 Task: Look for space in Montecchio Maggiore-Alte Ceccato, Italy from 11th June, 2023 to 15th June, 2023 for 2 adults in price range Rs.7000 to Rs.16000. Place can be private room with 1  bedroom having 2 beds and 1 bathroom. Property type can be house, flat, guest house, hotel. Booking option can be shelf check-in. Required host language is English.
Action: Mouse moved to (491, 145)
Screenshot: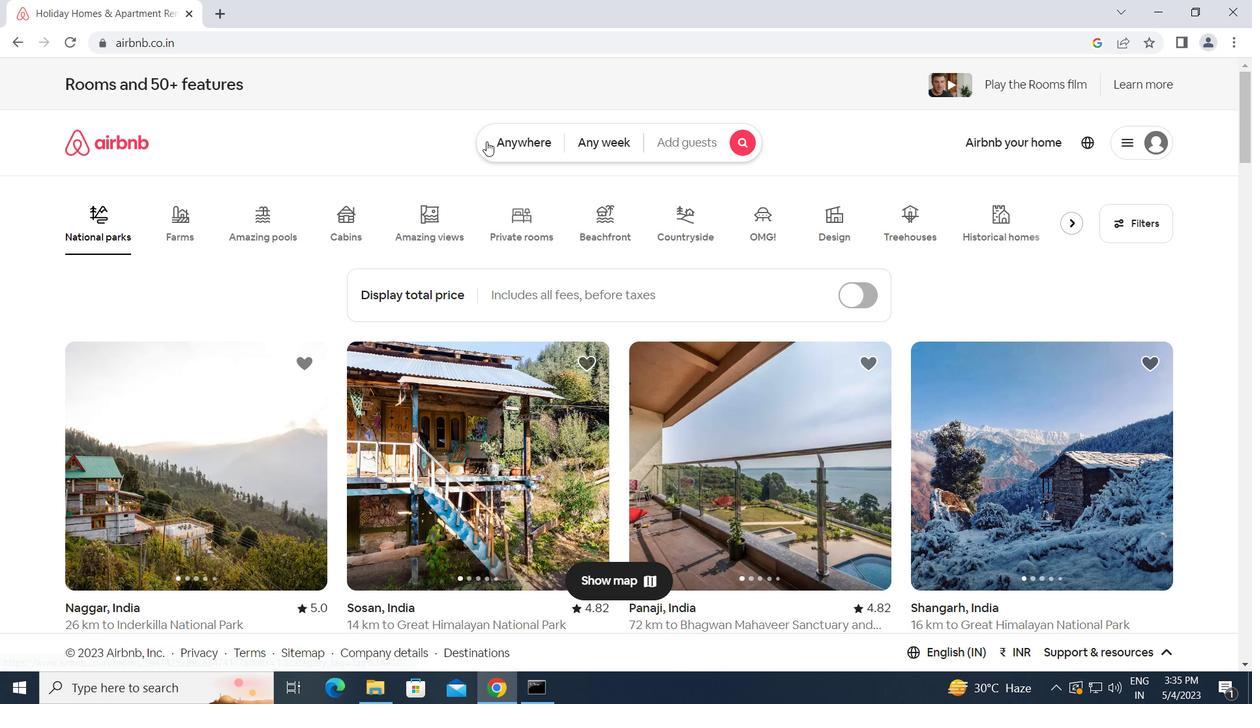 
Action: Mouse pressed left at (491, 145)
Screenshot: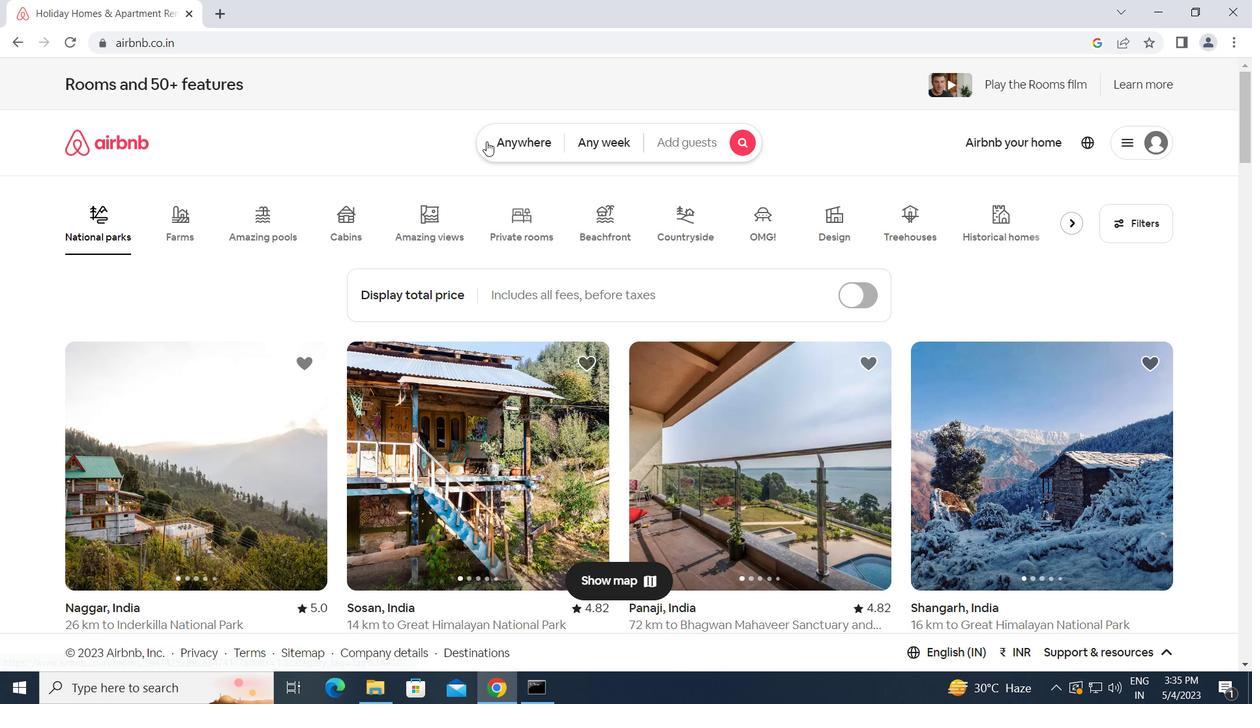 
Action: Mouse moved to (411, 193)
Screenshot: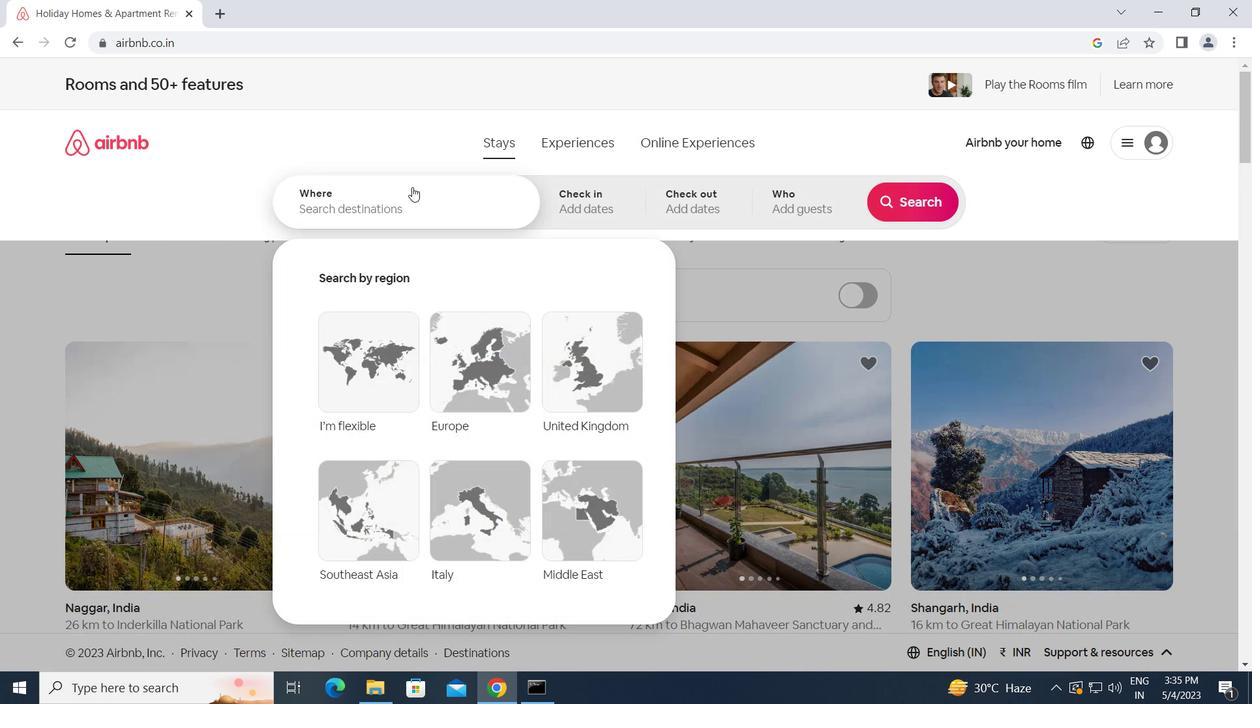 
Action: Mouse pressed left at (411, 193)
Screenshot: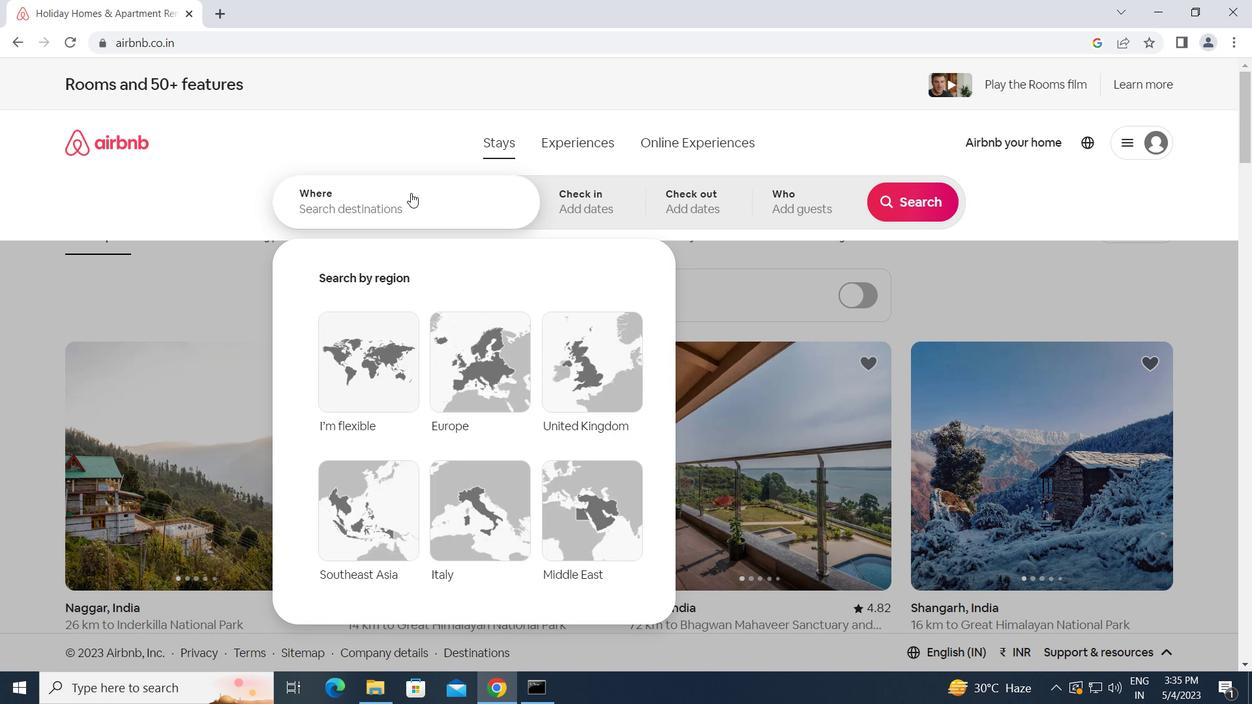 
Action: Key pressed m<Key.caps_lock>ontecchio<Key.space>m<Key.backspace><Key.caps_lock>m<Key.caps_lock>aggiore-<Key.caps_lock>a<Key.caps_lock>l
Screenshot: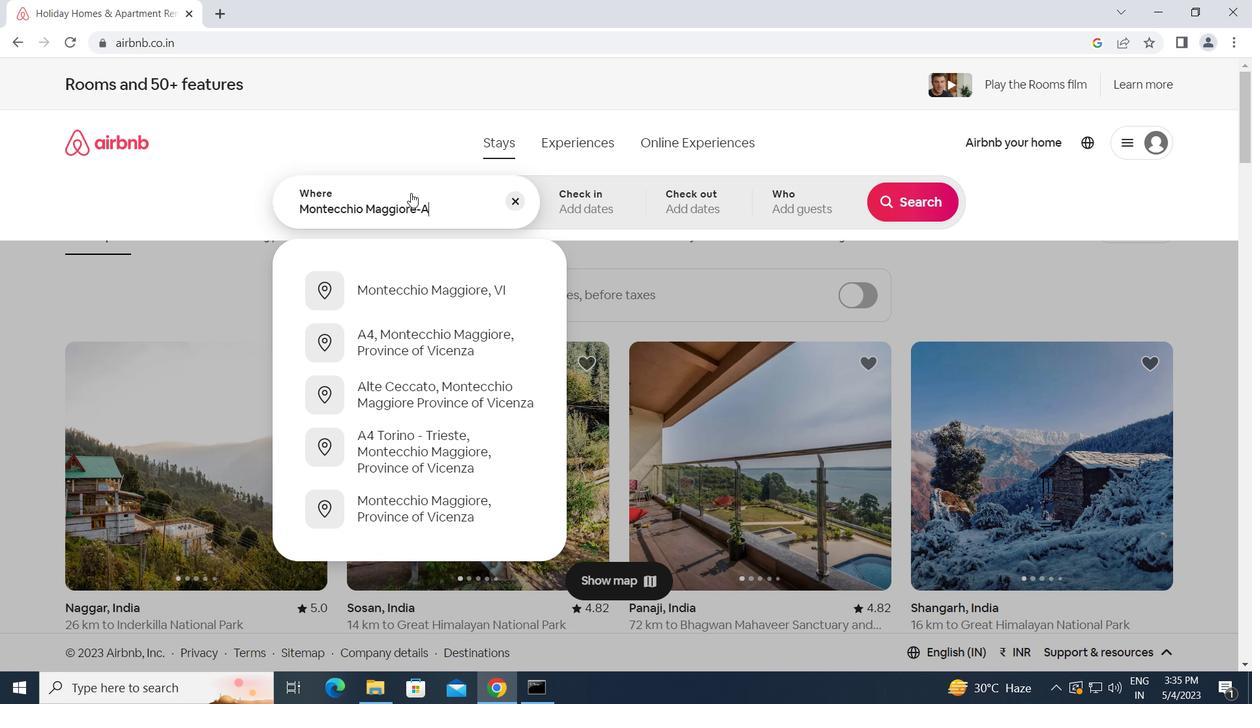 
Action: Mouse moved to (440, 178)
Screenshot: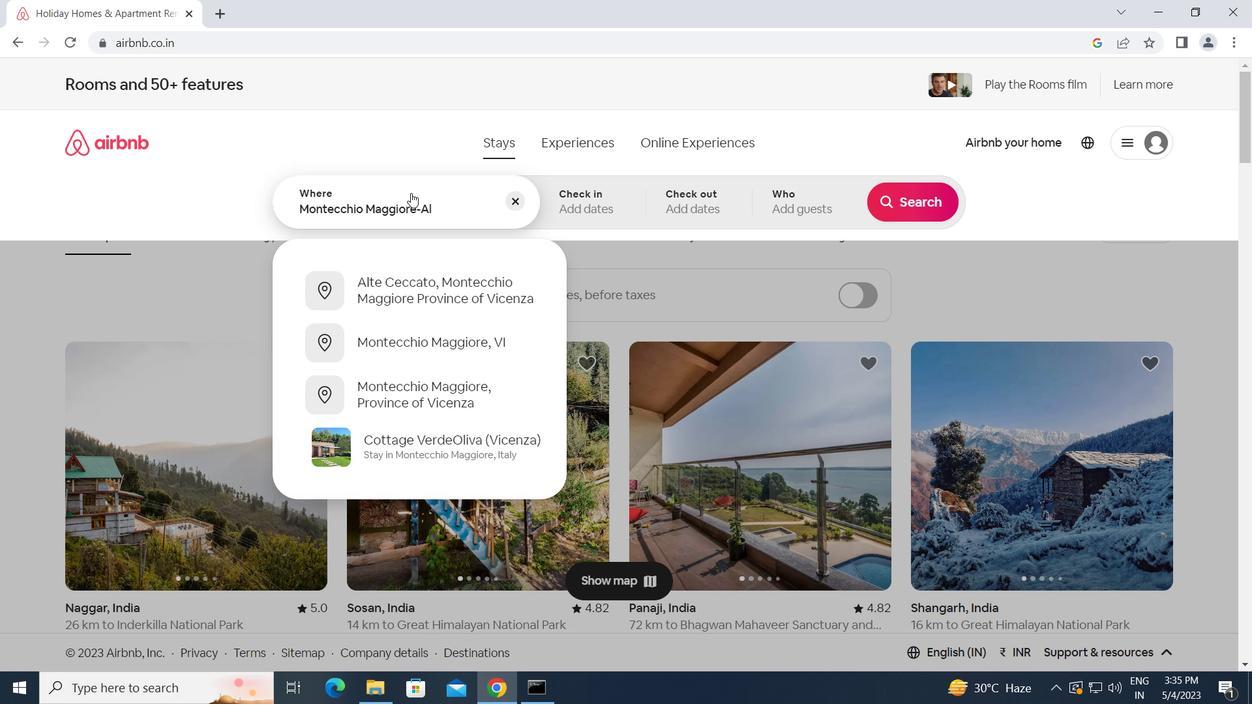 
Action: Key pressed t
Screenshot: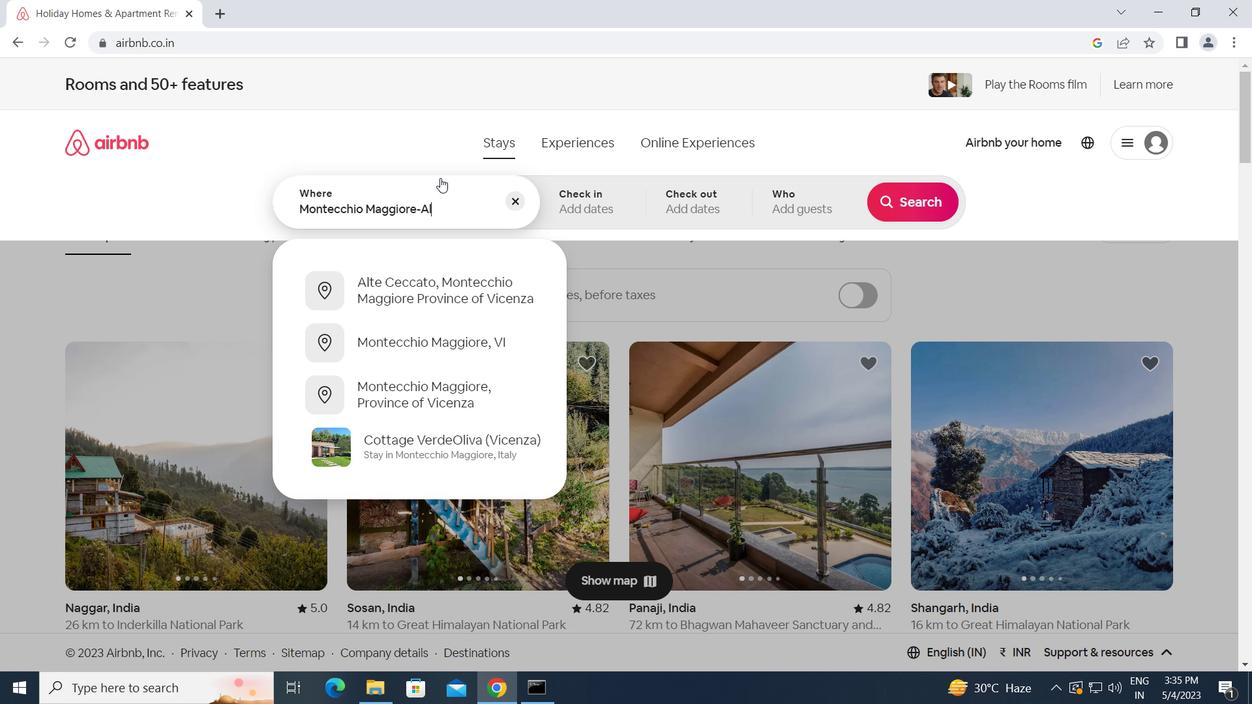 
Action: Mouse moved to (557, 110)
Screenshot: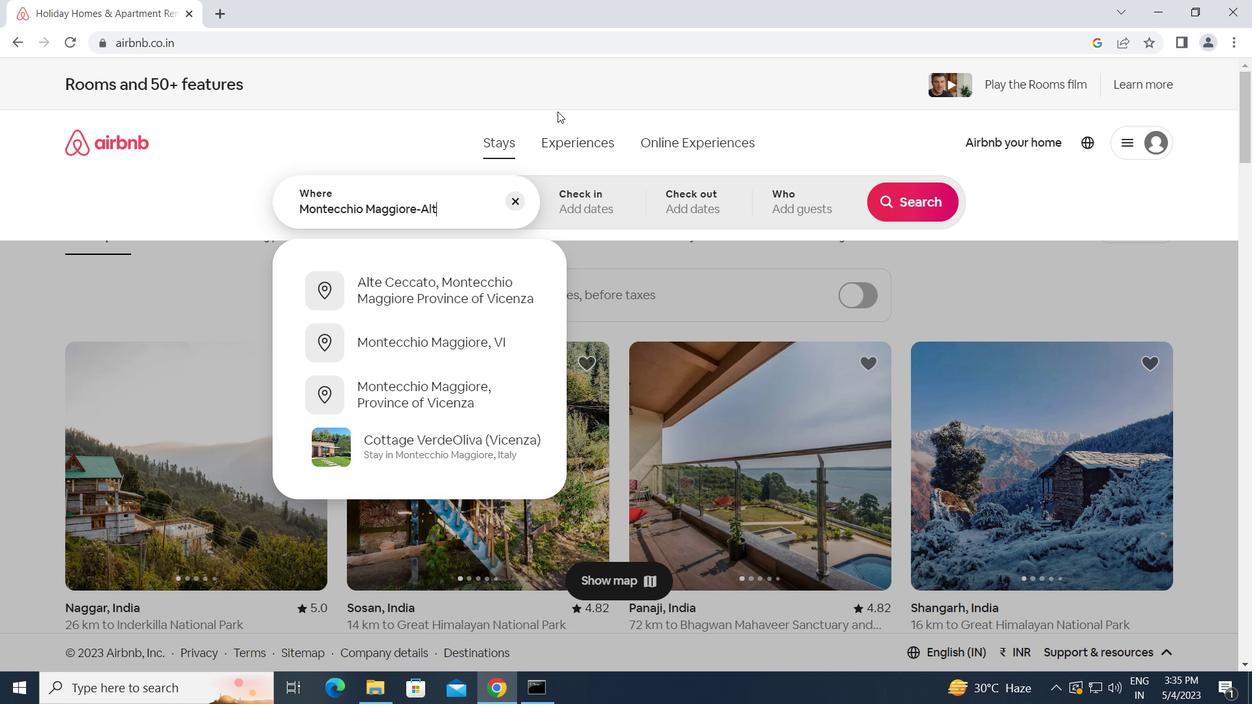 
Action: Key pressed e<Key.space><Key.caps_lock>c<Key.caps_lock>eccato,<Key.space><Key.caps_lock>i<Key.caps_lock>taly
Screenshot: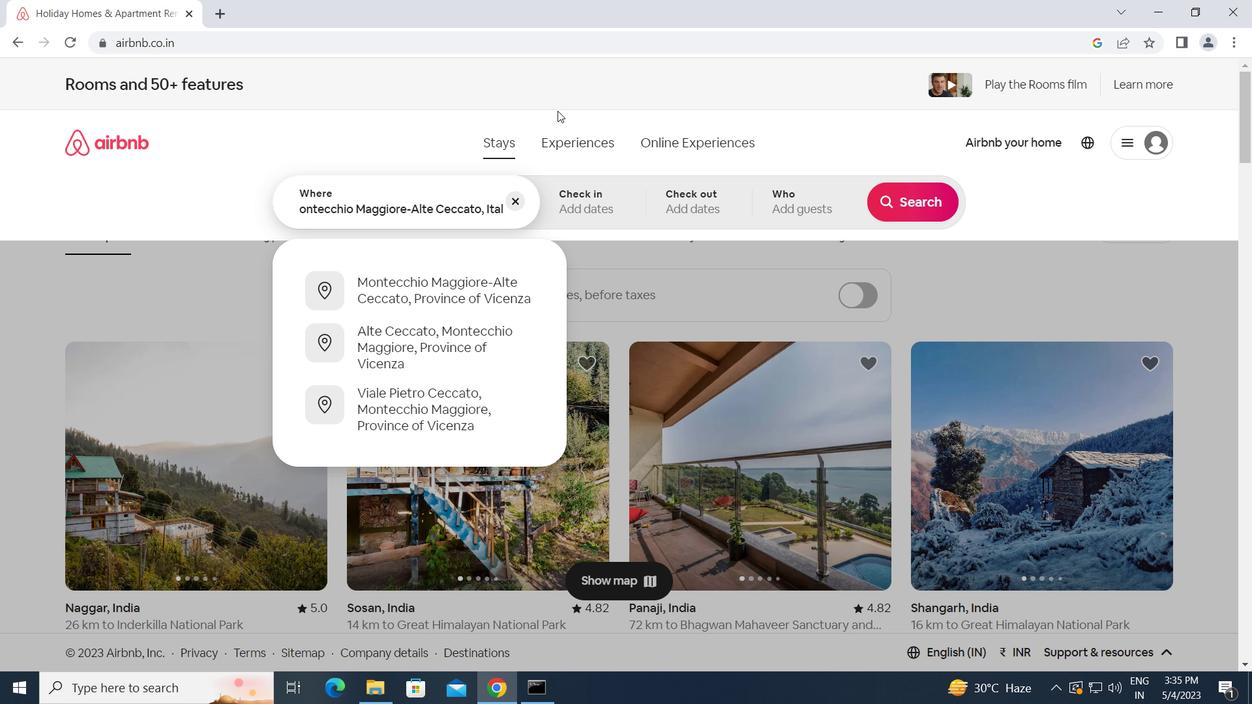 
Action: Mouse moved to (643, 201)
Screenshot: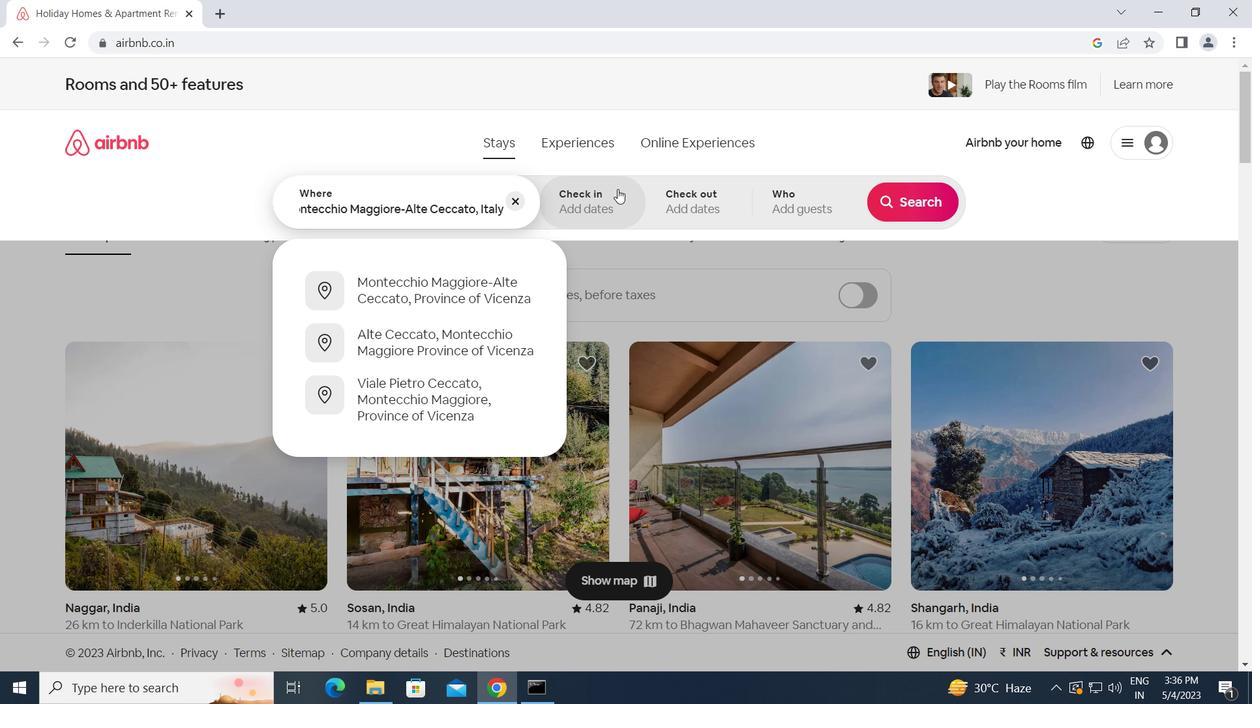 
Action: Key pressed <Key.enter>
Screenshot: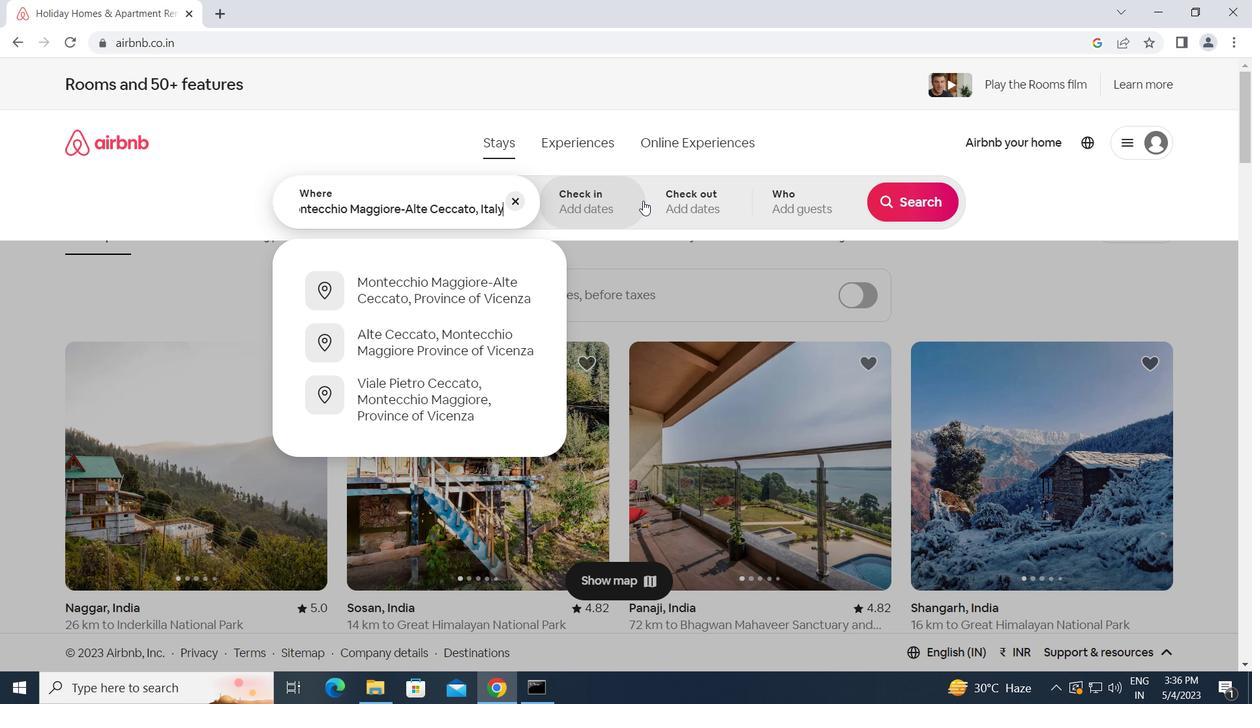 
Action: Mouse moved to (670, 482)
Screenshot: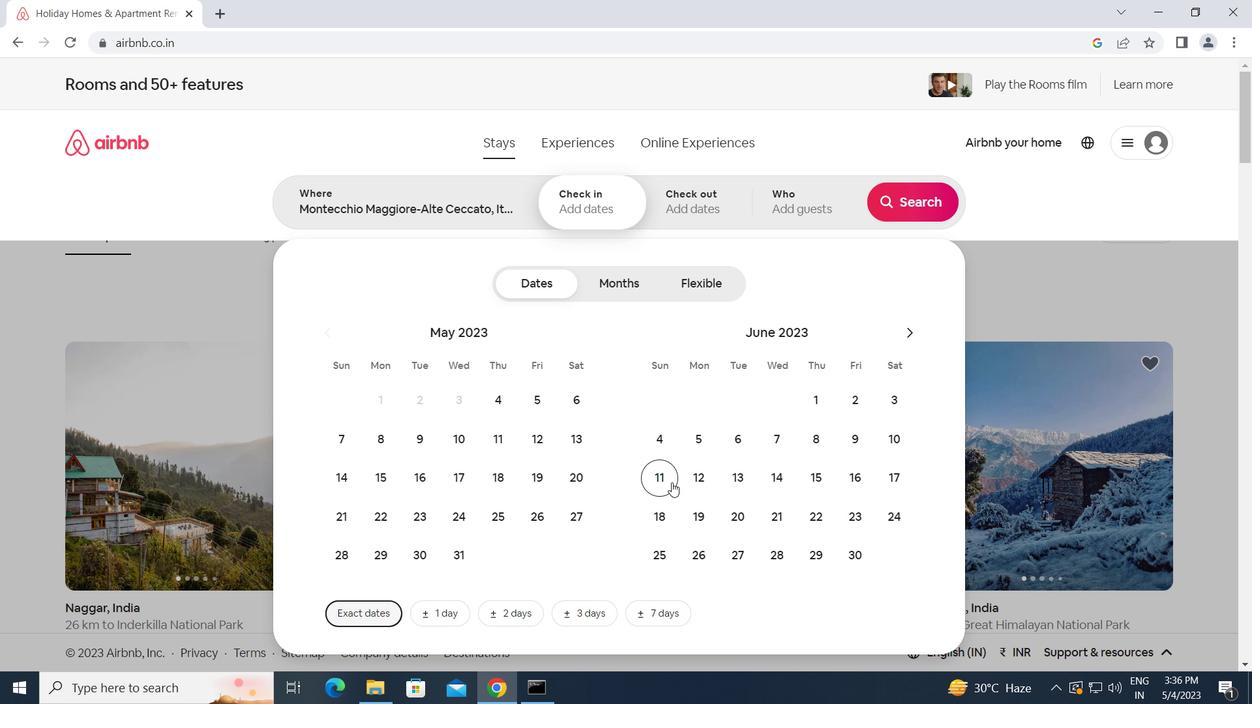 
Action: Mouse pressed left at (670, 482)
Screenshot: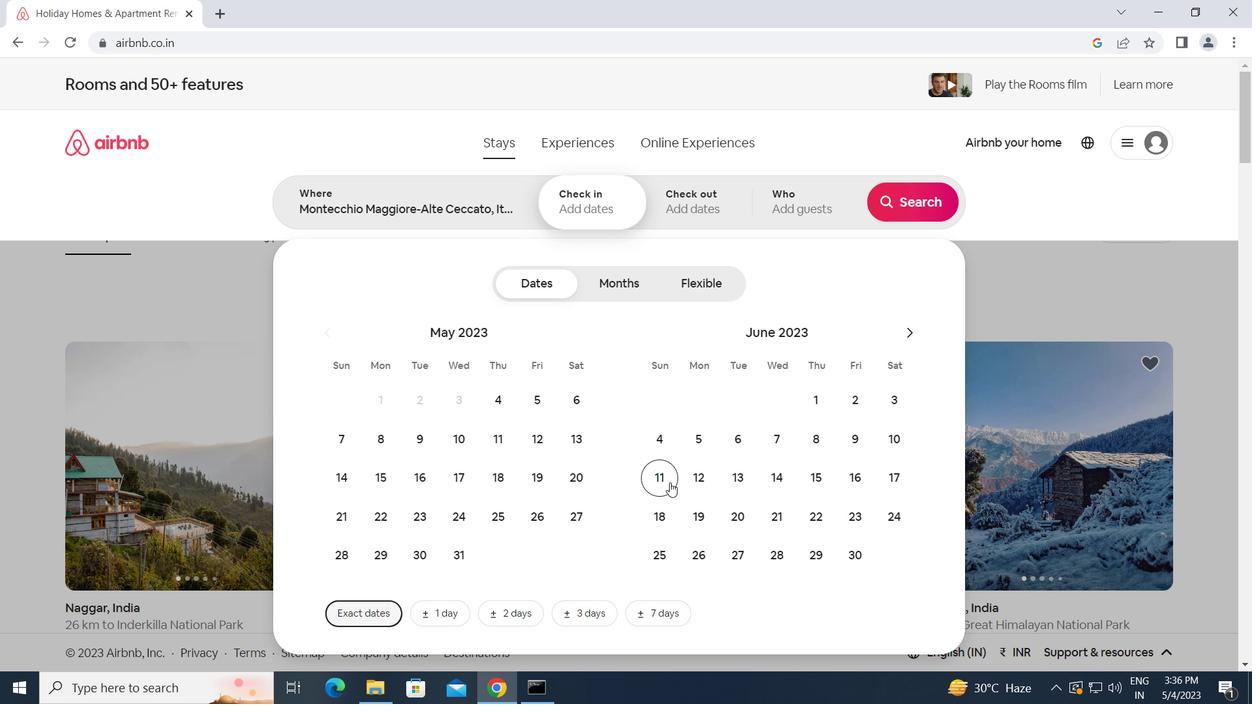 
Action: Mouse moved to (814, 476)
Screenshot: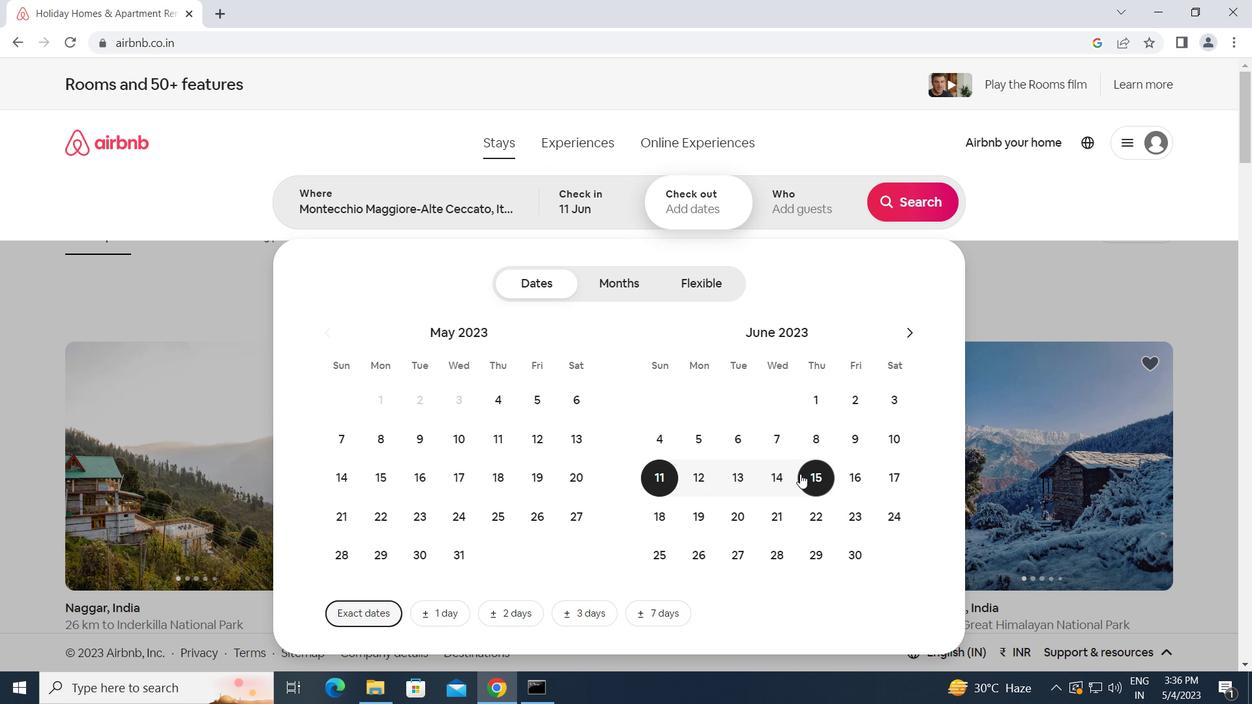 
Action: Mouse pressed left at (814, 476)
Screenshot: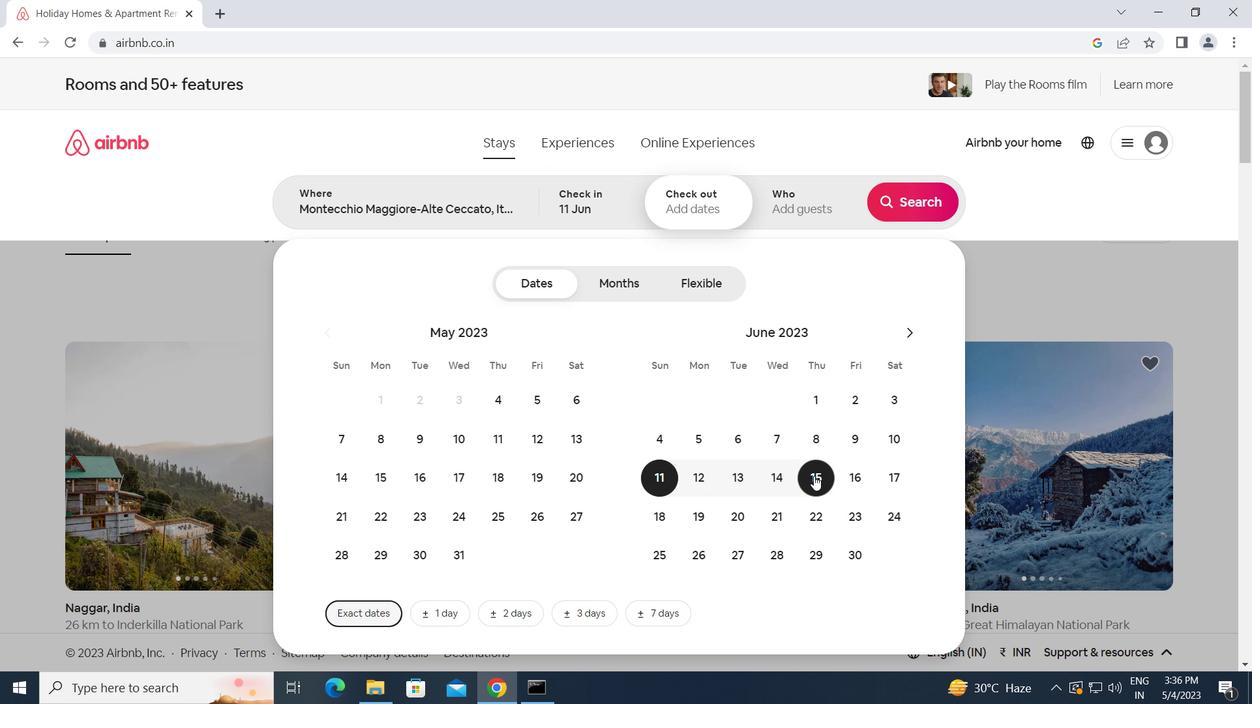 
Action: Mouse moved to (803, 212)
Screenshot: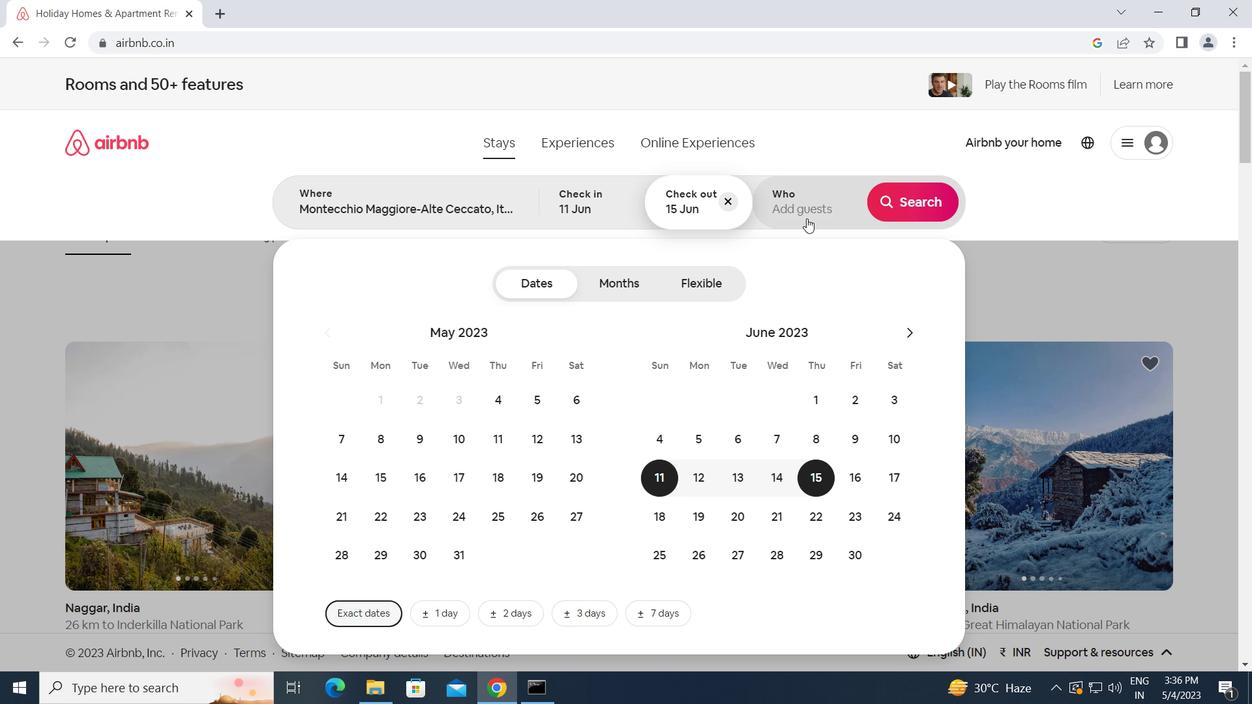 
Action: Mouse pressed left at (803, 212)
Screenshot: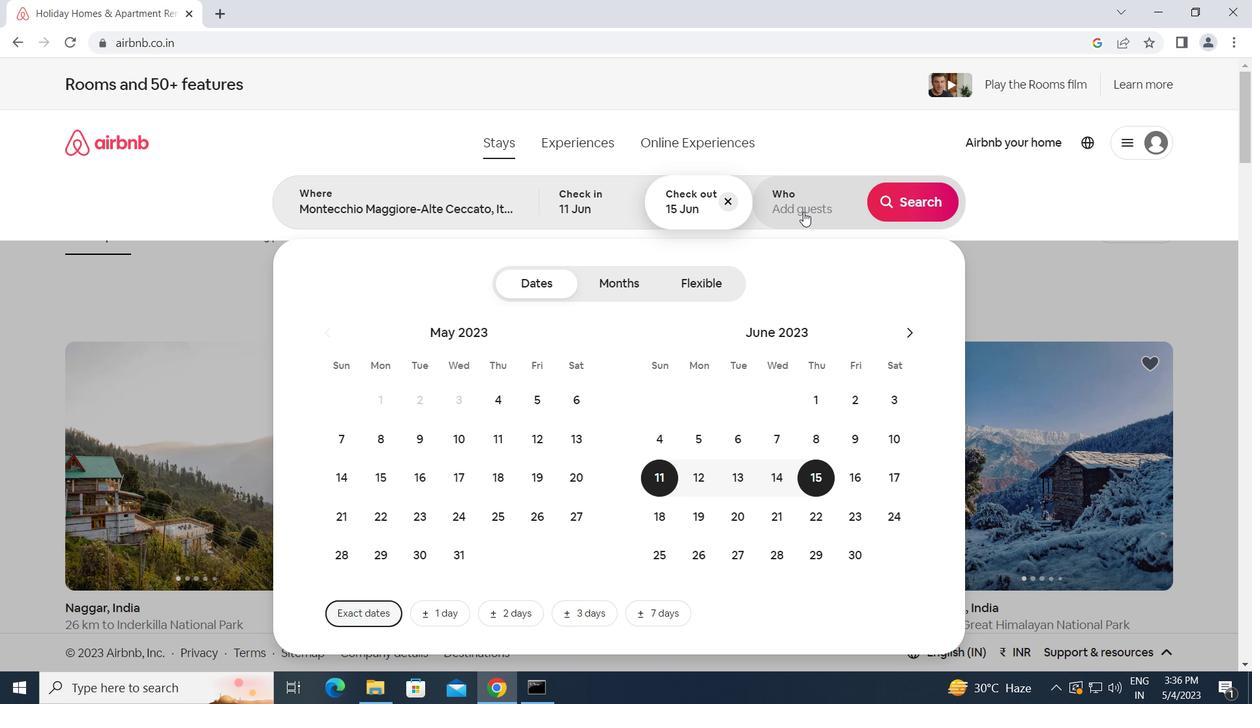 
Action: Mouse moved to (923, 291)
Screenshot: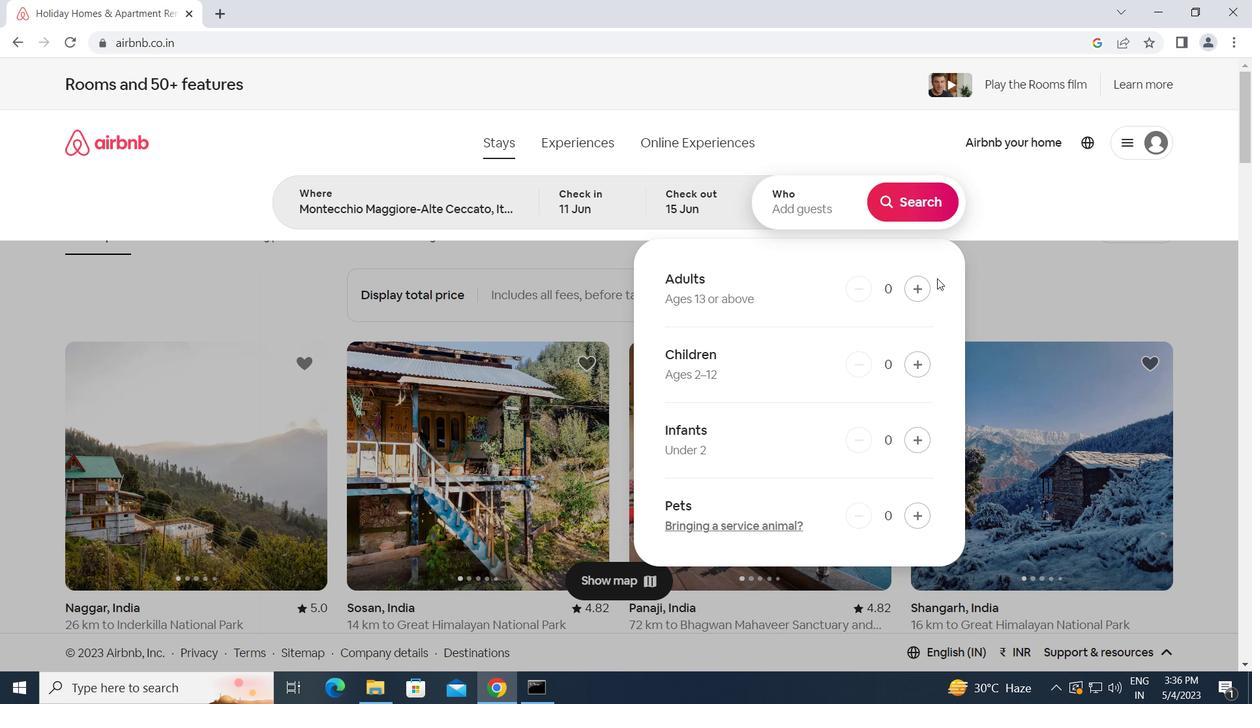 
Action: Mouse pressed left at (923, 291)
Screenshot: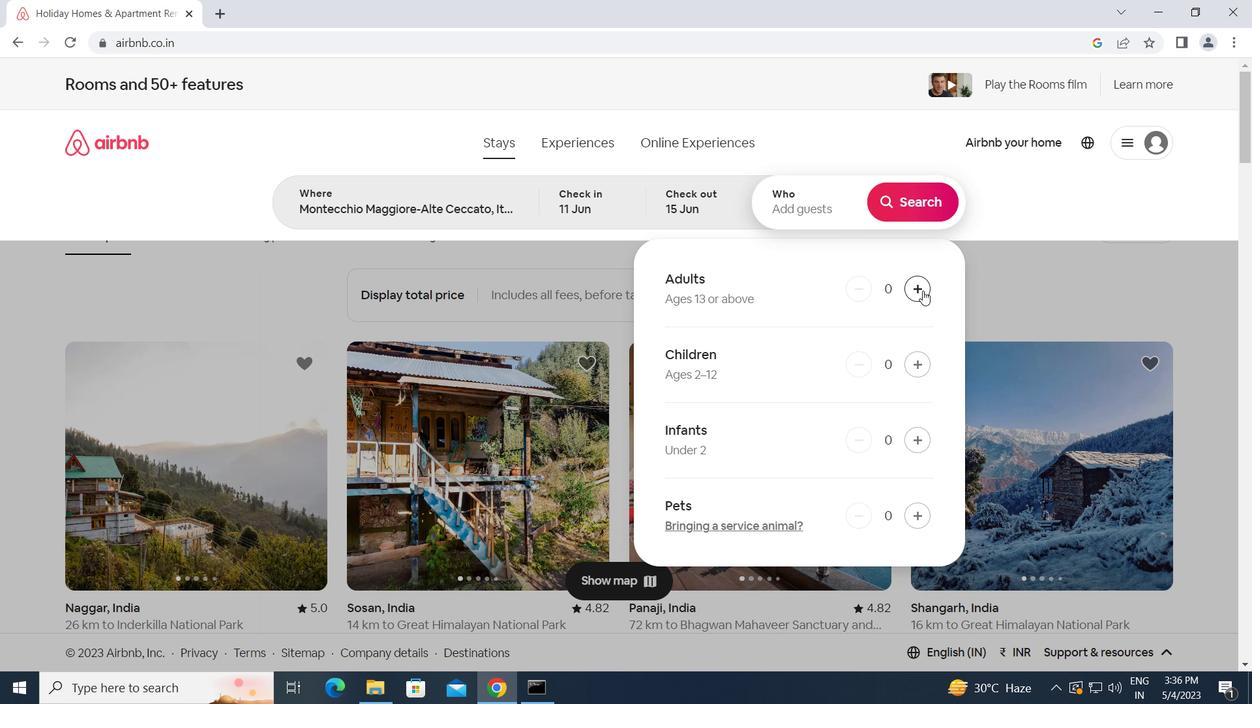 
Action: Mouse pressed left at (923, 291)
Screenshot: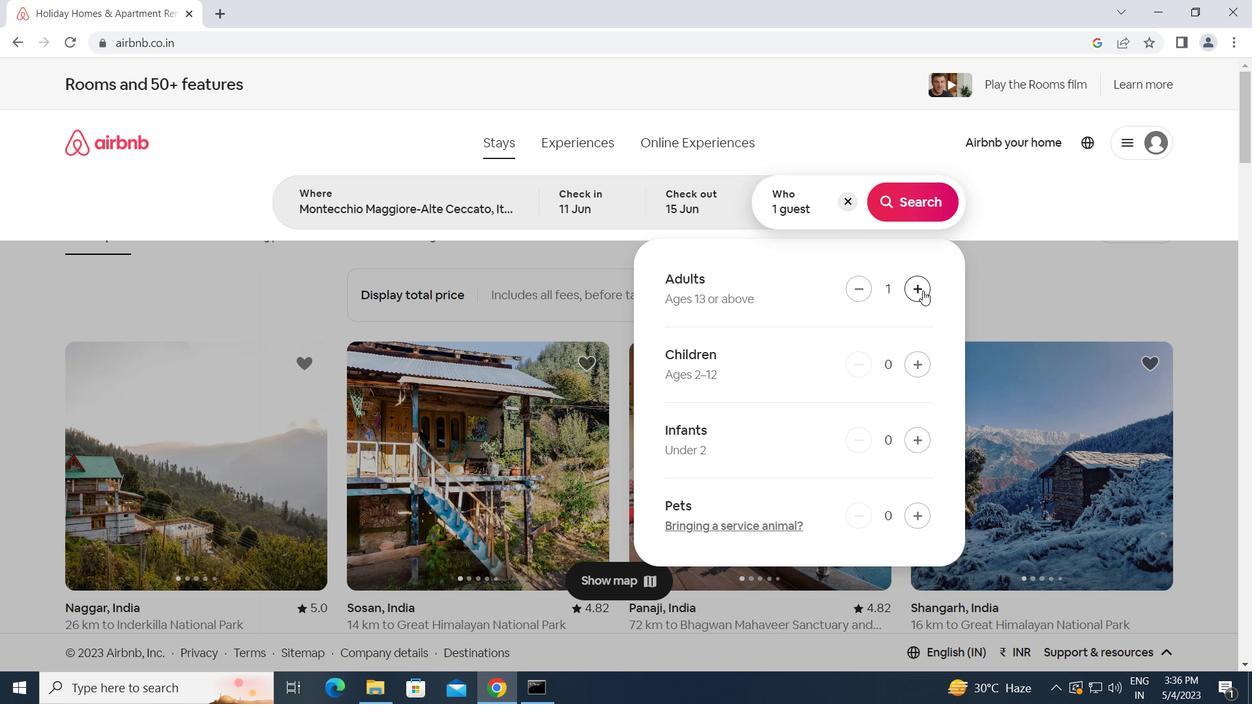 
Action: Mouse moved to (921, 207)
Screenshot: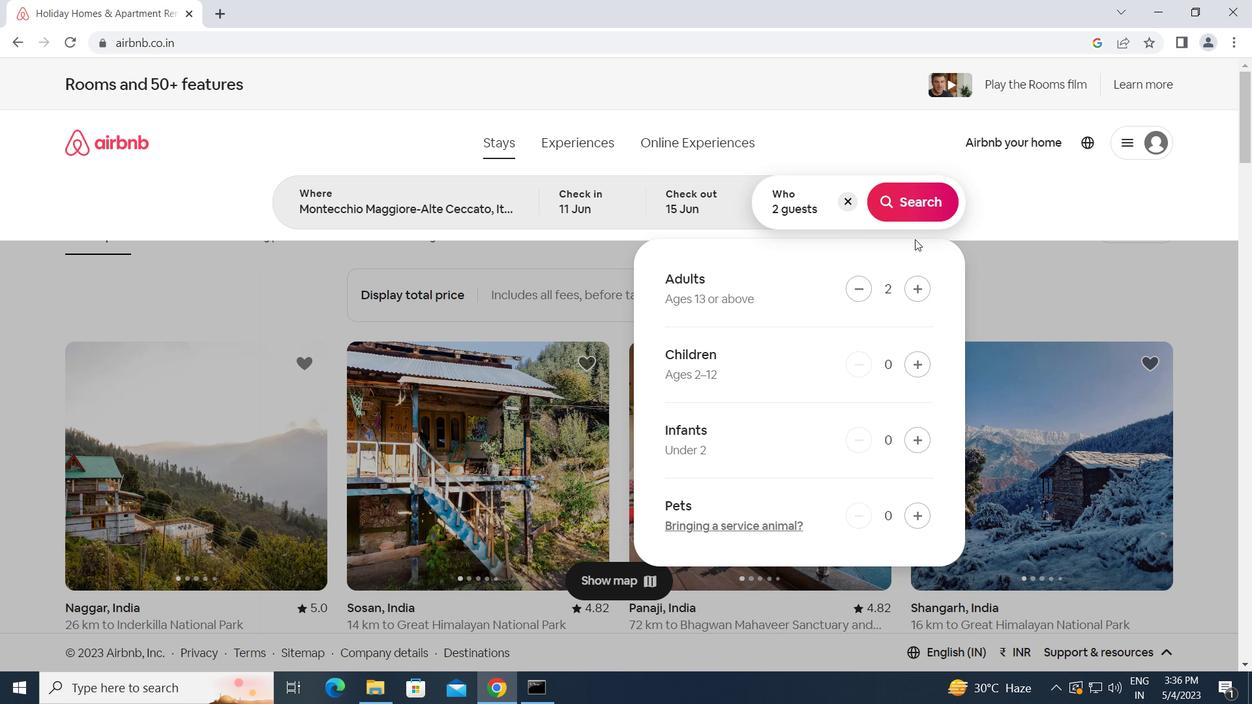
Action: Mouse pressed left at (921, 207)
Screenshot: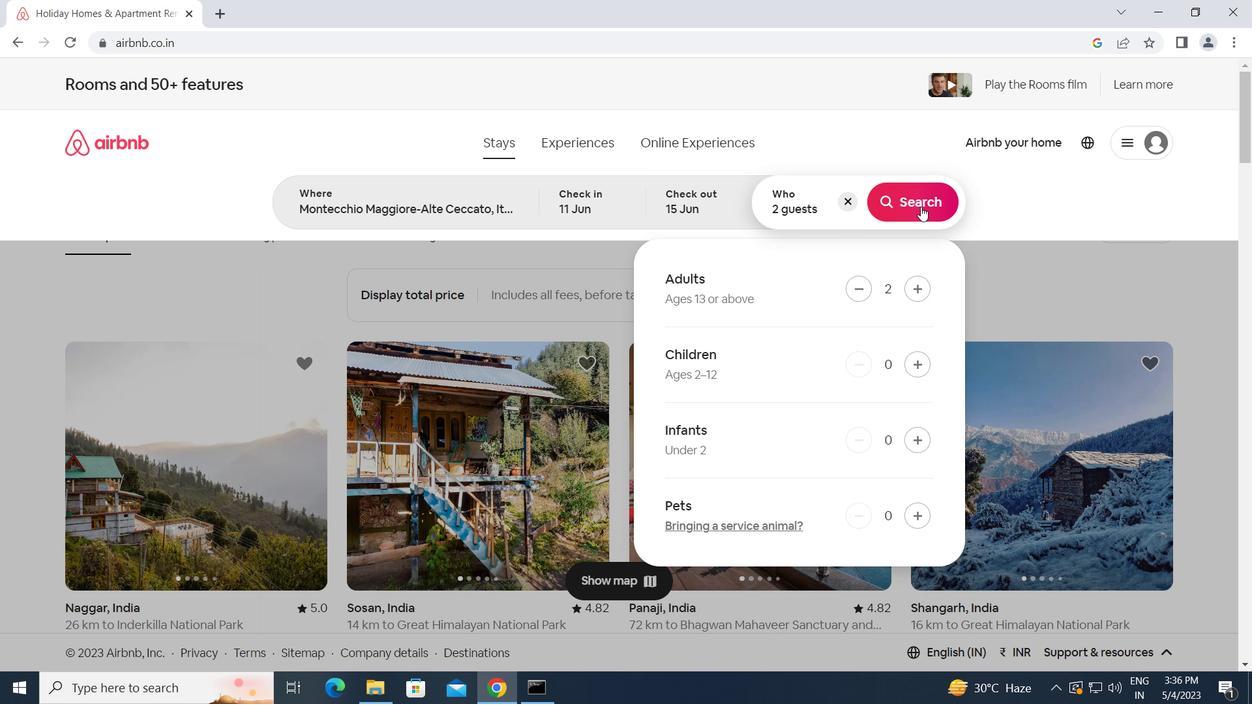 
Action: Mouse moved to (1177, 155)
Screenshot: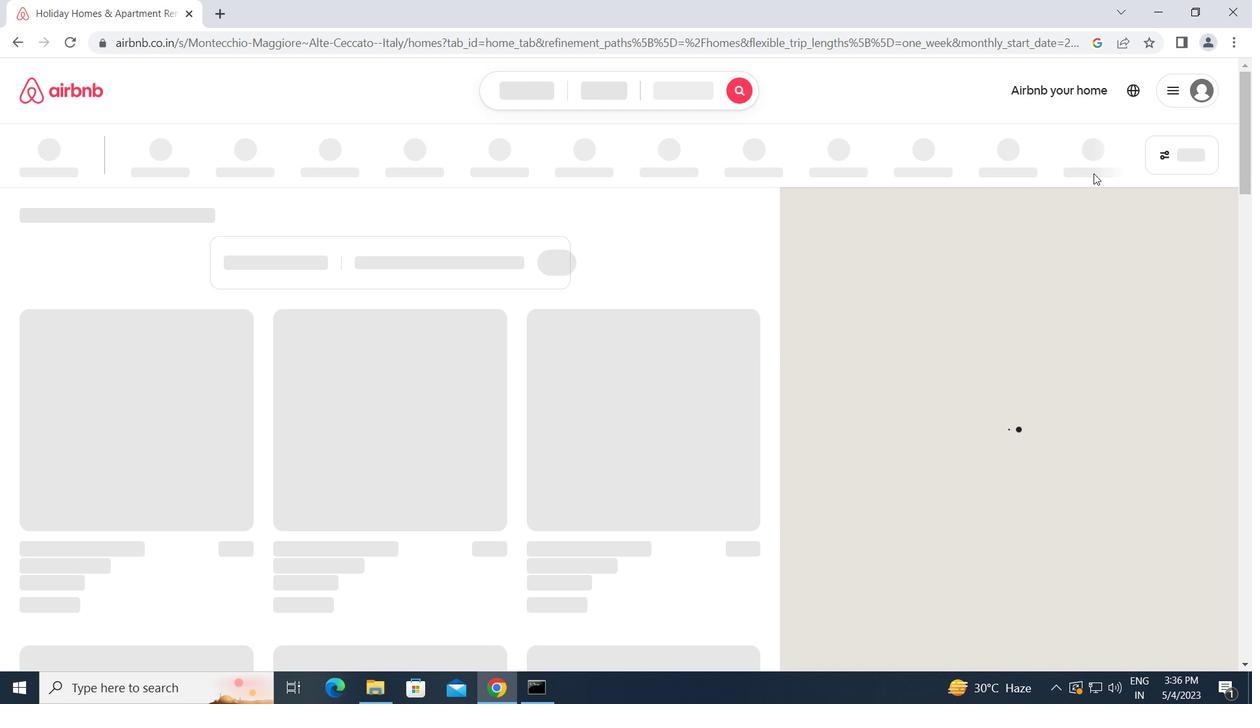 
Action: Mouse pressed left at (1177, 155)
Screenshot: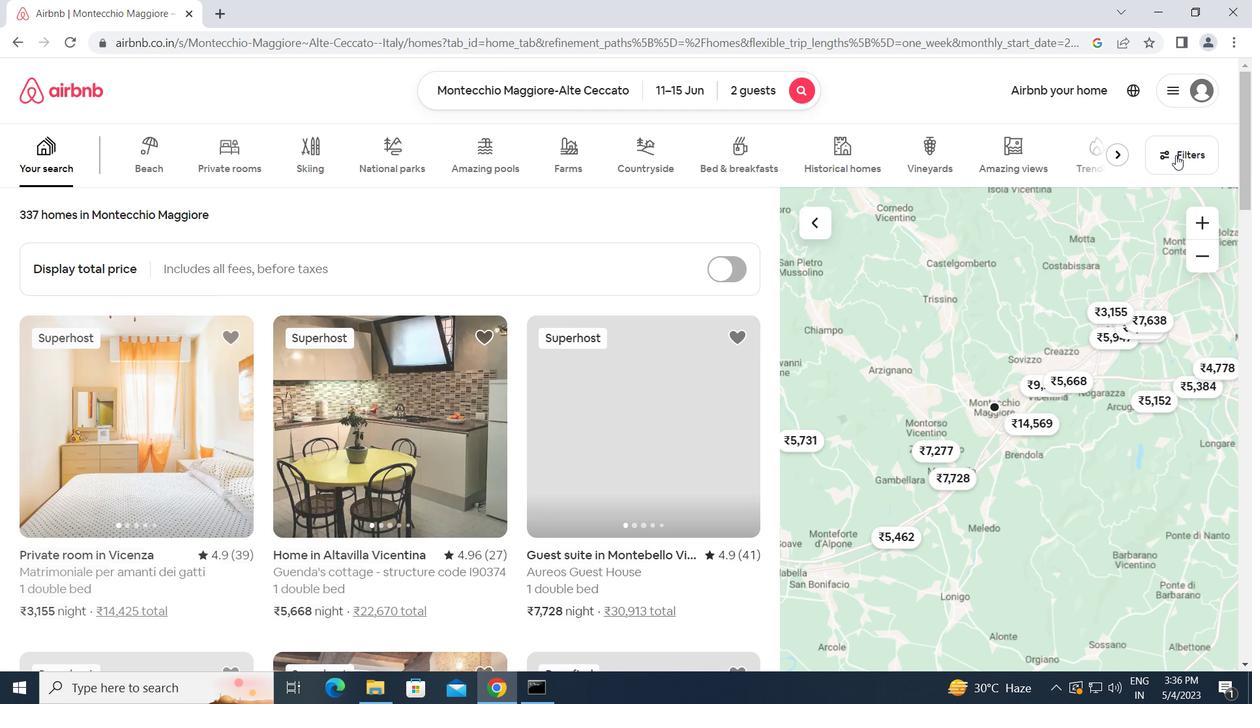 
Action: Mouse moved to (417, 361)
Screenshot: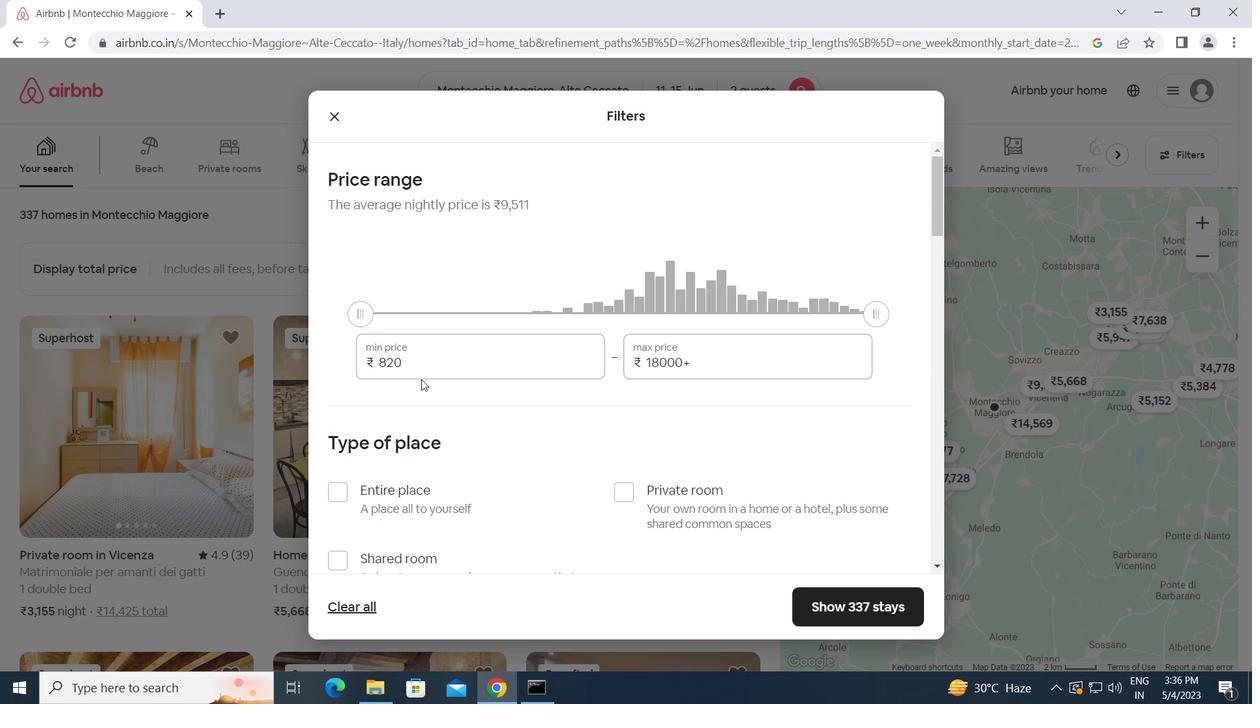 
Action: Mouse pressed left at (417, 361)
Screenshot: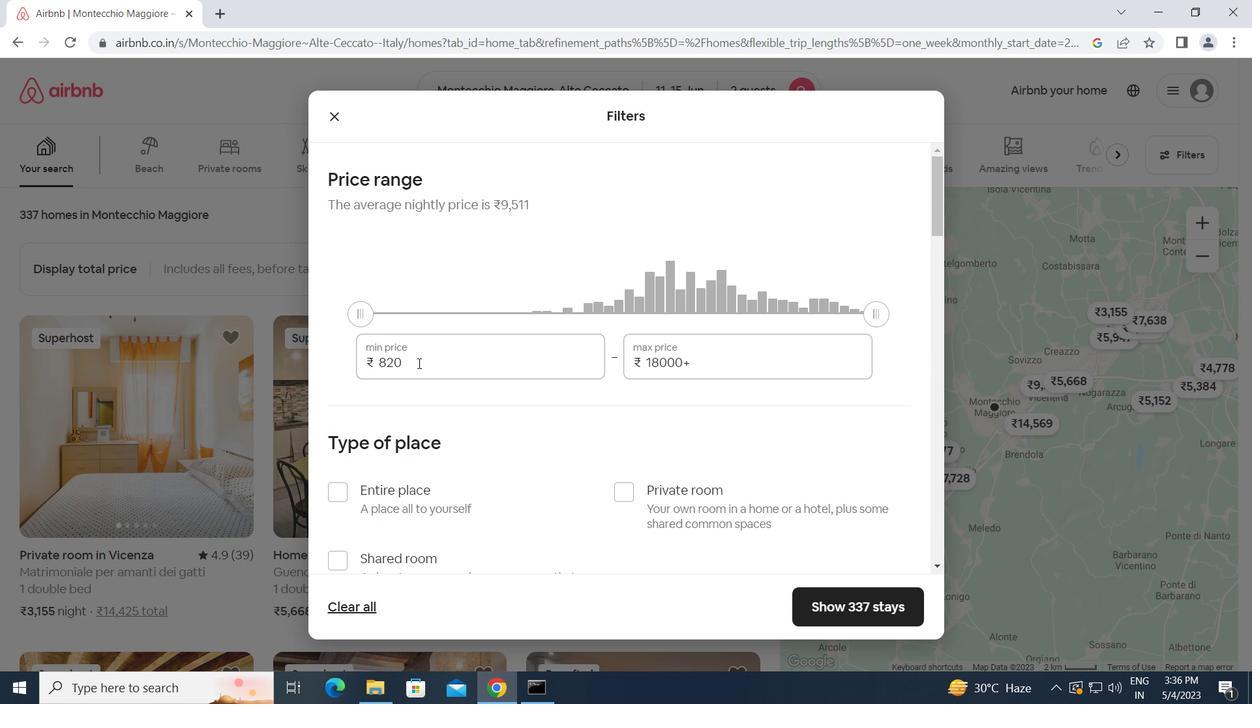 
Action: Mouse moved to (370, 366)
Screenshot: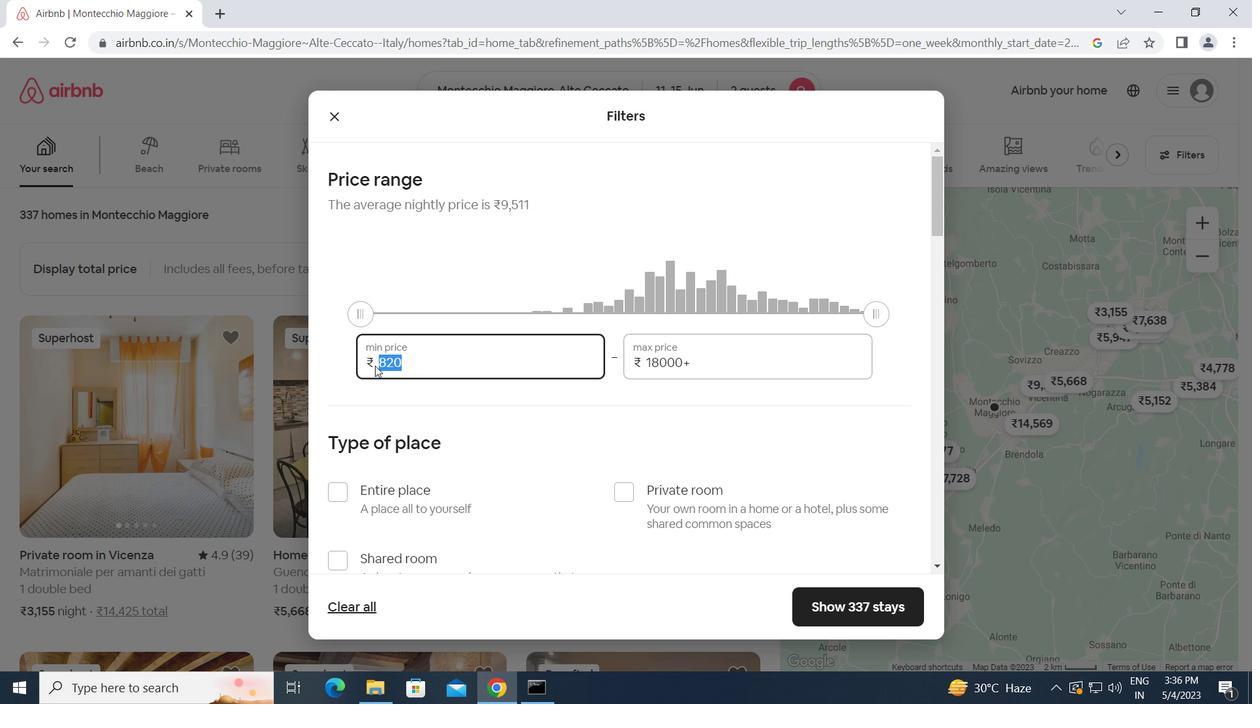 
Action: Key pressed 7000<Key.tab>16000
Screenshot: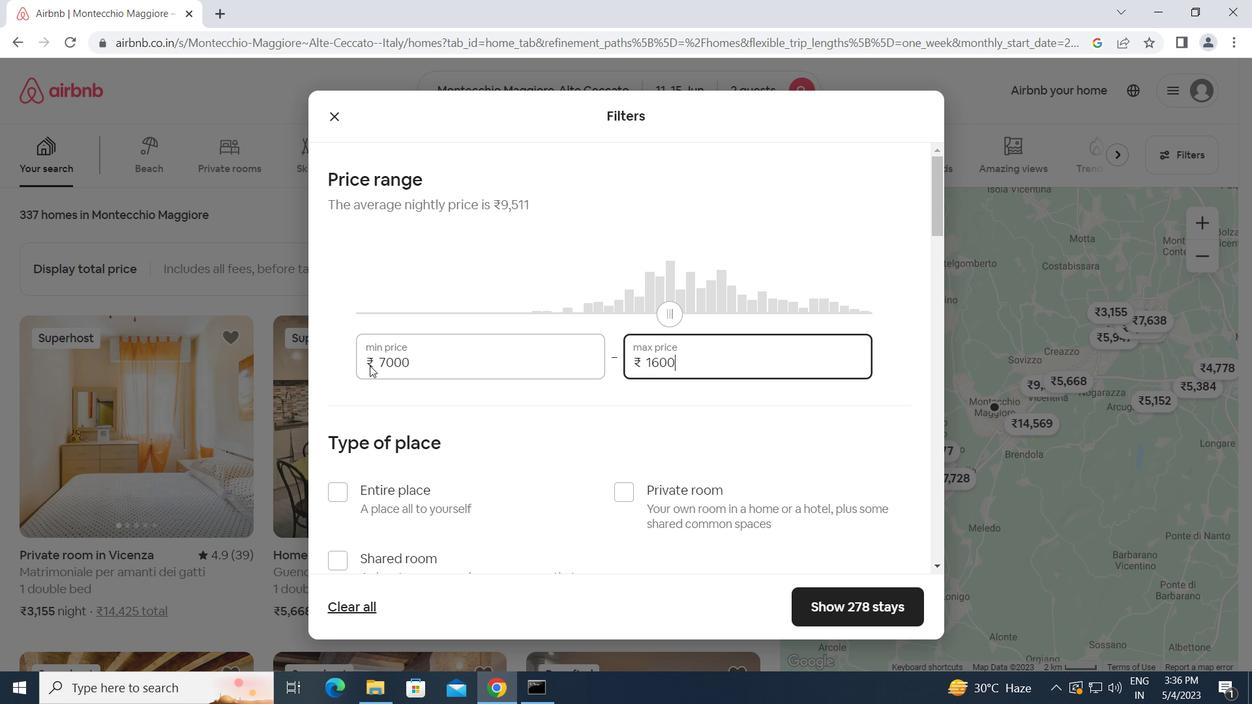 
Action: Mouse moved to (414, 480)
Screenshot: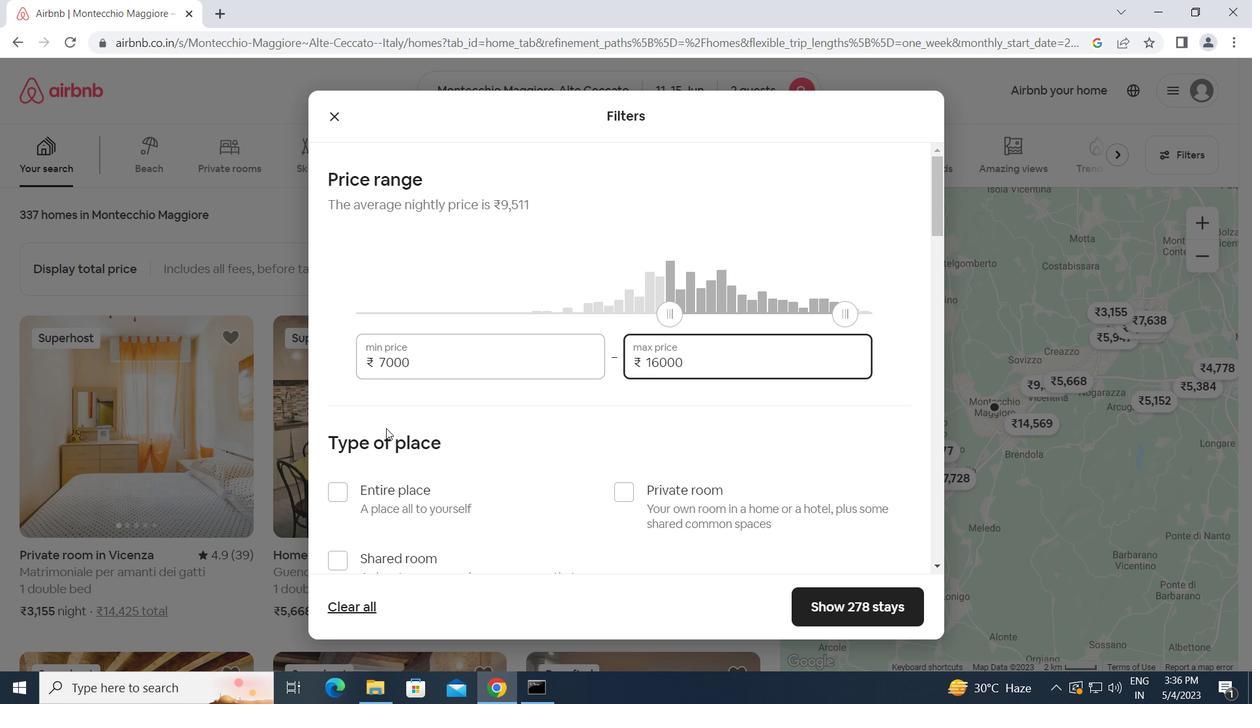 
Action: Mouse scrolled (414, 479) with delta (0, 0)
Screenshot: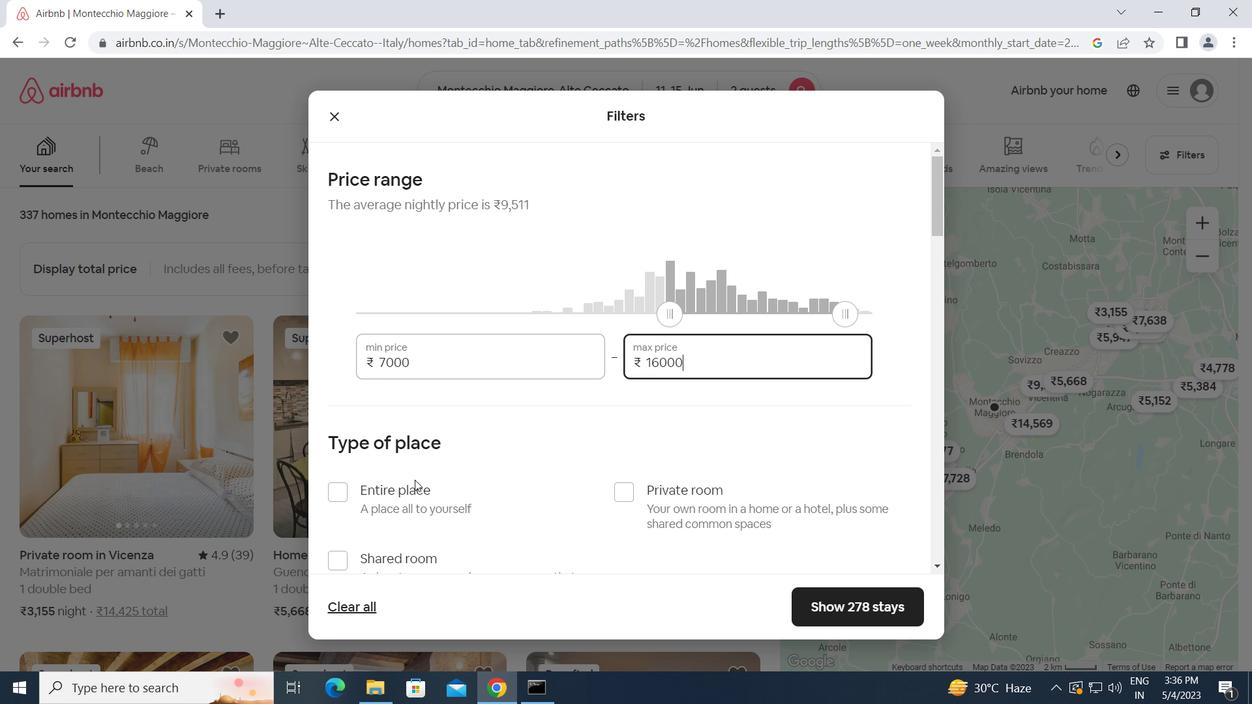 
Action: Mouse scrolled (414, 479) with delta (0, 0)
Screenshot: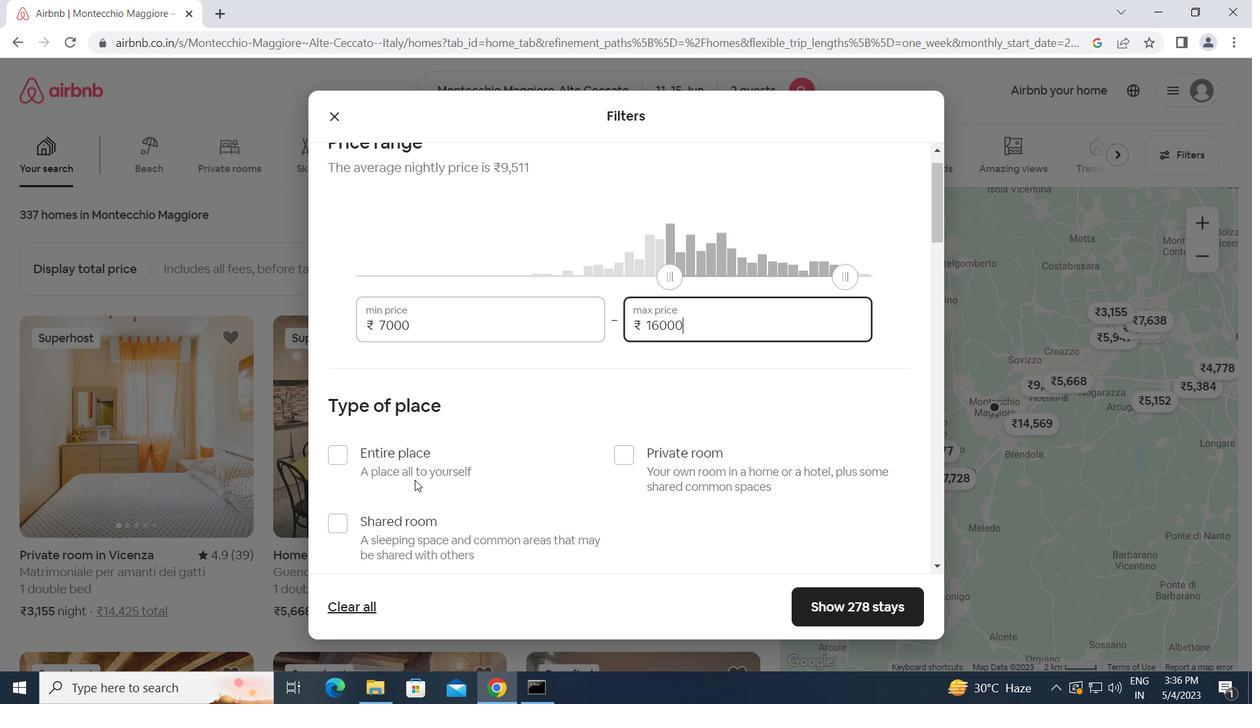 
Action: Mouse moved to (621, 332)
Screenshot: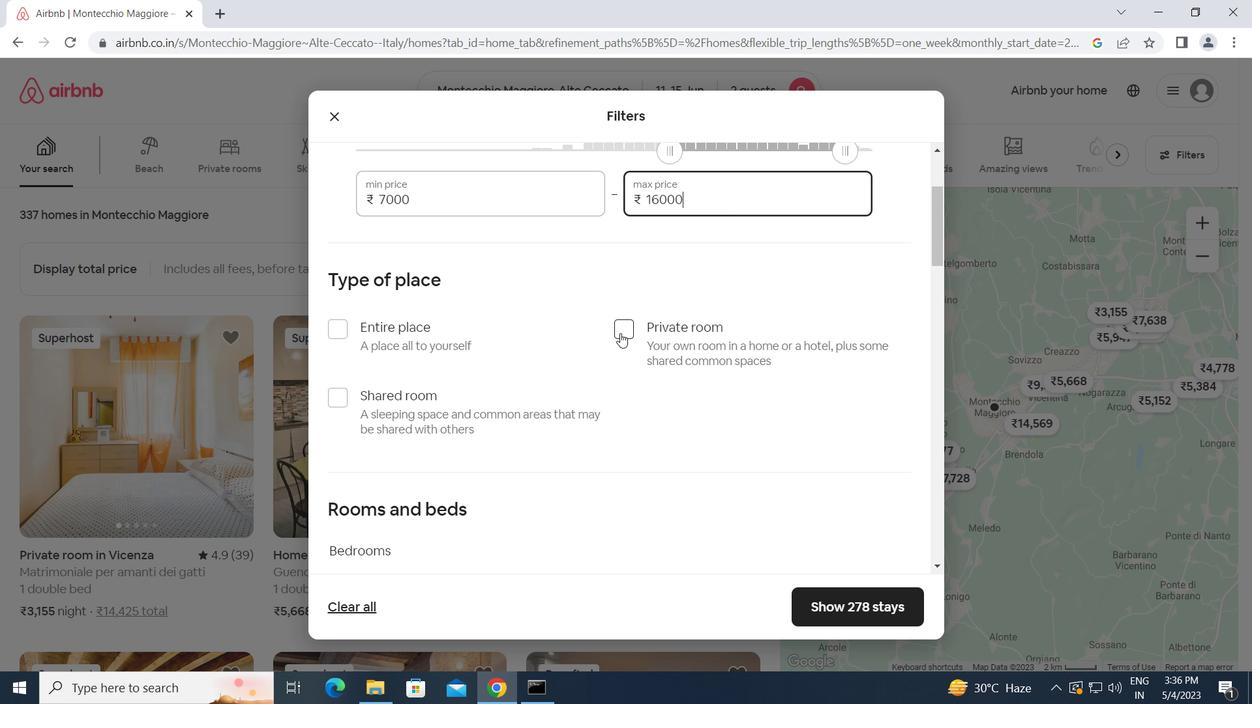 
Action: Mouse pressed left at (621, 332)
Screenshot: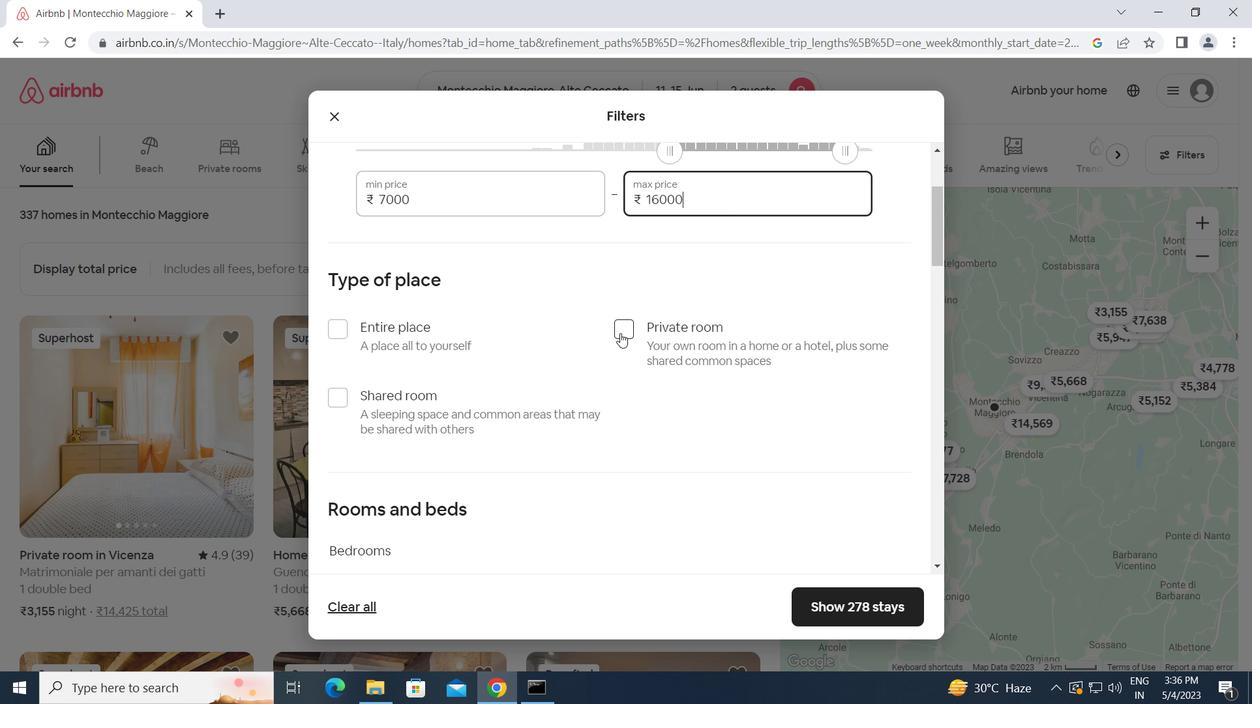 
Action: Mouse moved to (525, 456)
Screenshot: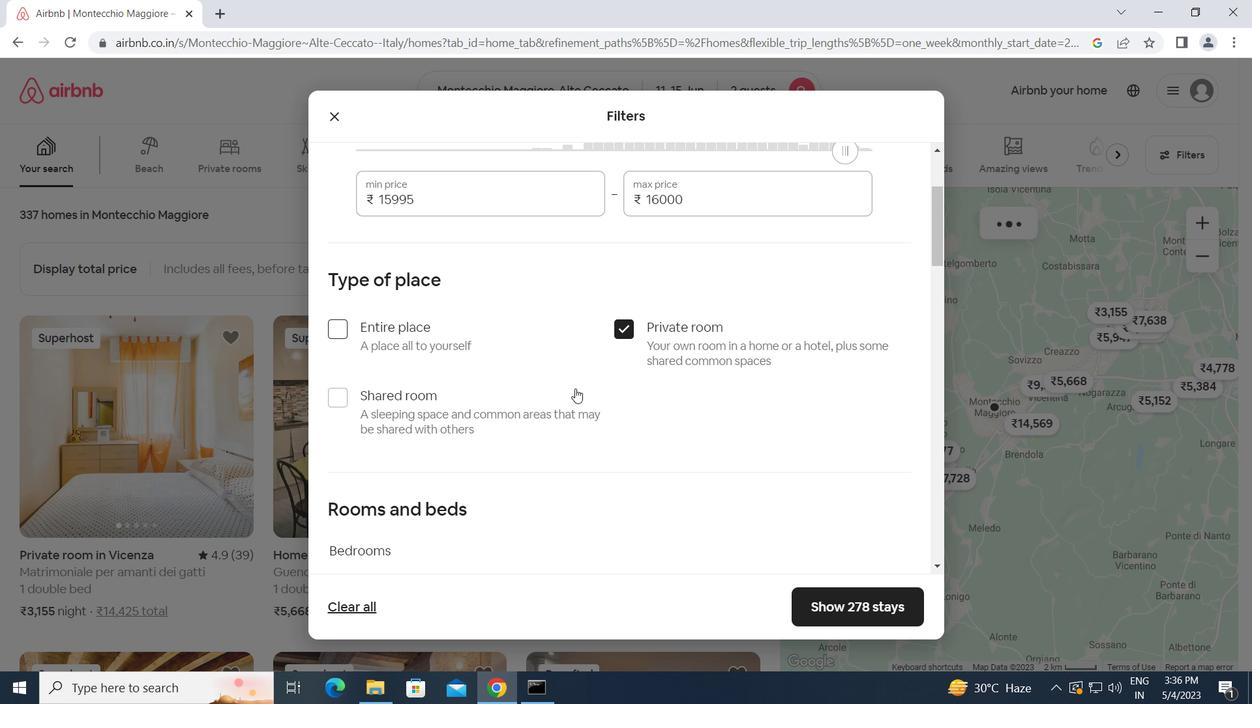 
Action: Mouse scrolled (525, 455) with delta (0, 0)
Screenshot: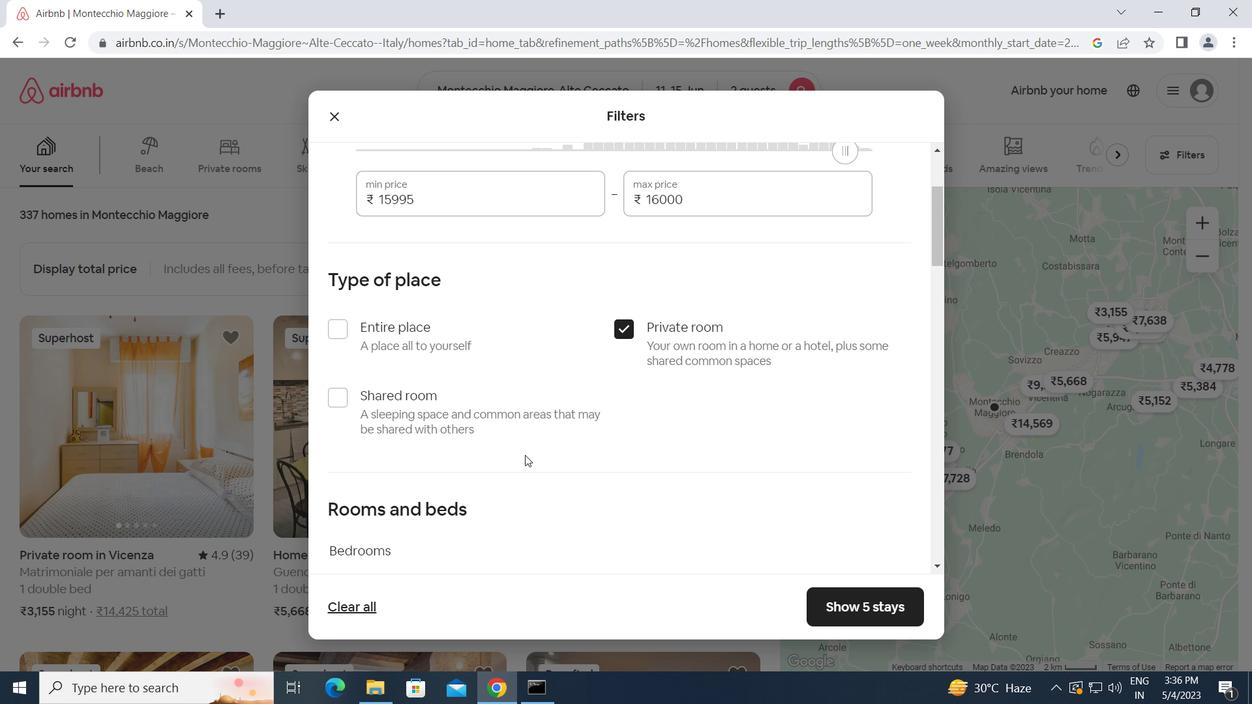 
Action: Mouse scrolled (525, 455) with delta (0, 0)
Screenshot: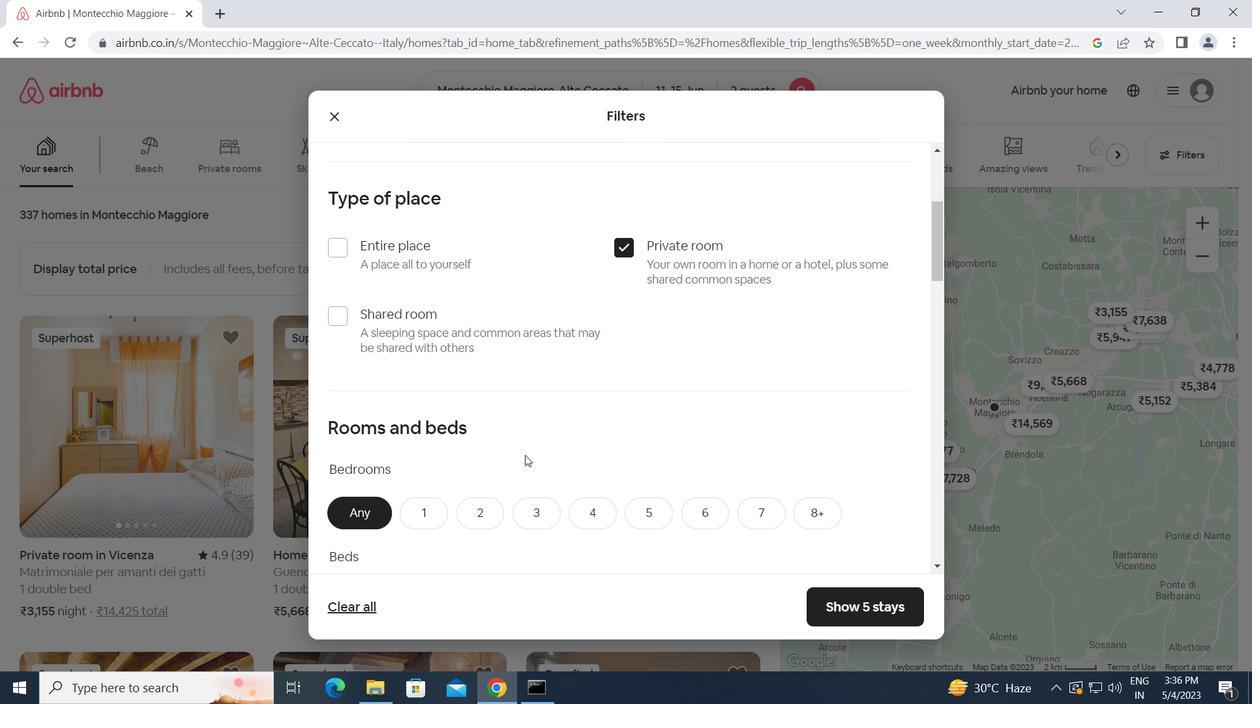 
Action: Mouse moved to (431, 431)
Screenshot: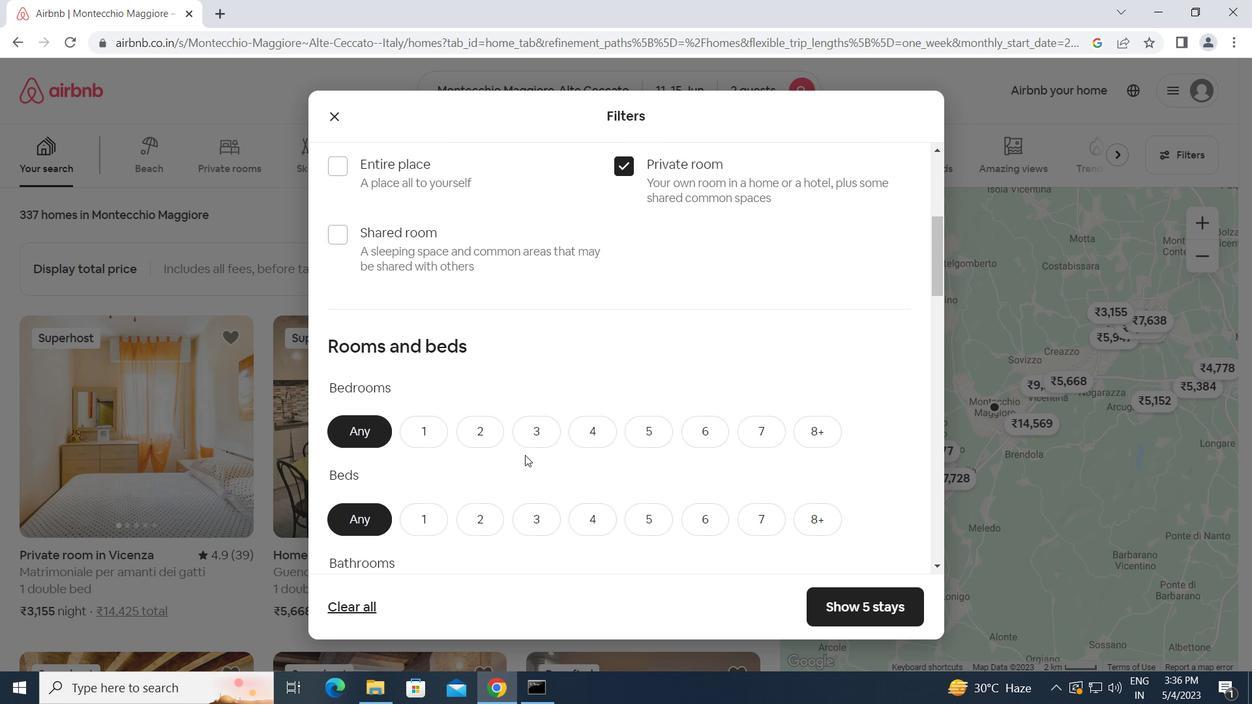 
Action: Mouse pressed left at (431, 431)
Screenshot: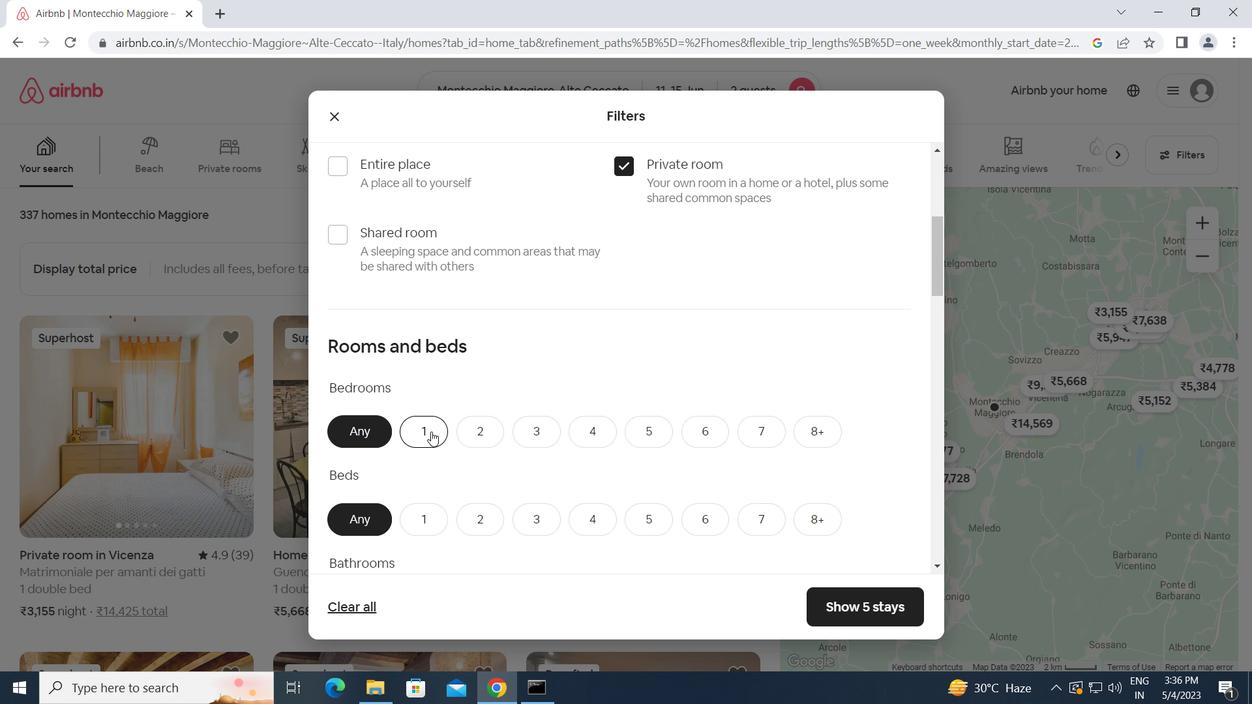 
Action: Mouse moved to (475, 511)
Screenshot: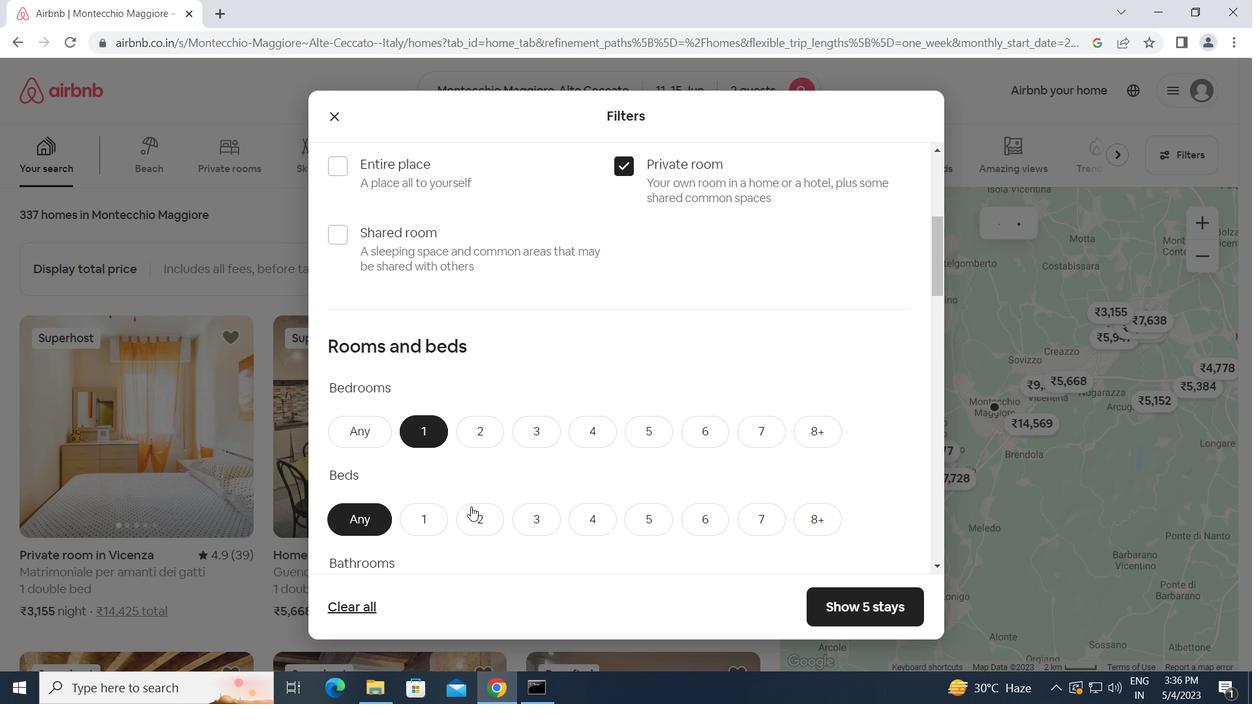 
Action: Mouse pressed left at (475, 511)
Screenshot: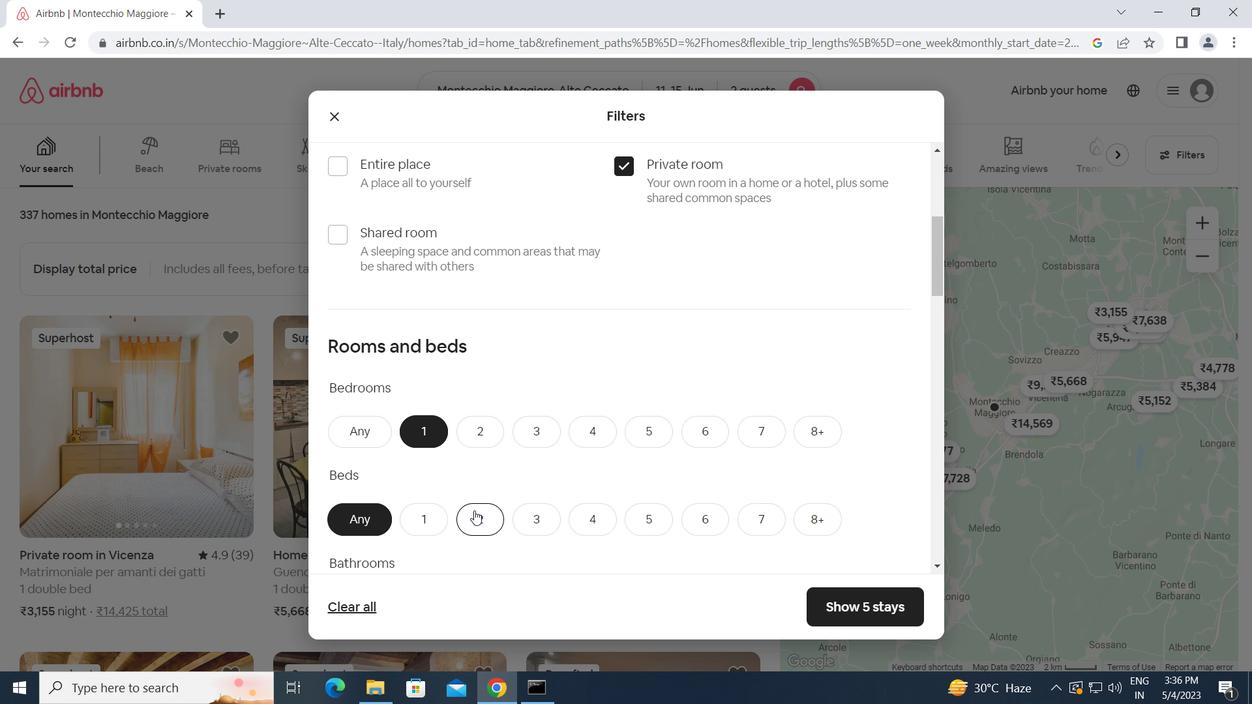 
Action: Mouse scrolled (475, 510) with delta (0, 0)
Screenshot: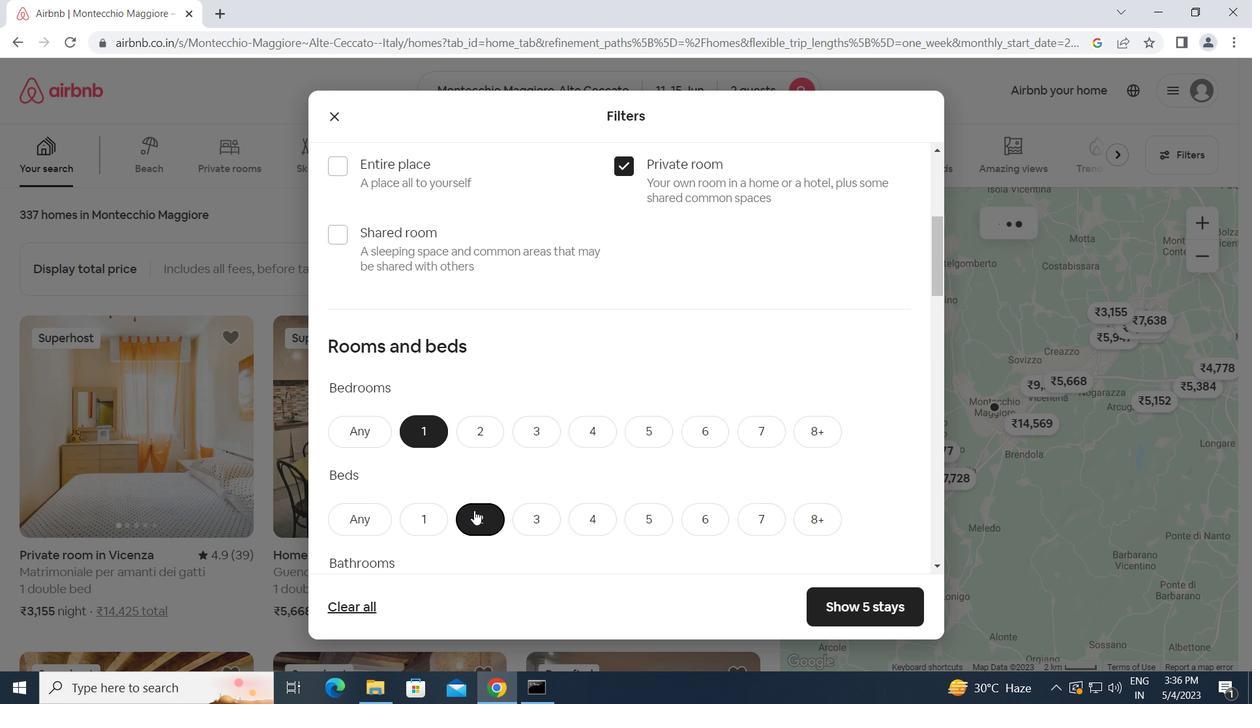
Action: Mouse moved to (430, 516)
Screenshot: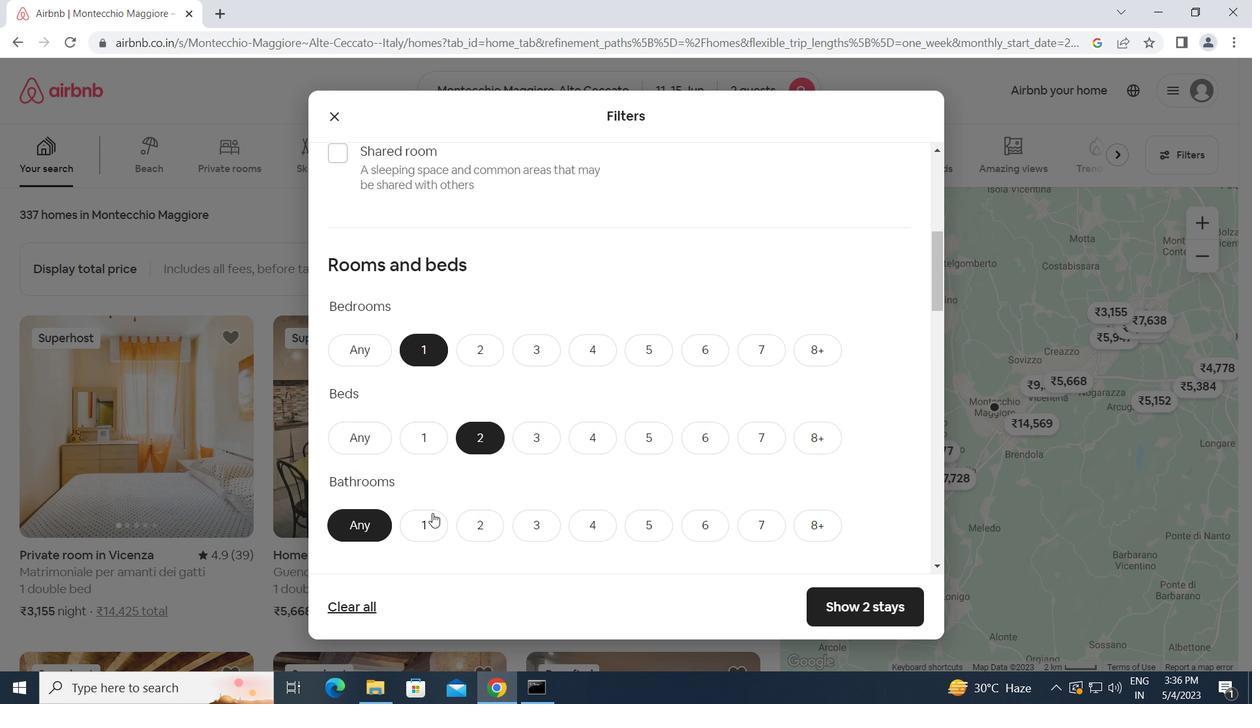
Action: Mouse pressed left at (430, 516)
Screenshot: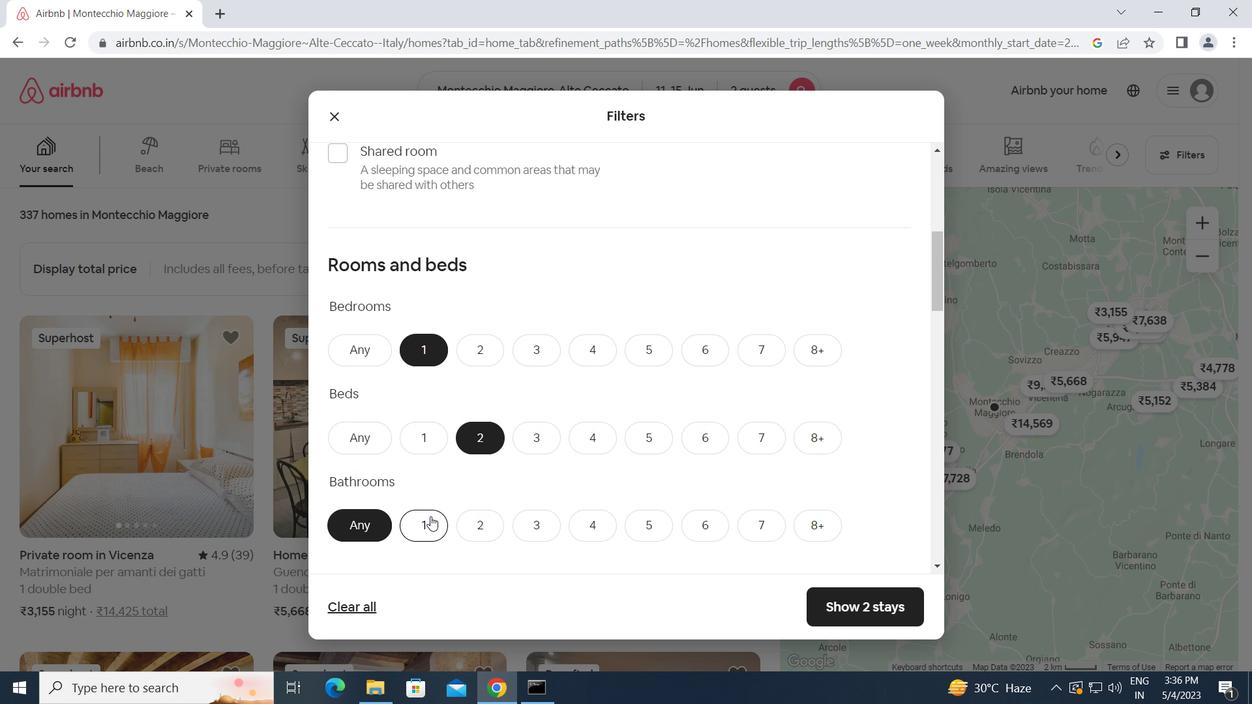 
Action: Mouse moved to (471, 516)
Screenshot: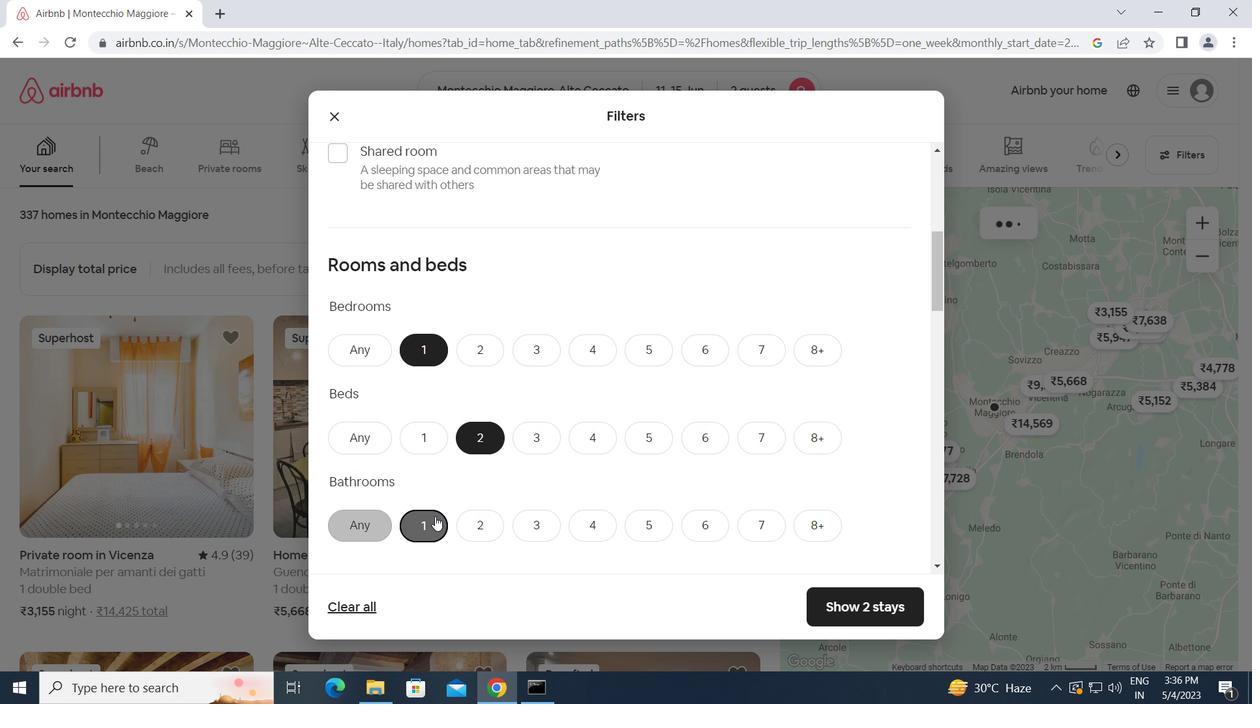 
Action: Mouse scrolled (471, 516) with delta (0, 0)
Screenshot: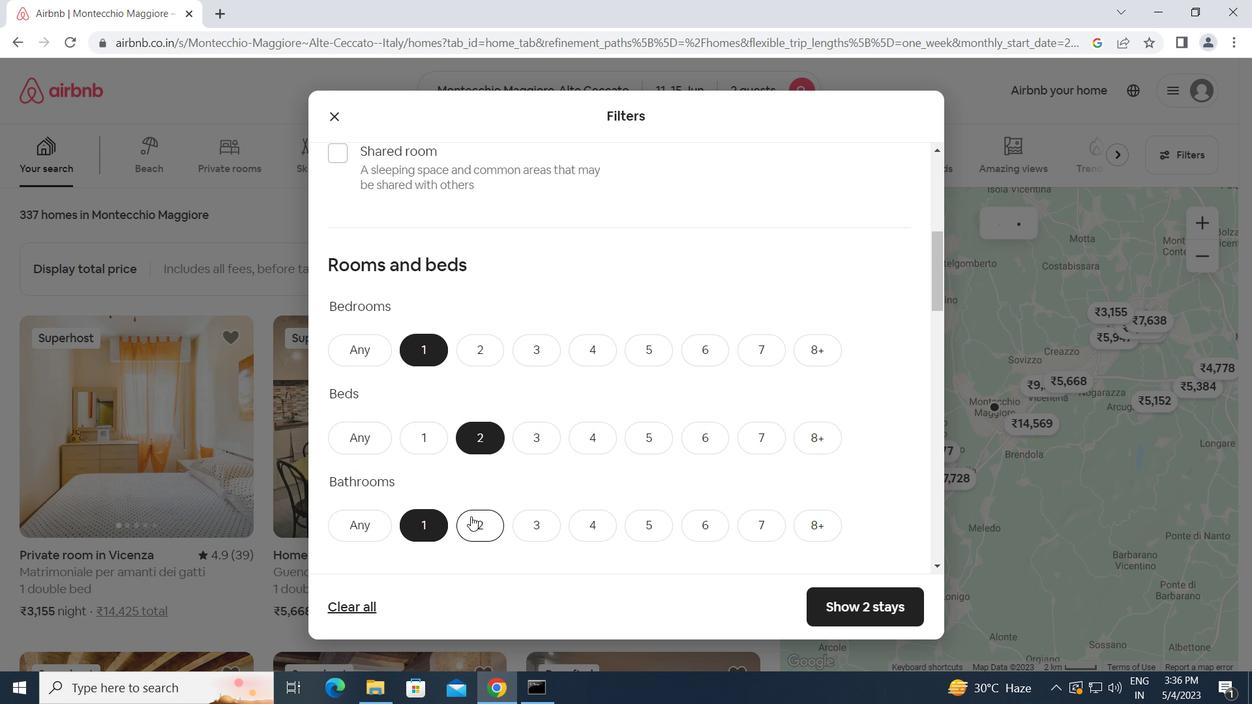 
Action: Mouse scrolled (471, 516) with delta (0, 0)
Screenshot: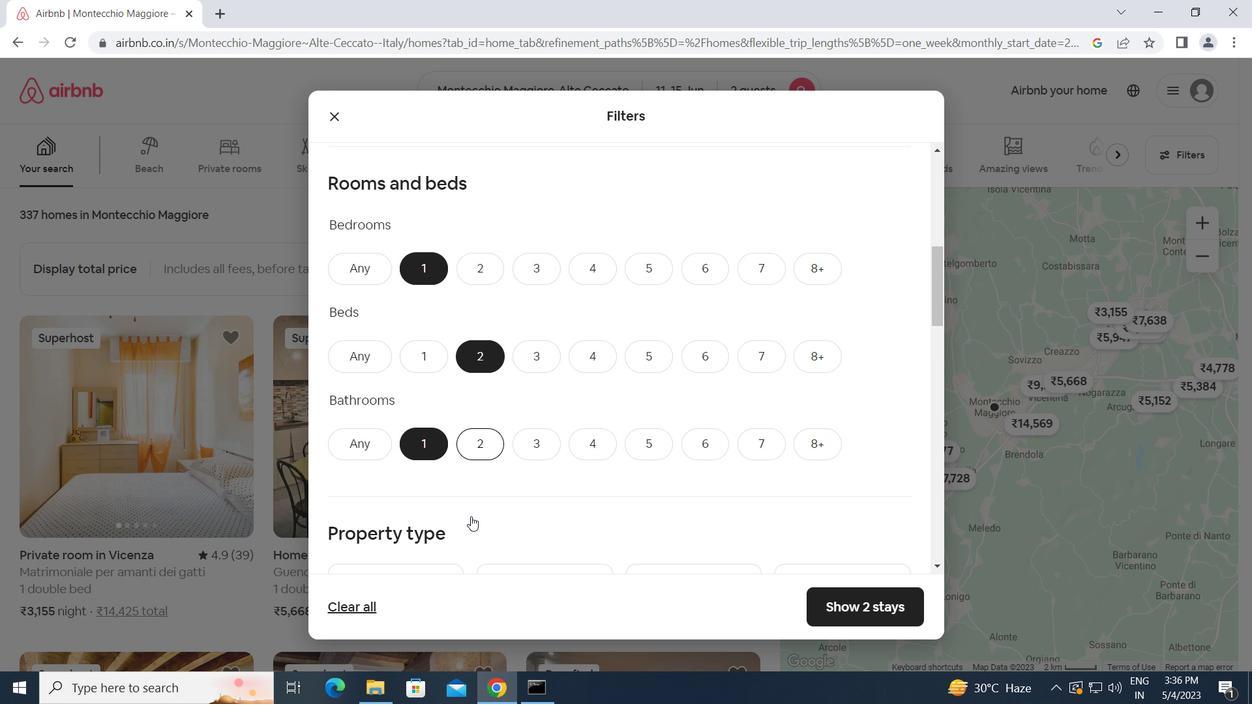 
Action: Mouse scrolled (471, 516) with delta (0, 0)
Screenshot: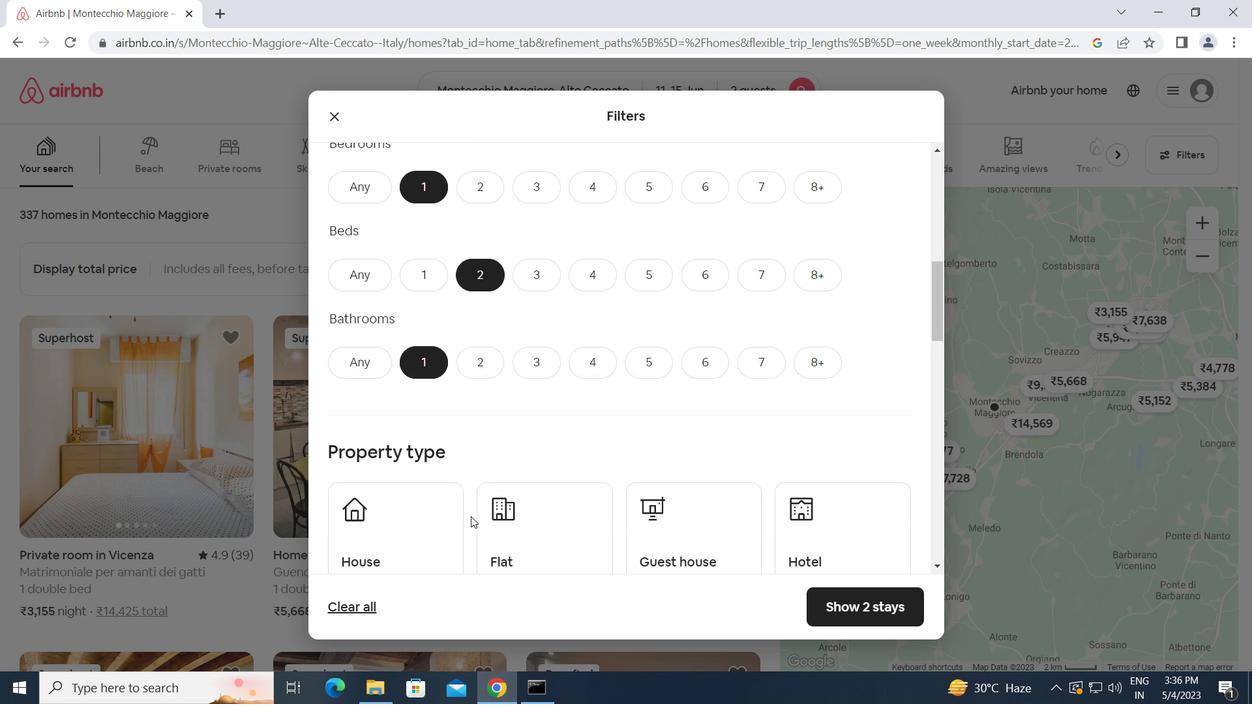 
Action: Mouse moved to (416, 470)
Screenshot: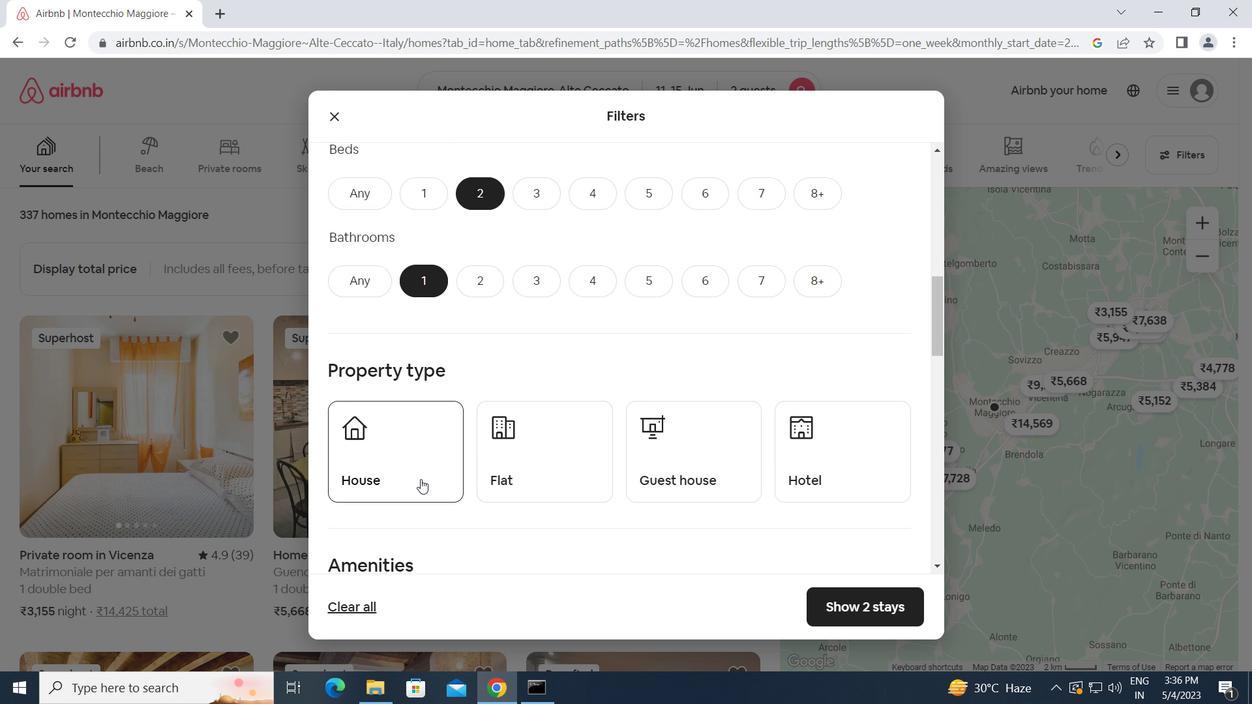 
Action: Mouse pressed left at (416, 470)
Screenshot: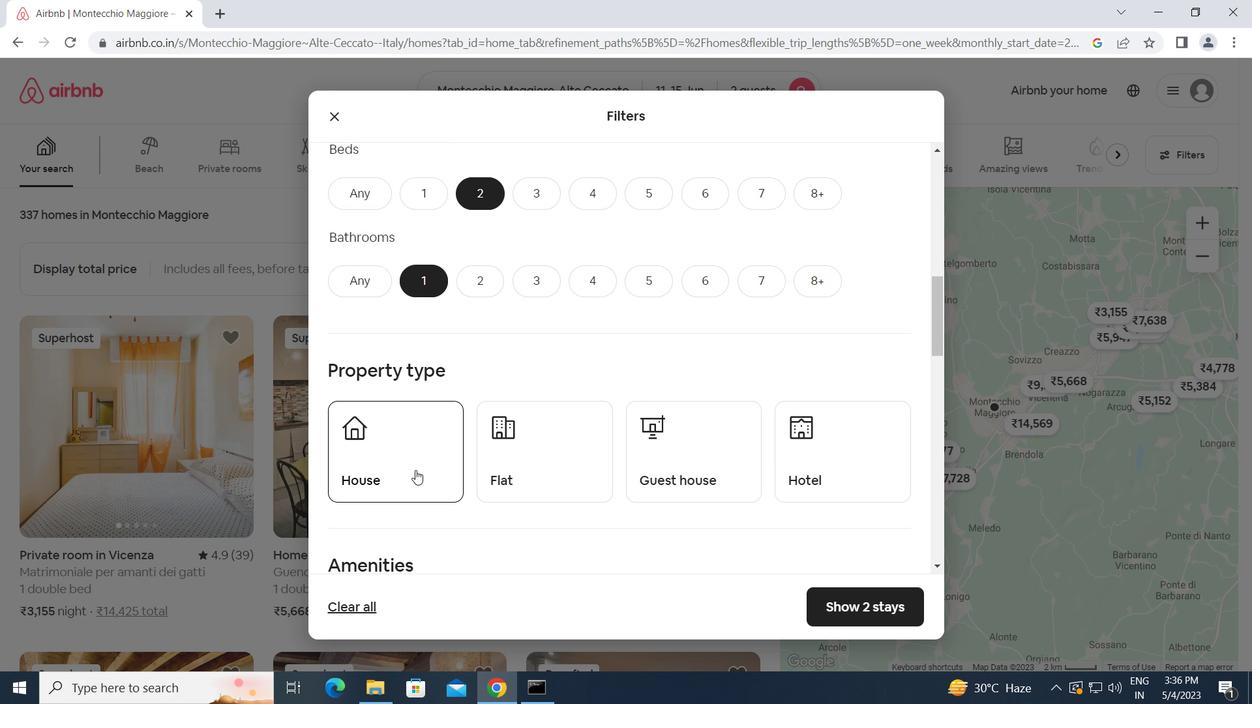 
Action: Mouse moved to (527, 455)
Screenshot: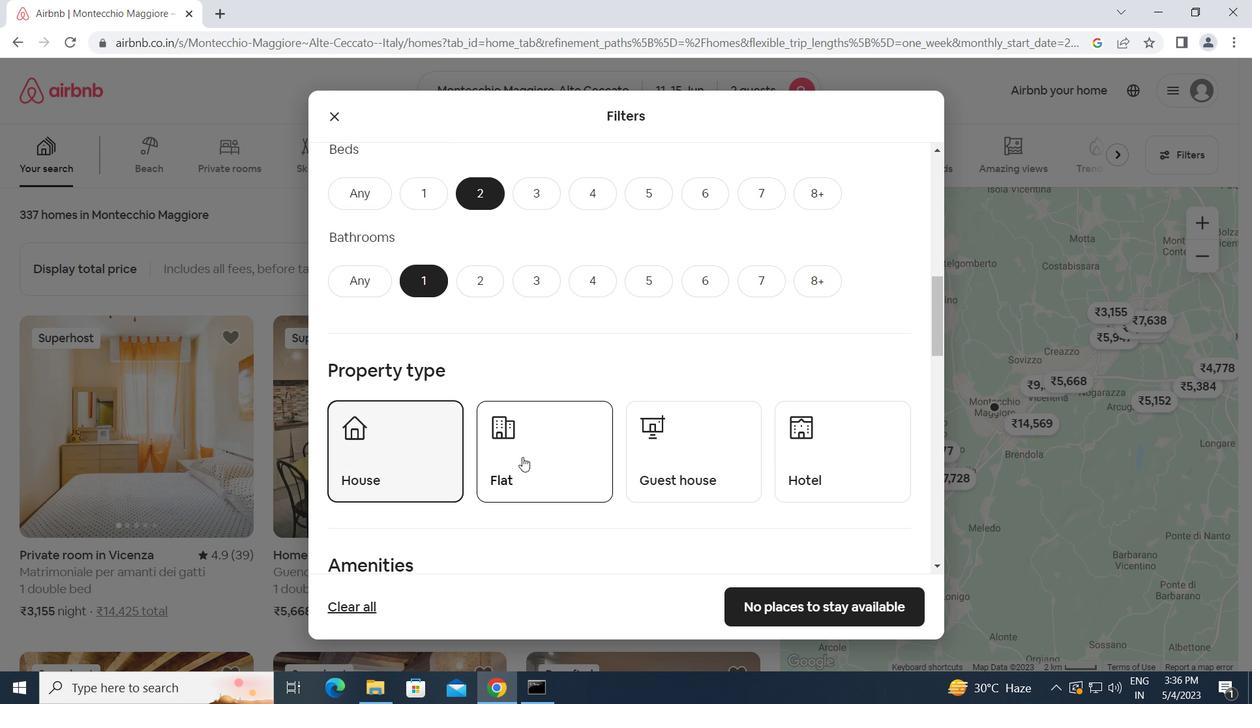 
Action: Mouse pressed left at (527, 455)
Screenshot: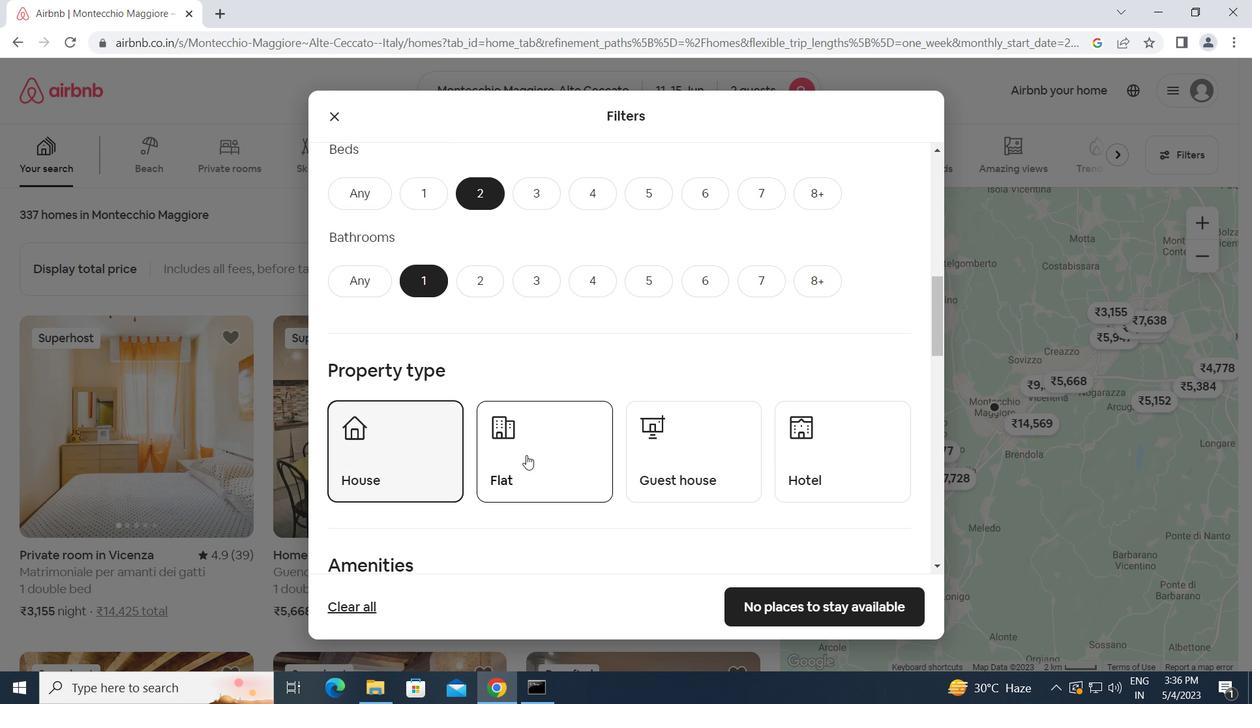 
Action: Mouse moved to (696, 477)
Screenshot: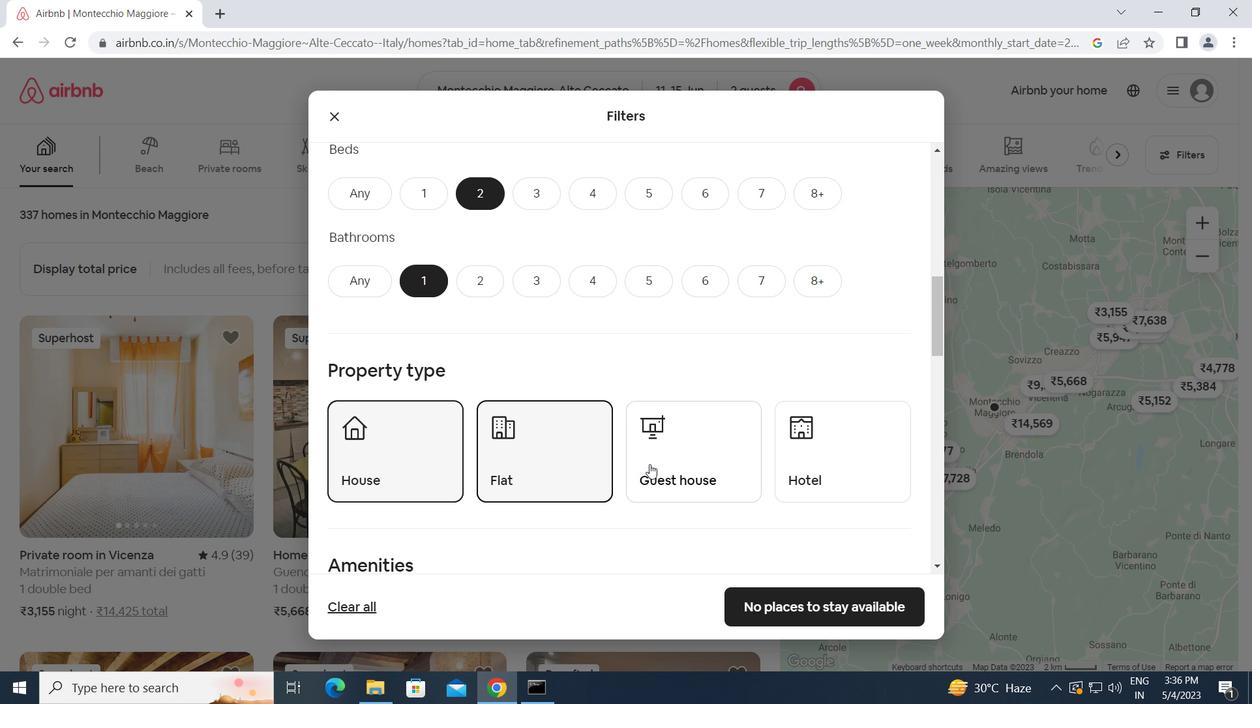 
Action: Mouse pressed left at (696, 477)
Screenshot: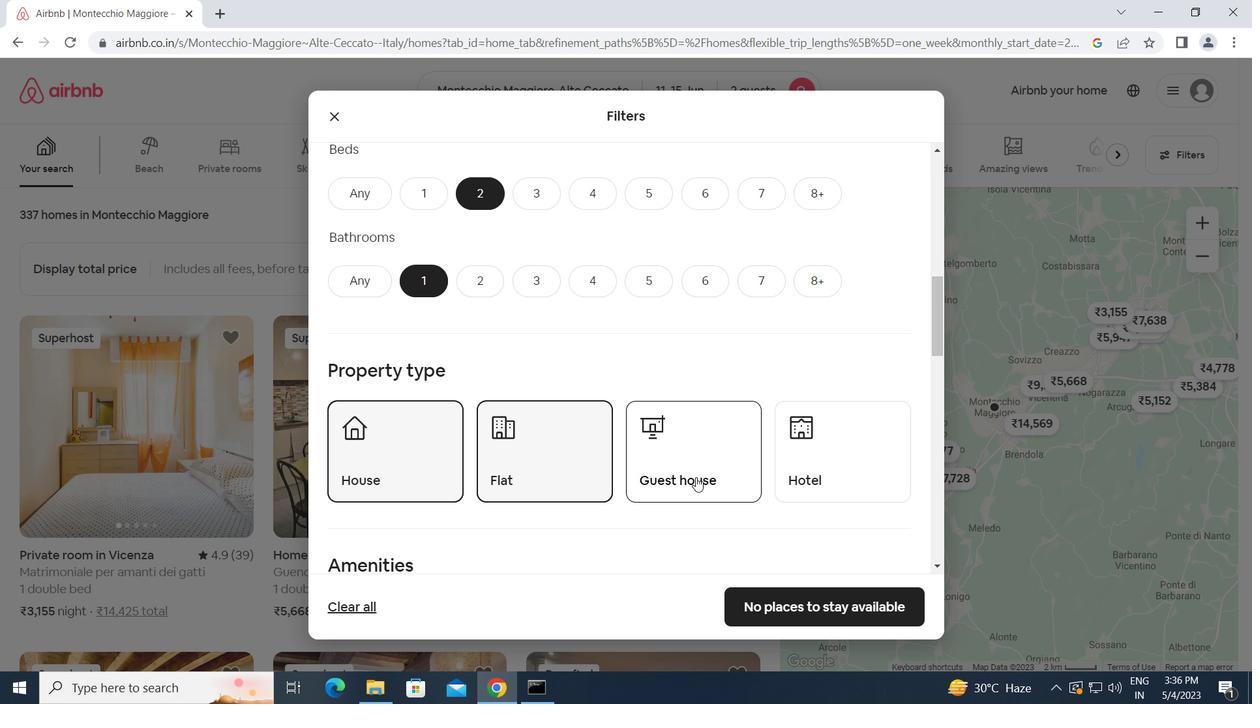 
Action: Mouse moved to (837, 446)
Screenshot: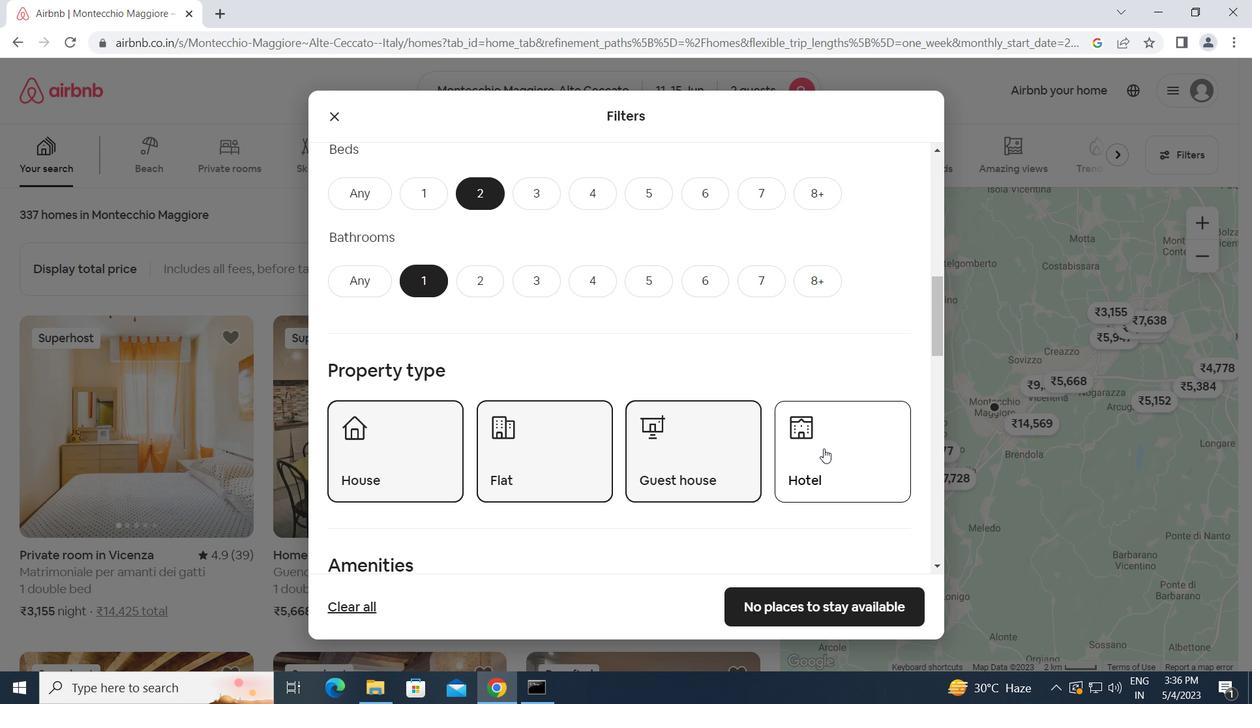 
Action: Mouse pressed left at (837, 446)
Screenshot: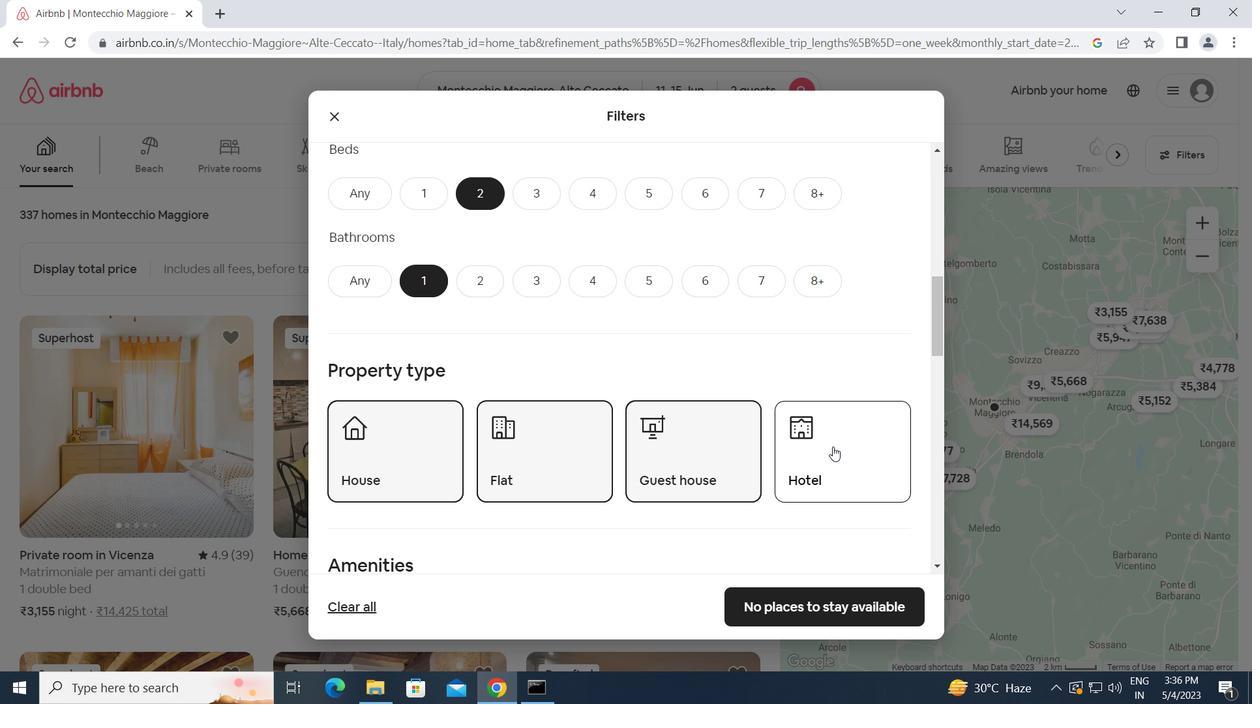 
Action: Mouse moved to (646, 514)
Screenshot: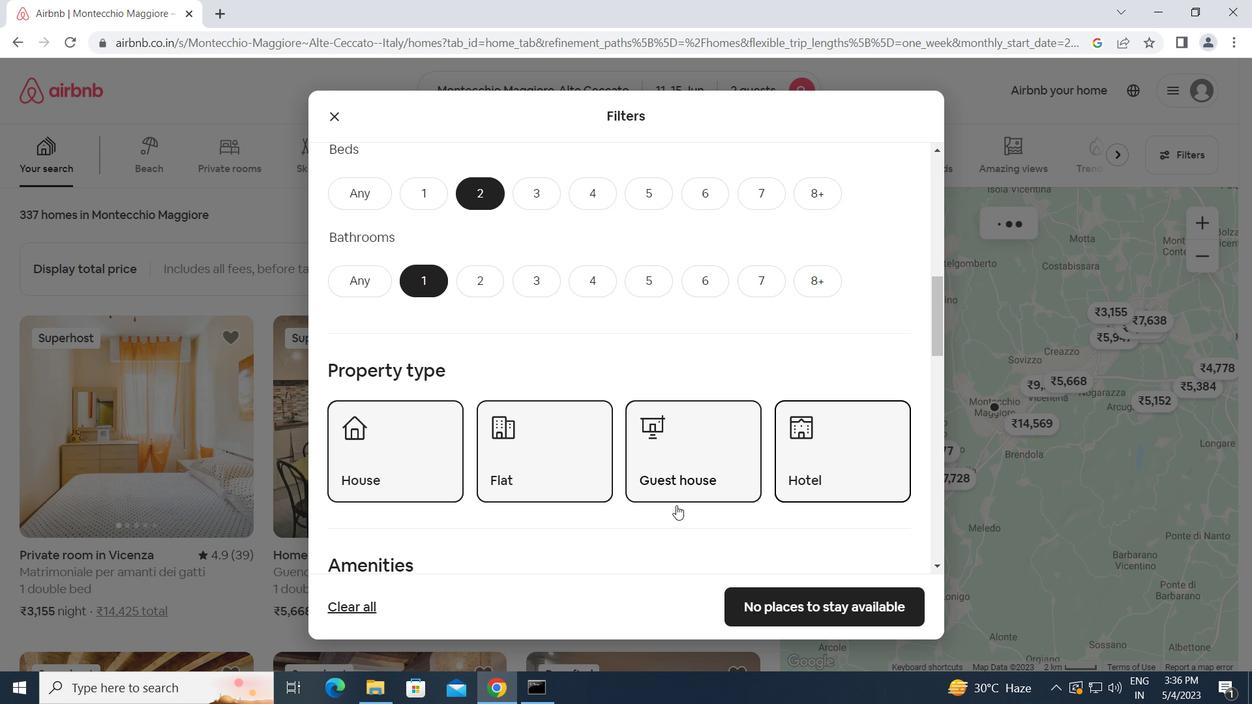 
Action: Mouse scrolled (646, 514) with delta (0, 0)
Screenshot: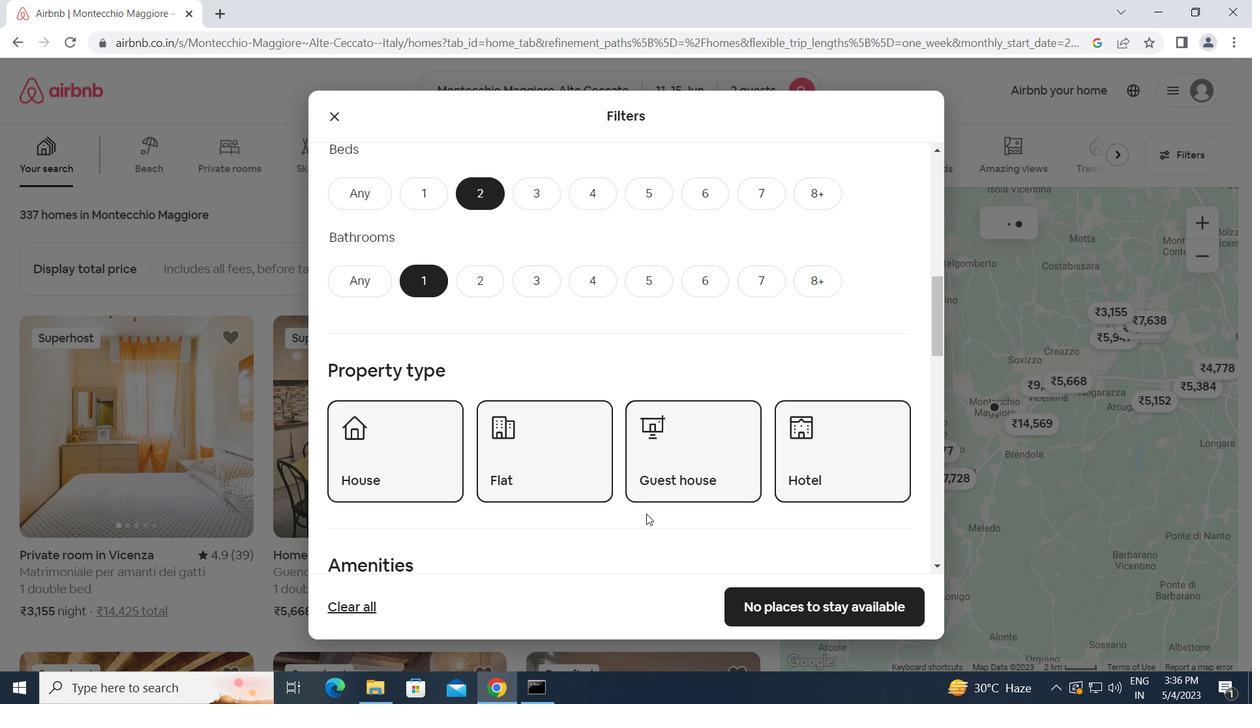 
Action: Mouse scrolled (646, 514) with delta (0, 0)
Screenshot: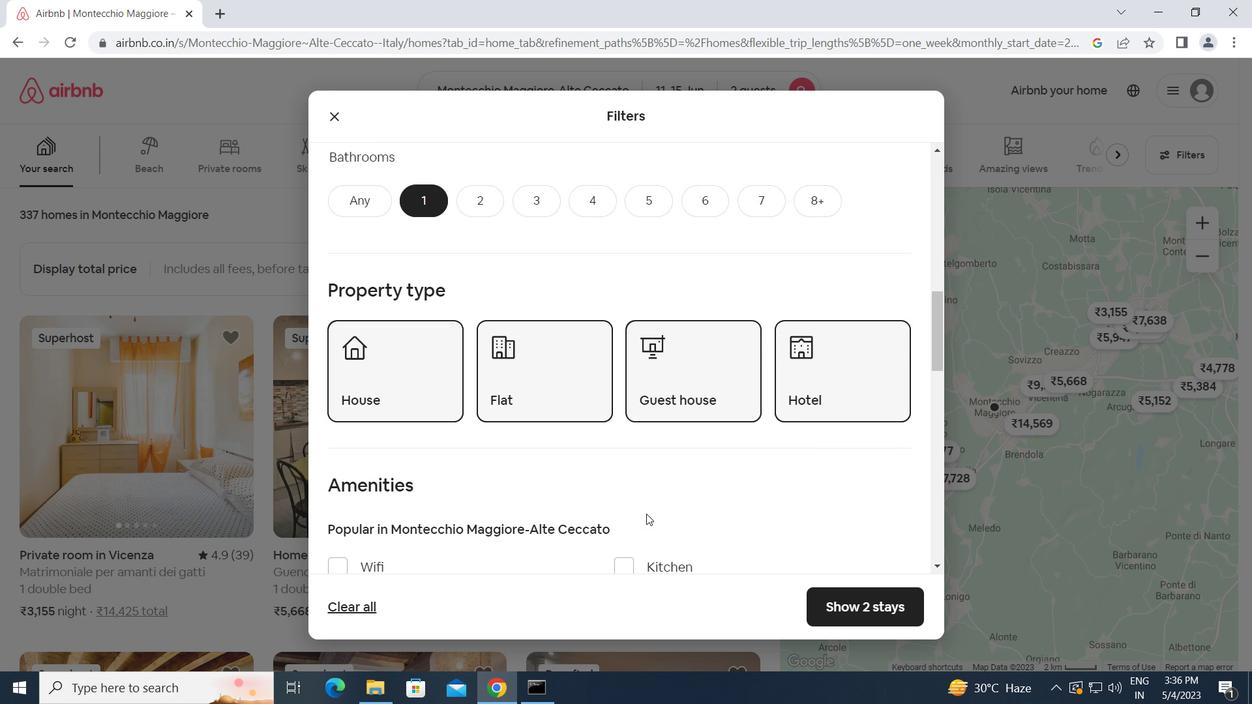 
Action: Mouse scrolled (646, 514) with delta (0, 0)
Screenshot: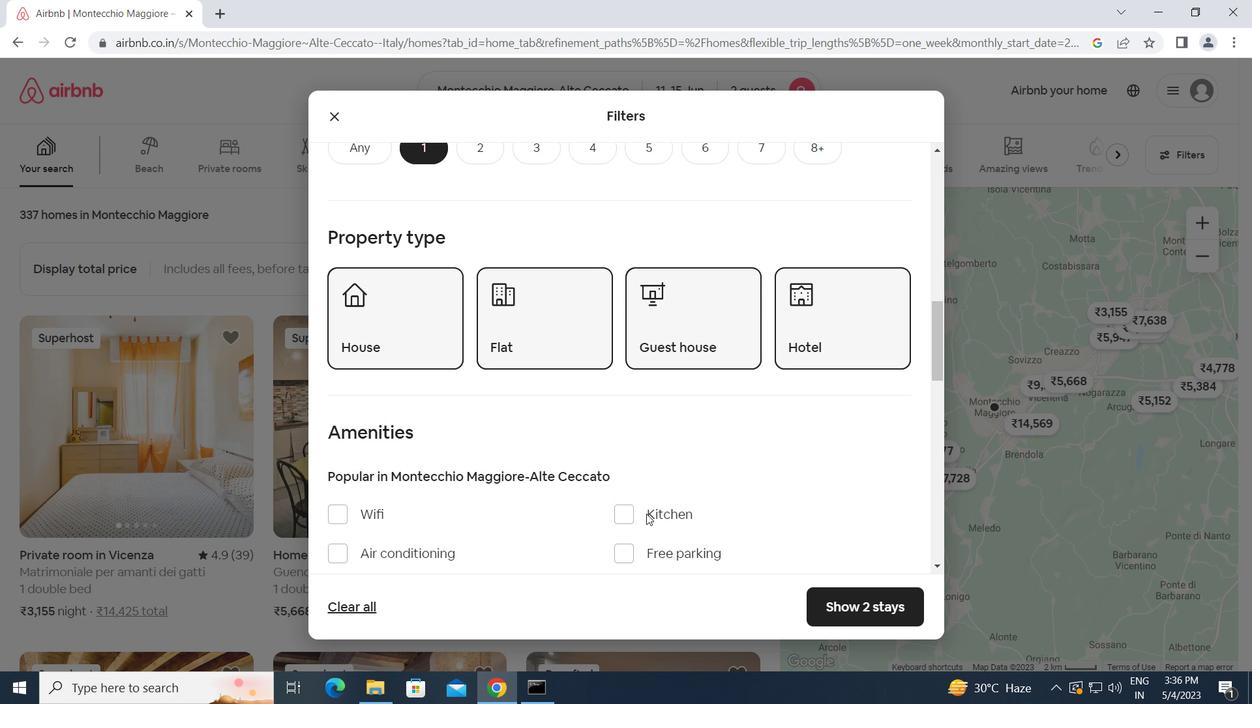 
Action: Mouse scrolled (646, 514) with delta (0, 0)
Screenshot: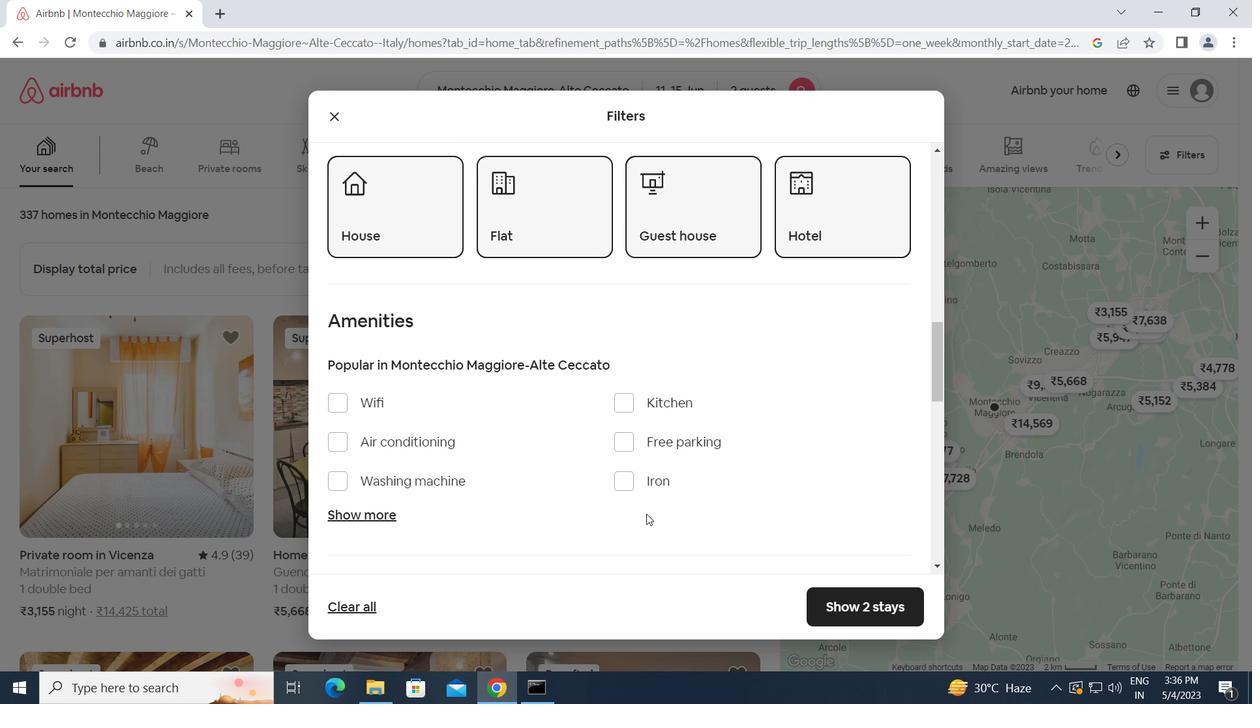 
Action: Mouse scrolled (646, 514) with delta (0, 0)
Screenshot: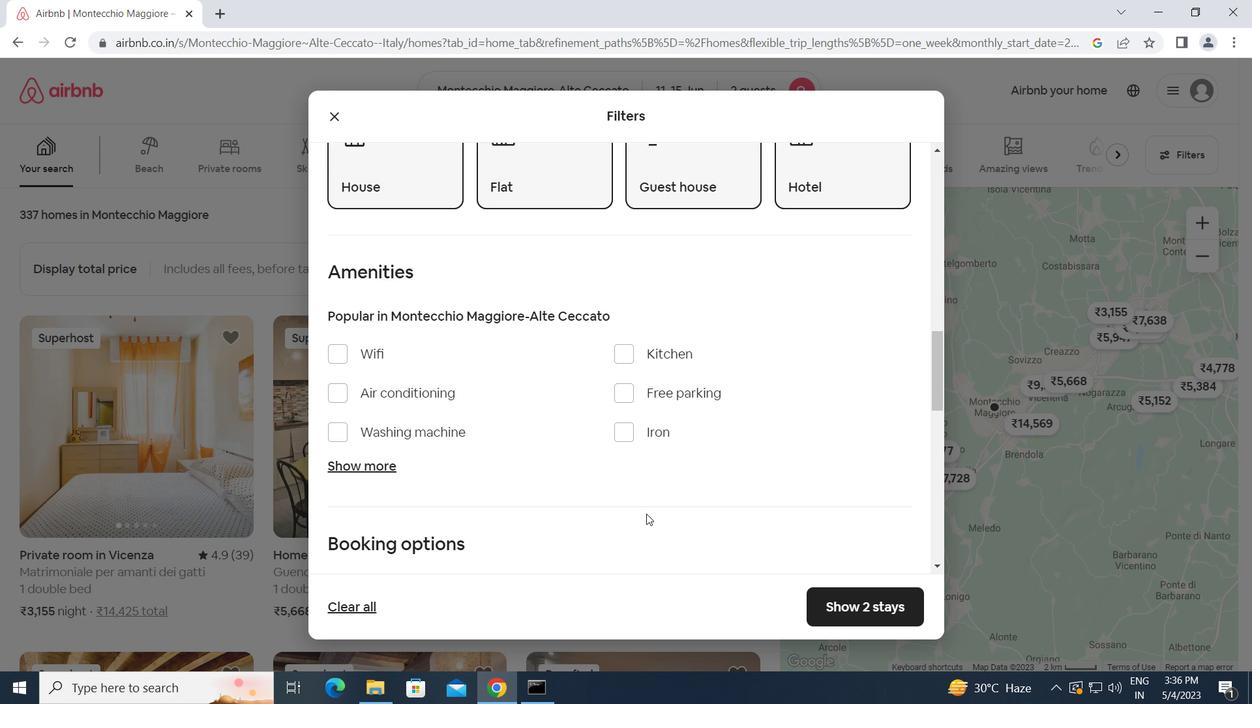 
Action: Mouse scrolled (646, 514) with delta (0, 0)
Screenshot: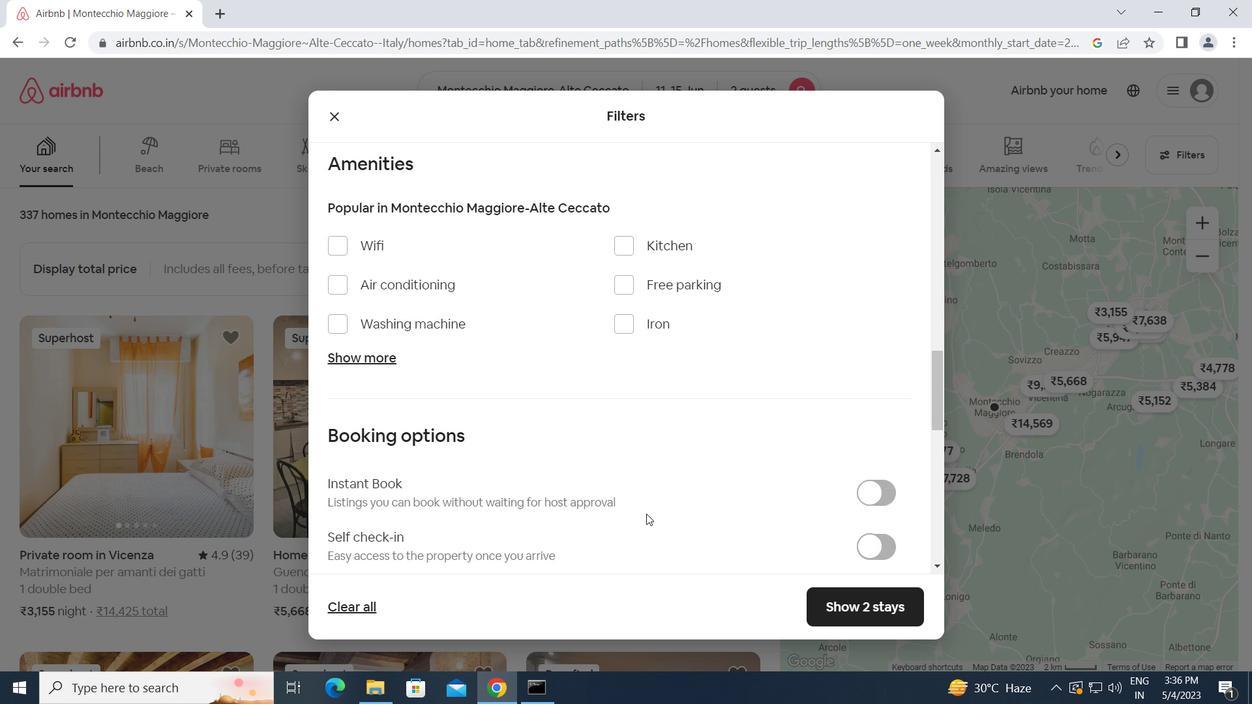 
Action: Mouse moved to (875, 464)
Screenshot: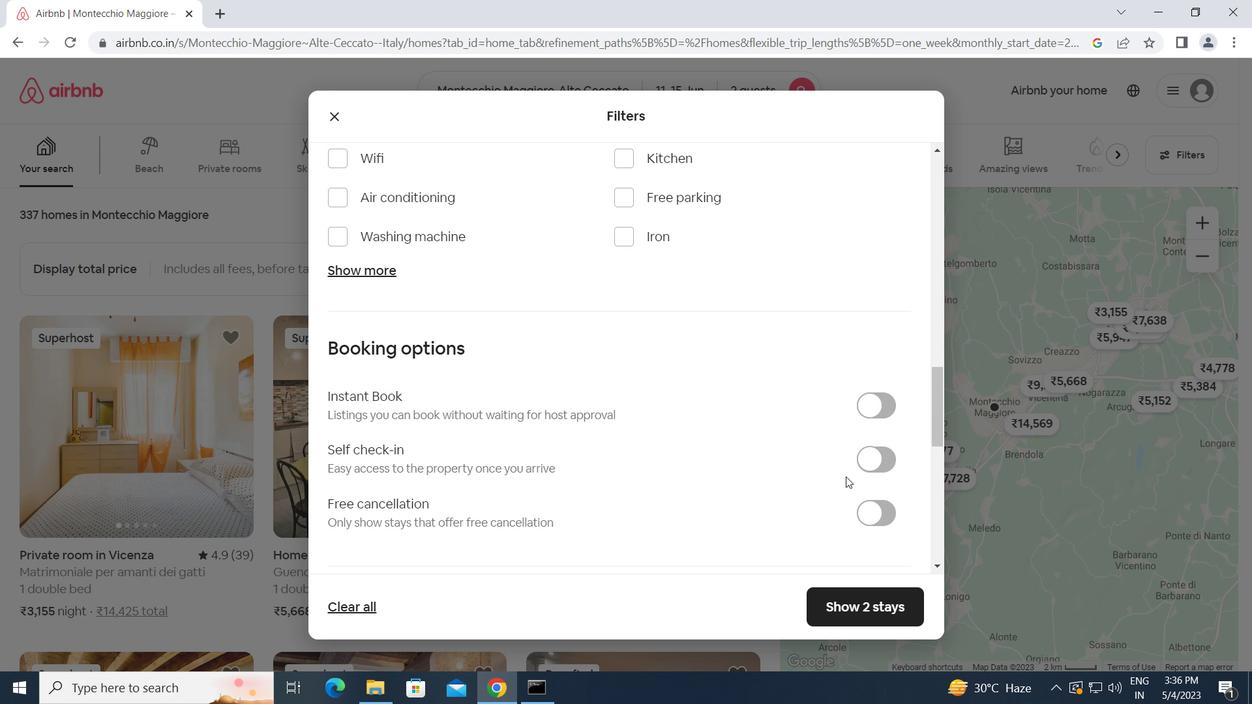 
Action: Mouse pressed left at (875, 464)
Screenshot: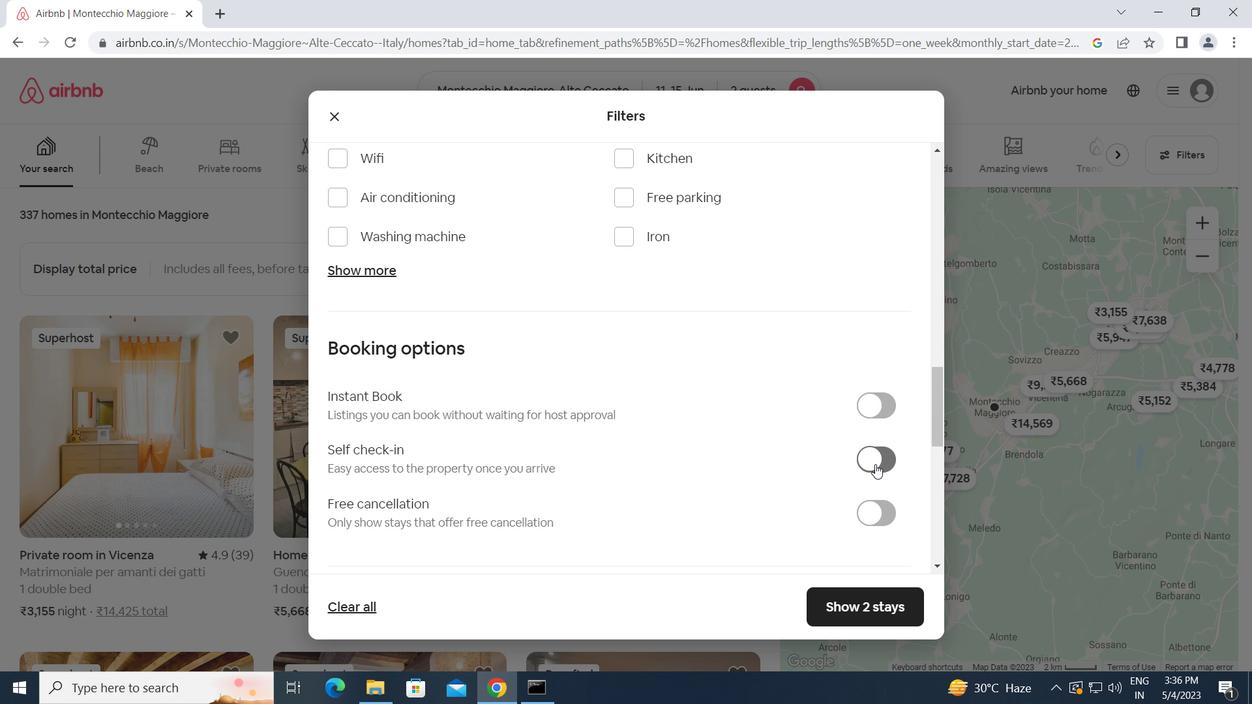 
Action: Mouse moved to (658, 518)
Screenshot: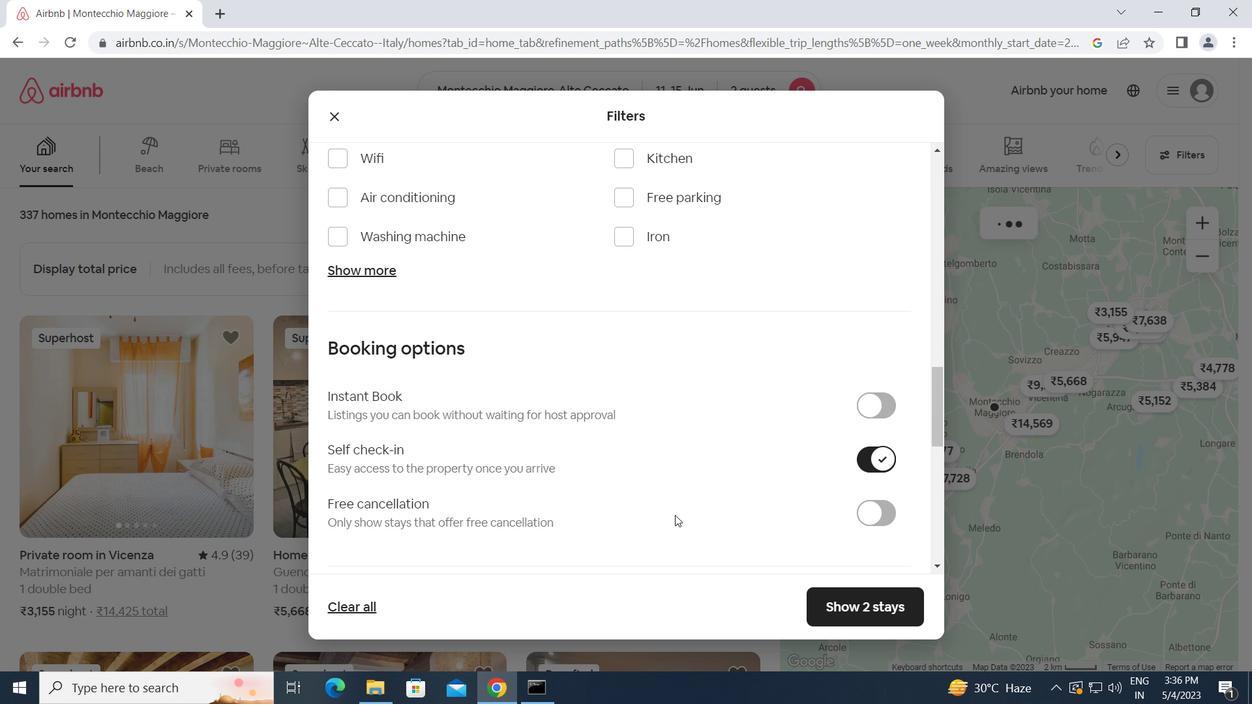 
Action: Mouse scrolled (658, 517) with delta (0, 0)
Screenshot: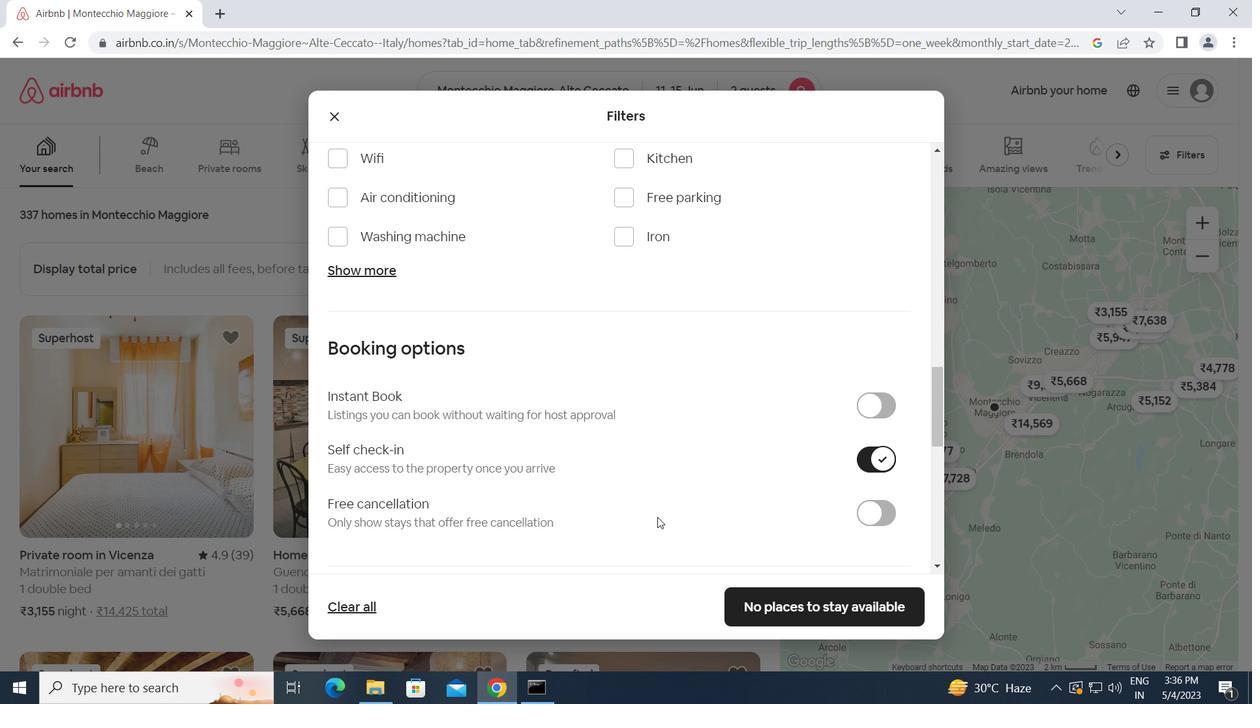 
Action: Mouse scrolled (658, 517) with delta (0, 0)
Screenshot: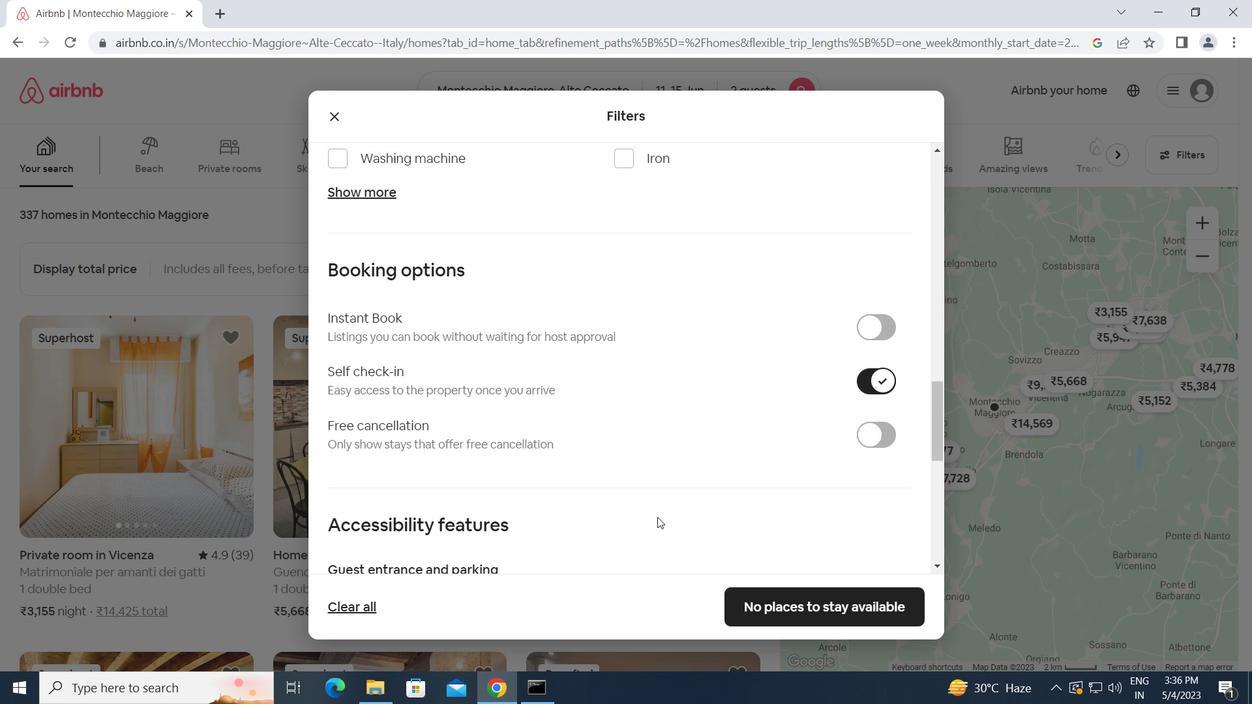 
Action: Mouse scrolled (658, 517) with delta (0, 0)
Screenshot: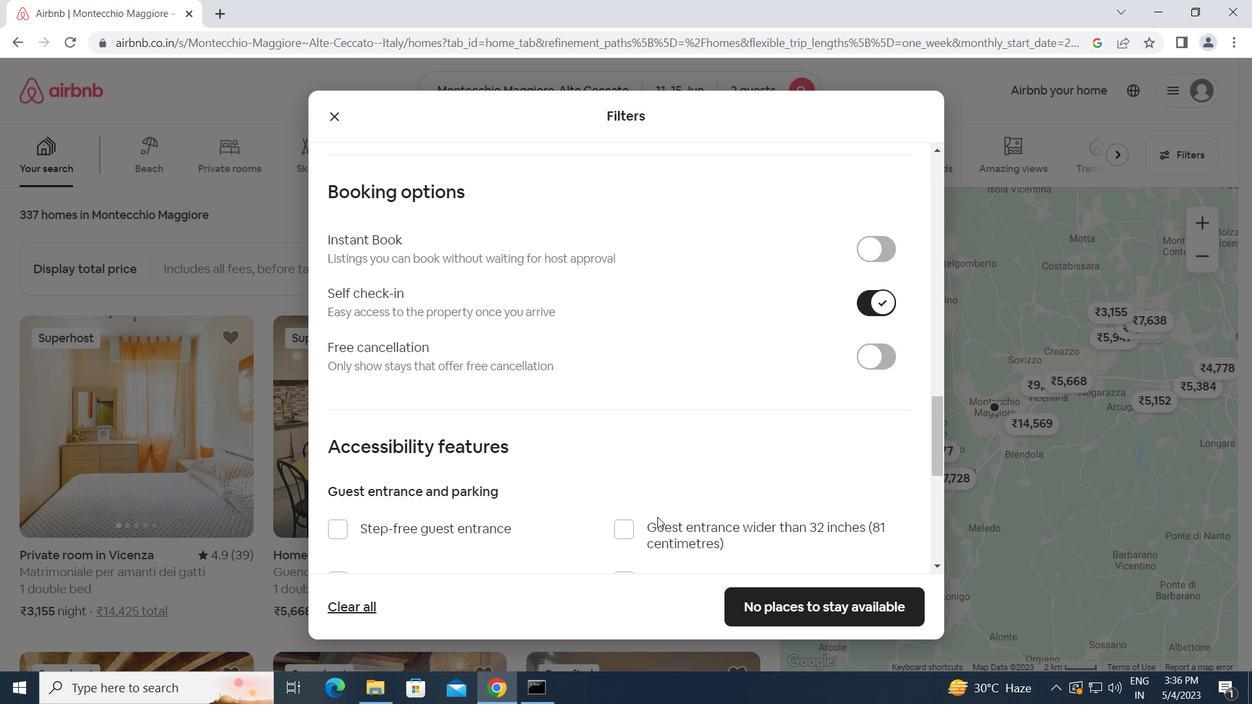 
Action: Mouse scrolled (658, 517) with delta (0, 0)
Screenshot: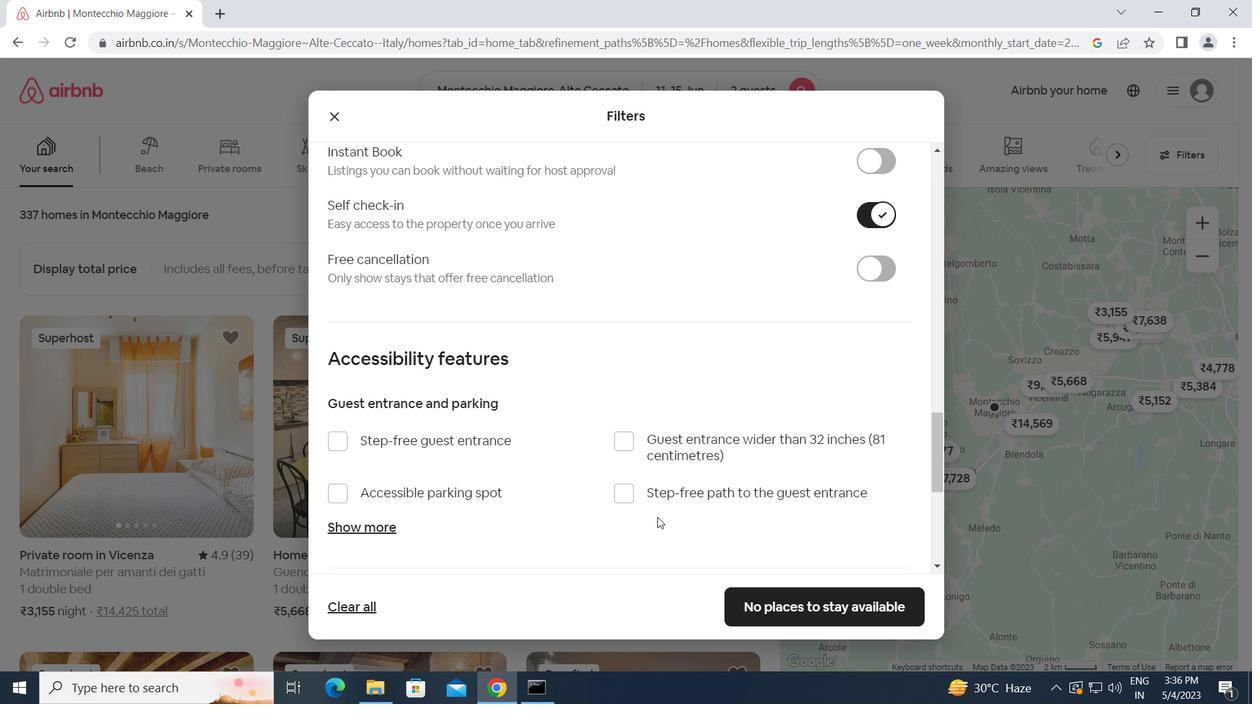 
Action: Mouse scrolled (658, 517) with delta (0, 0)
Screenshot: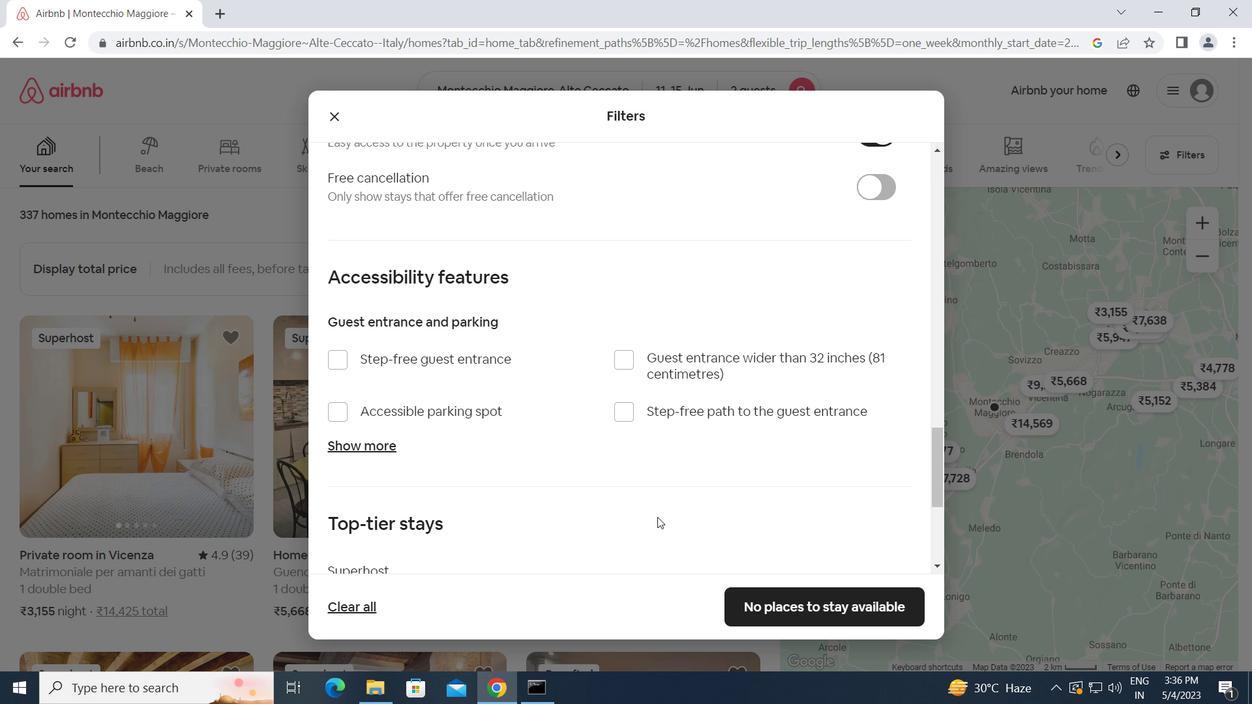 
Action: Mouse scrolled (658, 517) with delta (0, 0)
Screenshot: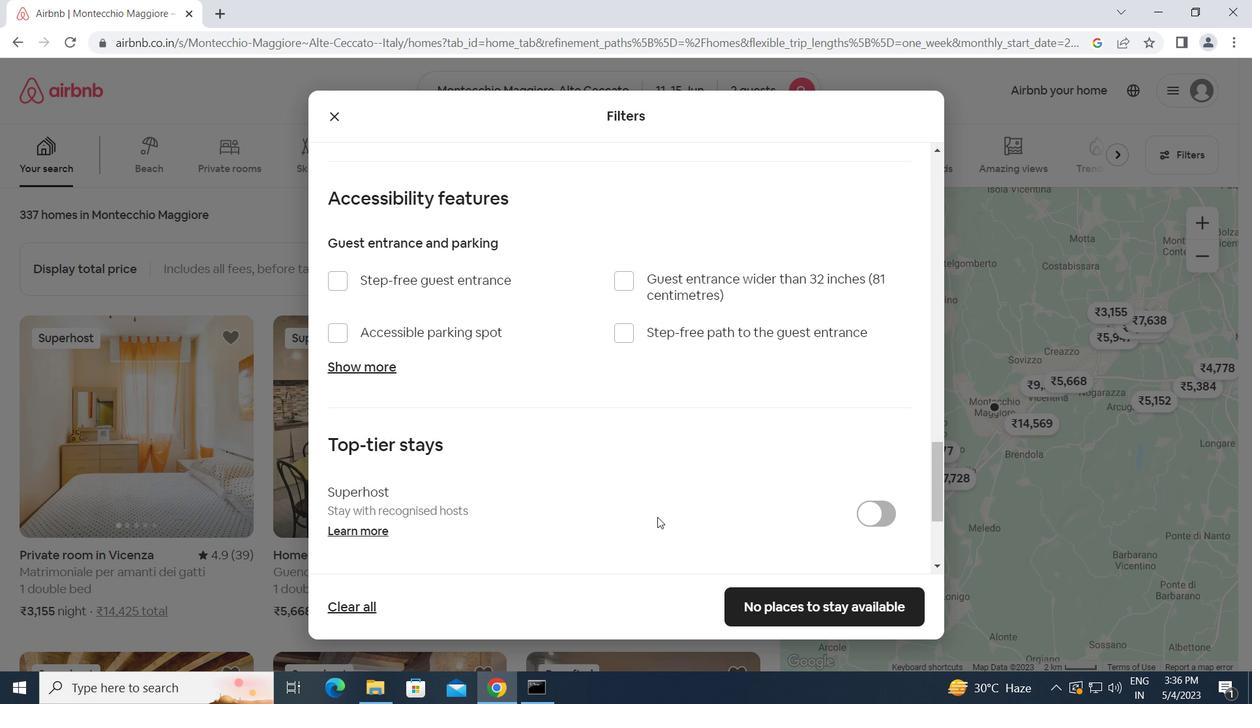 
Action: Mouse scrolled (658, 517) with delta (0, 0)
Screenshot: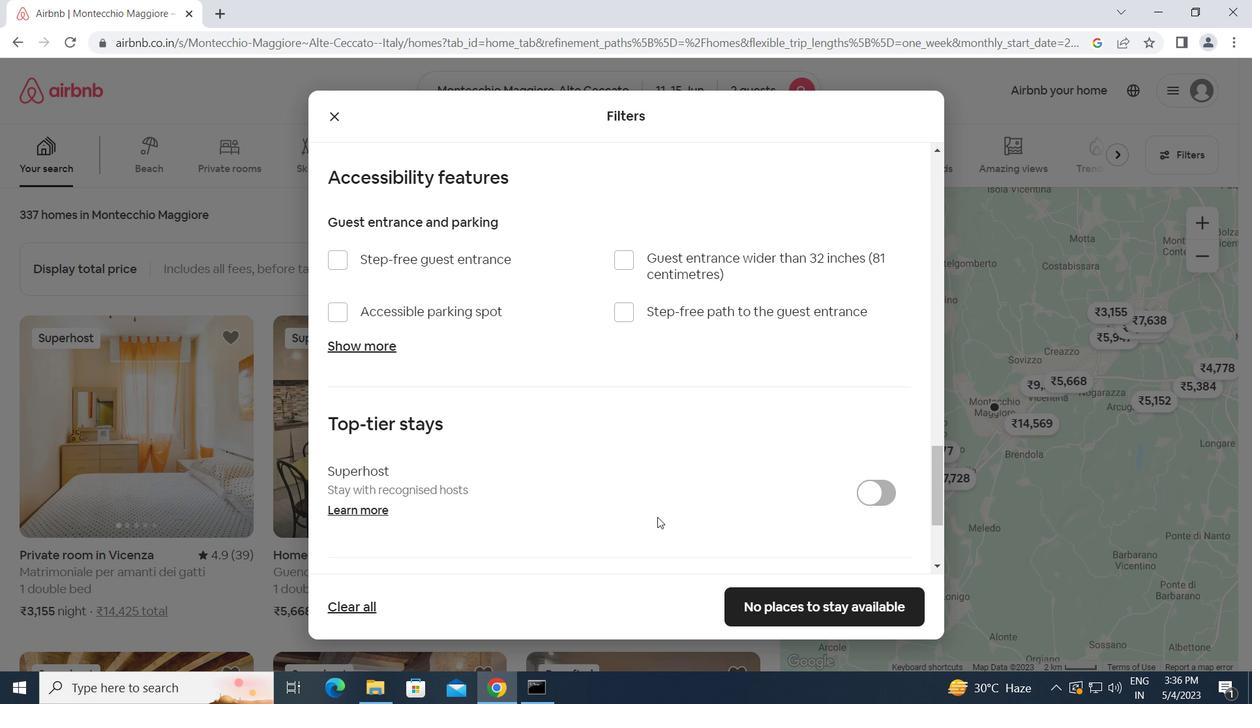 
Action: Mouse scrolled (658, 517) with delta (0, 0)
Screenshot: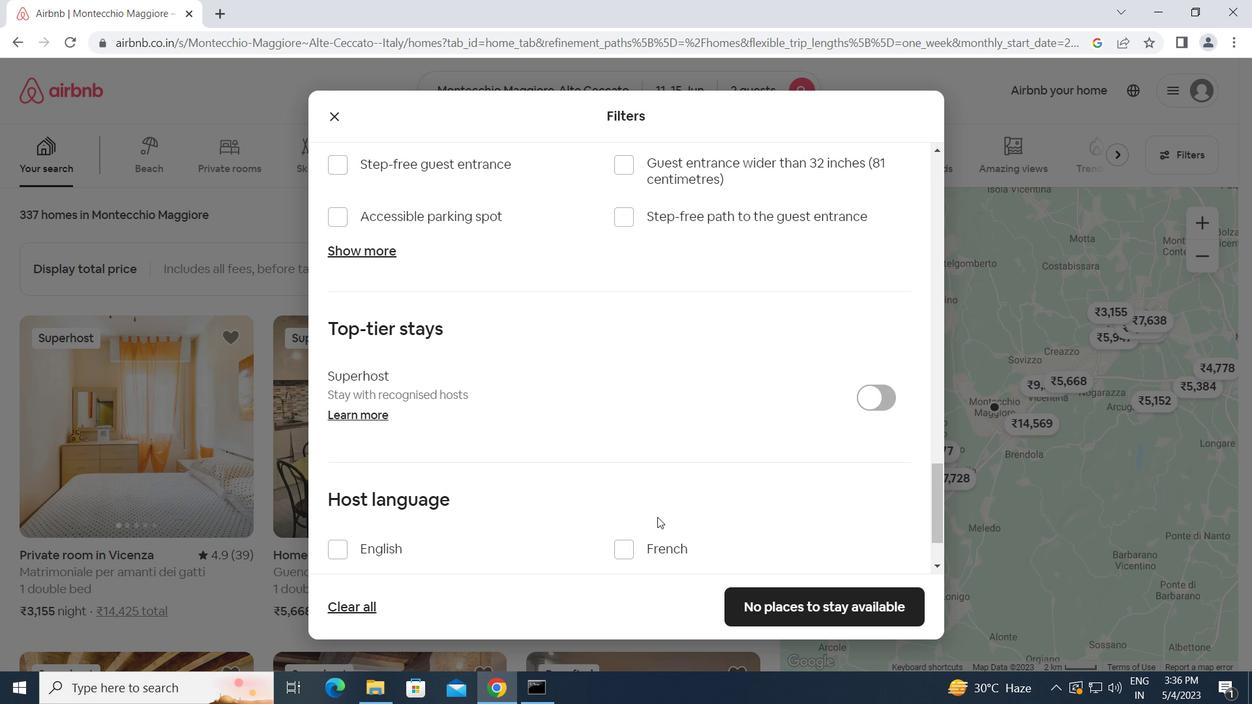 
Action: Mouse moved to (343, 463)
Screenshot: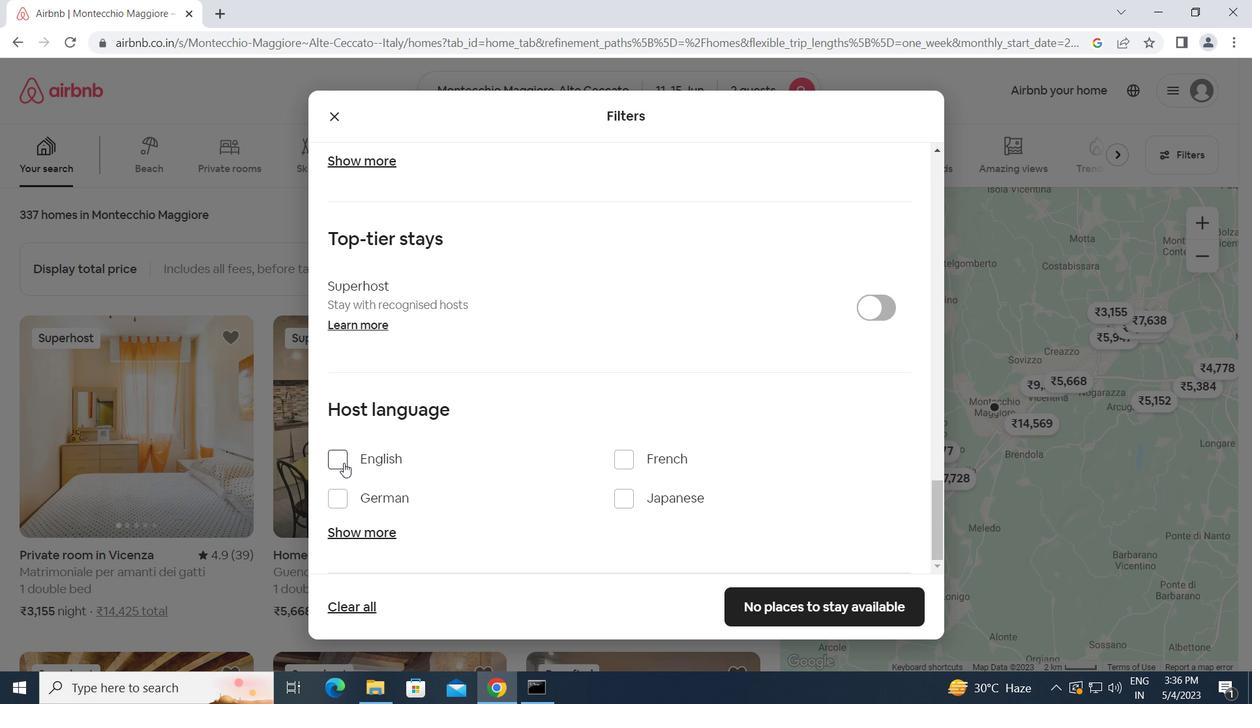 
Action: Mouse pressed left at (343, 463)
Screenshot: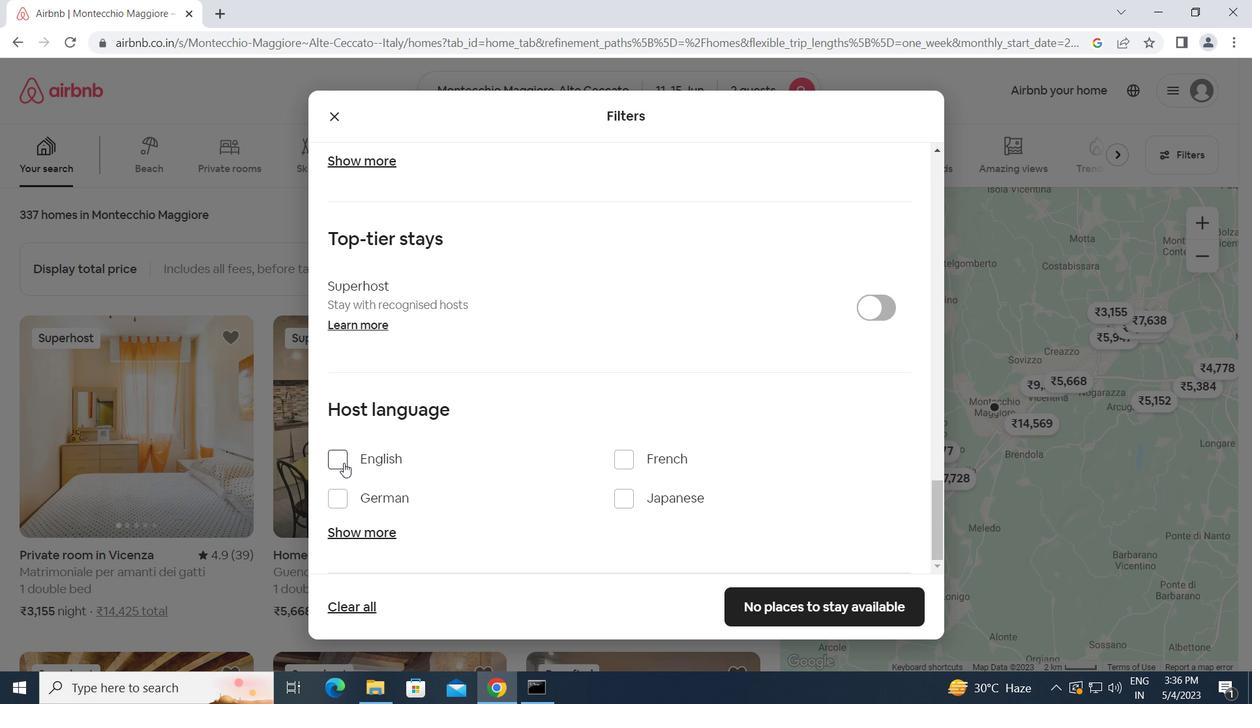 
Action: Mouse moved to (782, 613)
Screenshot: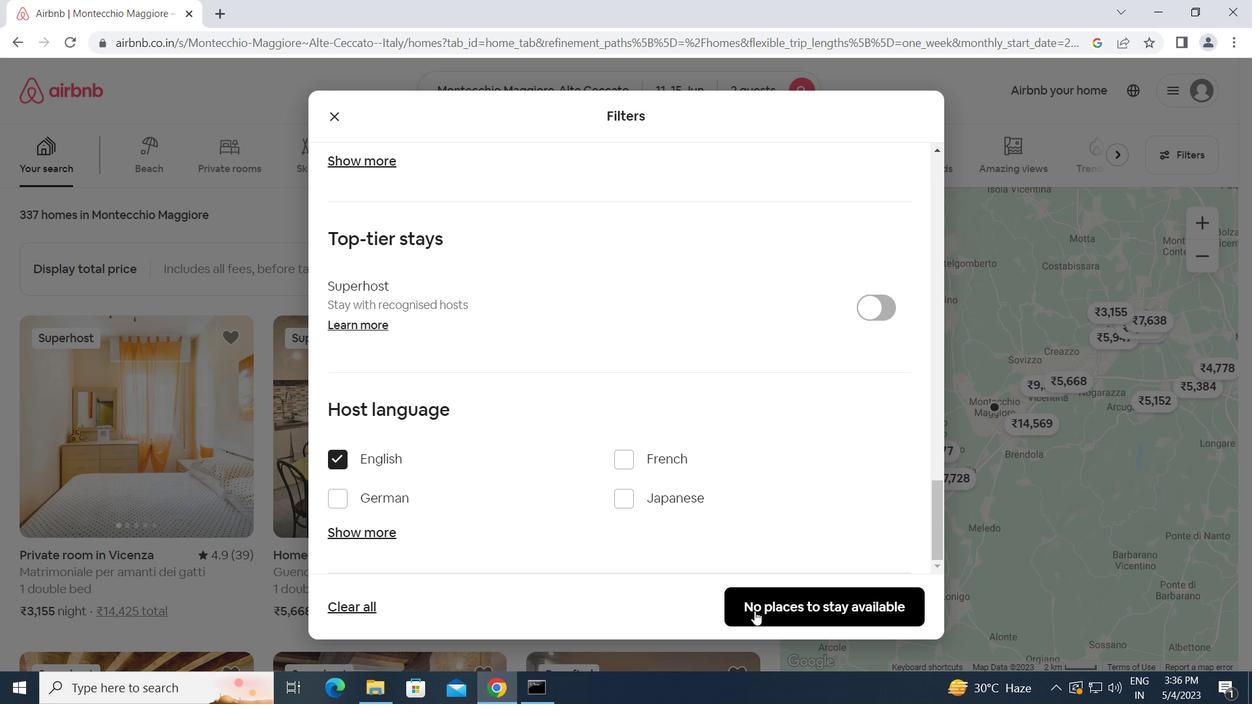 
Action: Mouse pressed left at (782, 613)
Screenshot: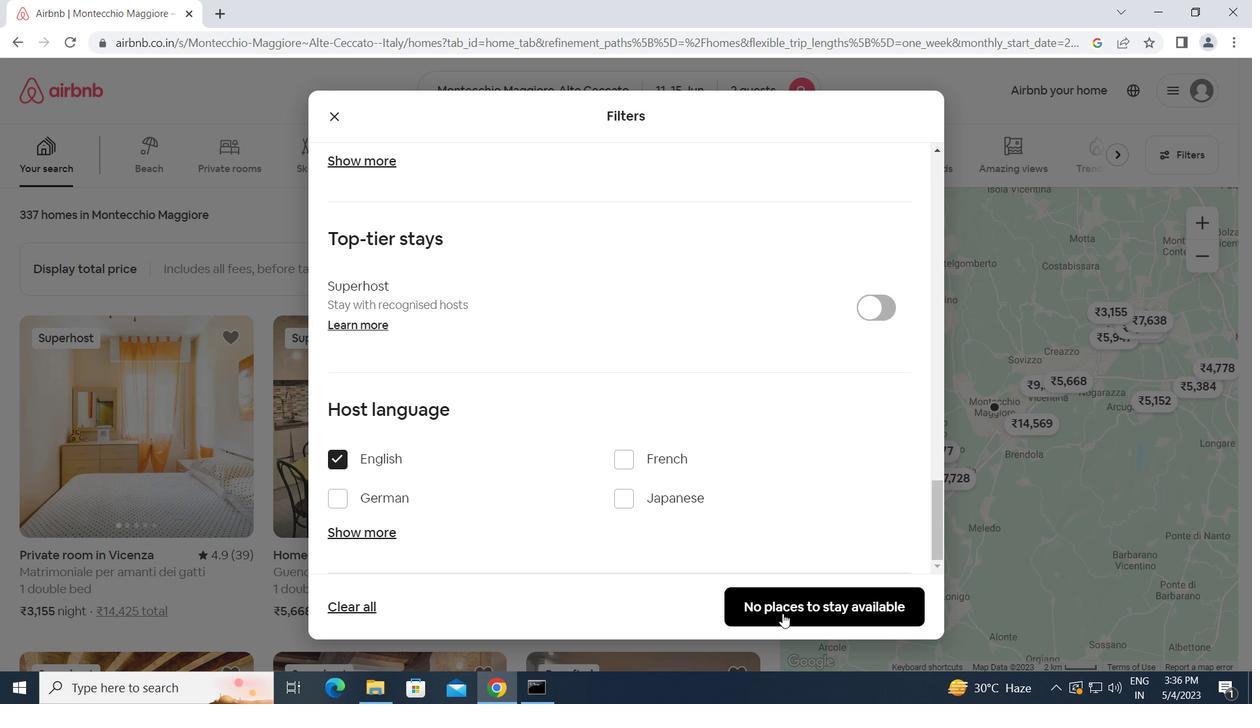 
Action: Mouse moved to (778, 606)
Screenshot: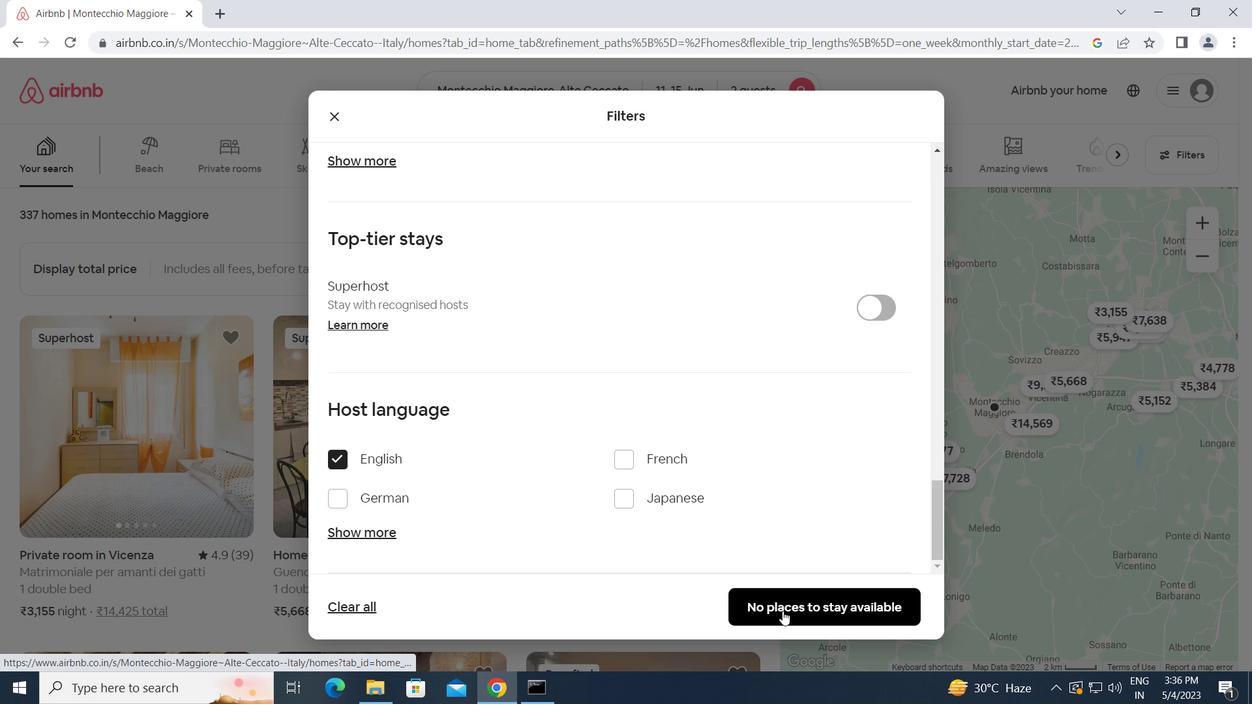 
